 Task: Look for space in Ōtawara, Japan from 8th June, 2023 to 12th June, 2023 for 2 adults in price range Rs.8000 to Rs.16000. Place can be private room with 1  bedroom having 1 bed and 1 bathroom. Property type can be flatguest house, hotel. Booking option can be shelf check-in. Required host language is English.
Action: Mouse moved to (585, 130)
Screenshot: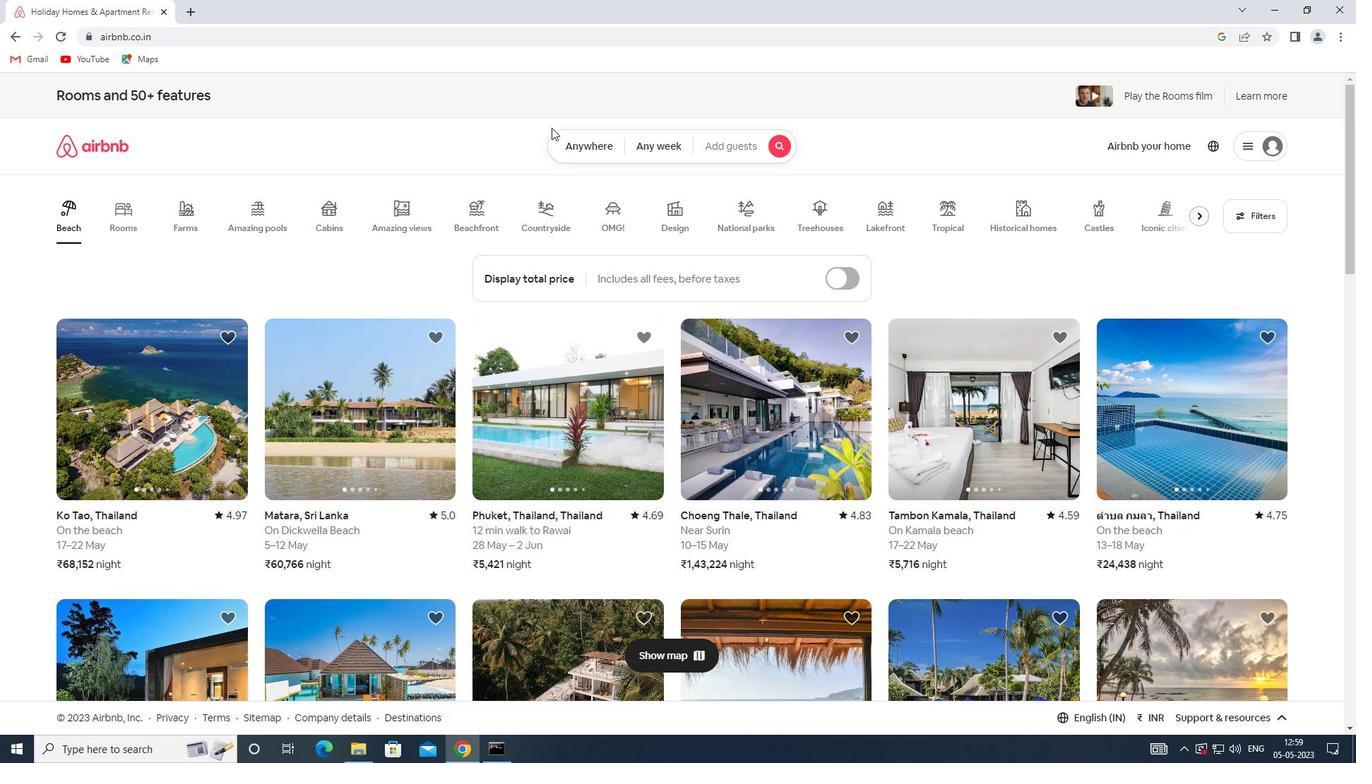 
Action: Mouse pressed left at (585, 130)
Screenshot: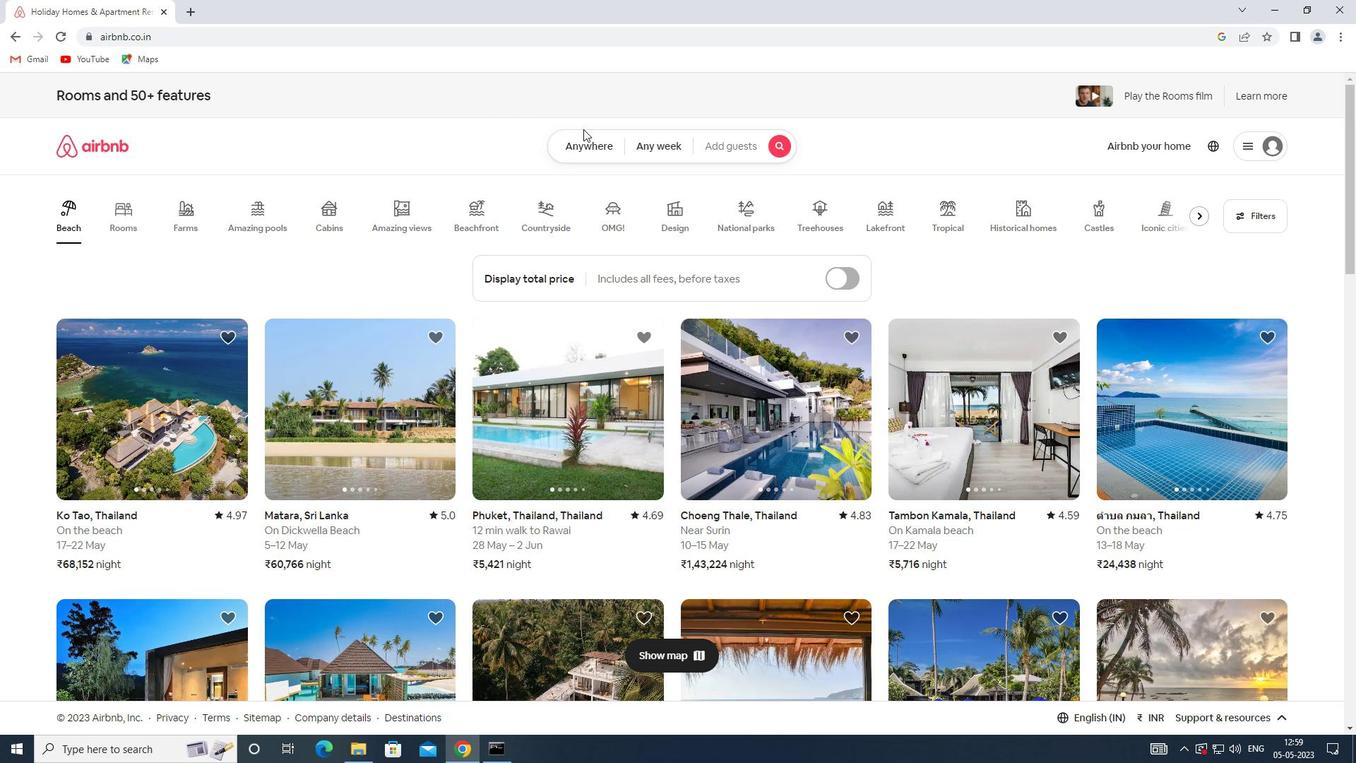 
Action: Mouse moved to (500, 194)
Screenshot: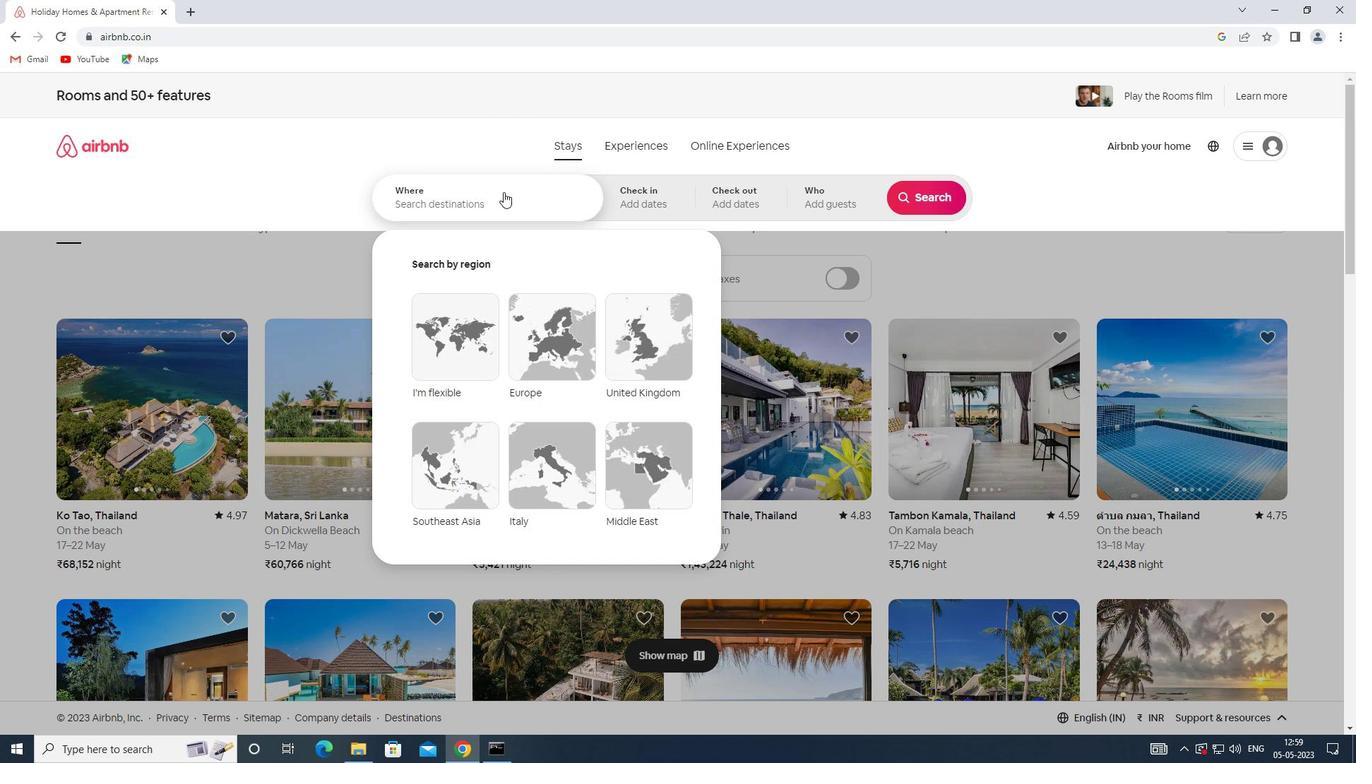
Action: Mouse pressed left at (500, 194)
Screenshot: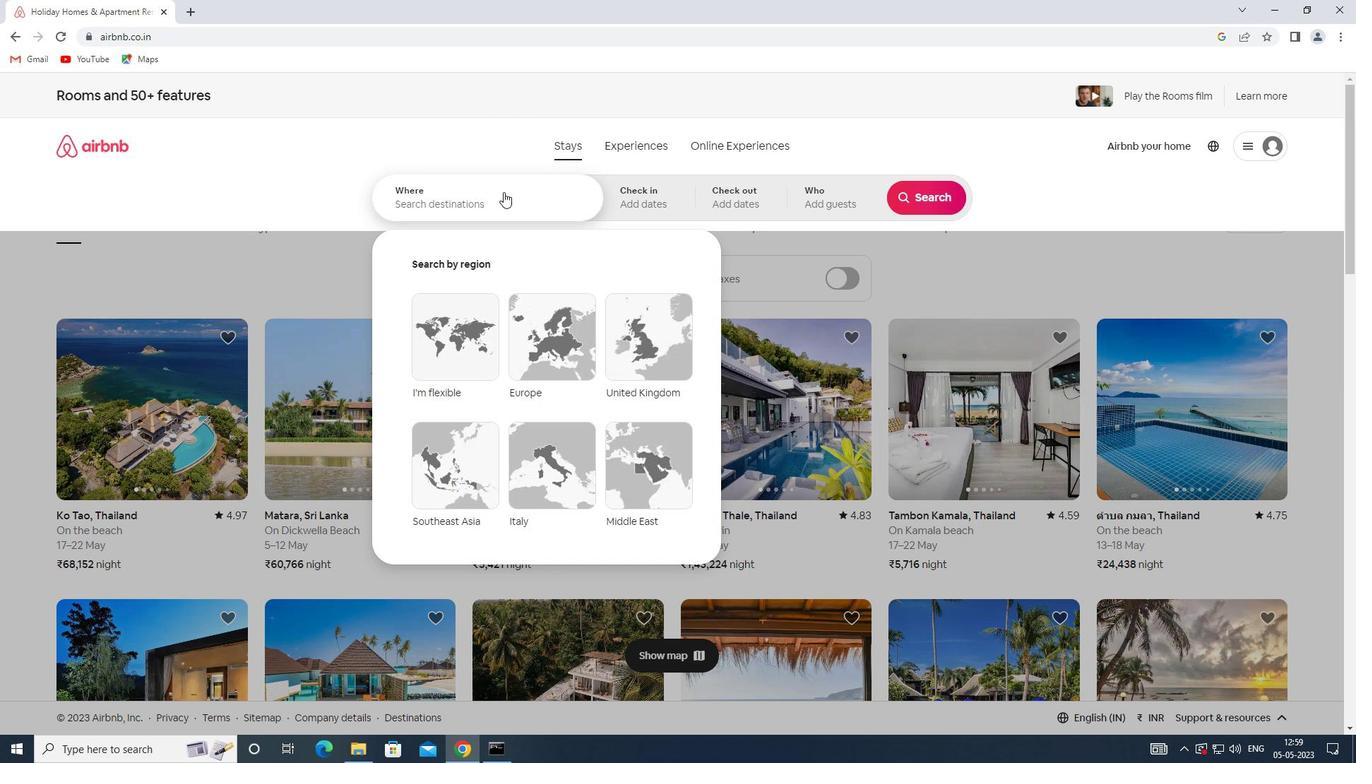 
Action: Key pressed <Key.shift>OTAWARA,<Key.shift>JAPAN
Screenshot: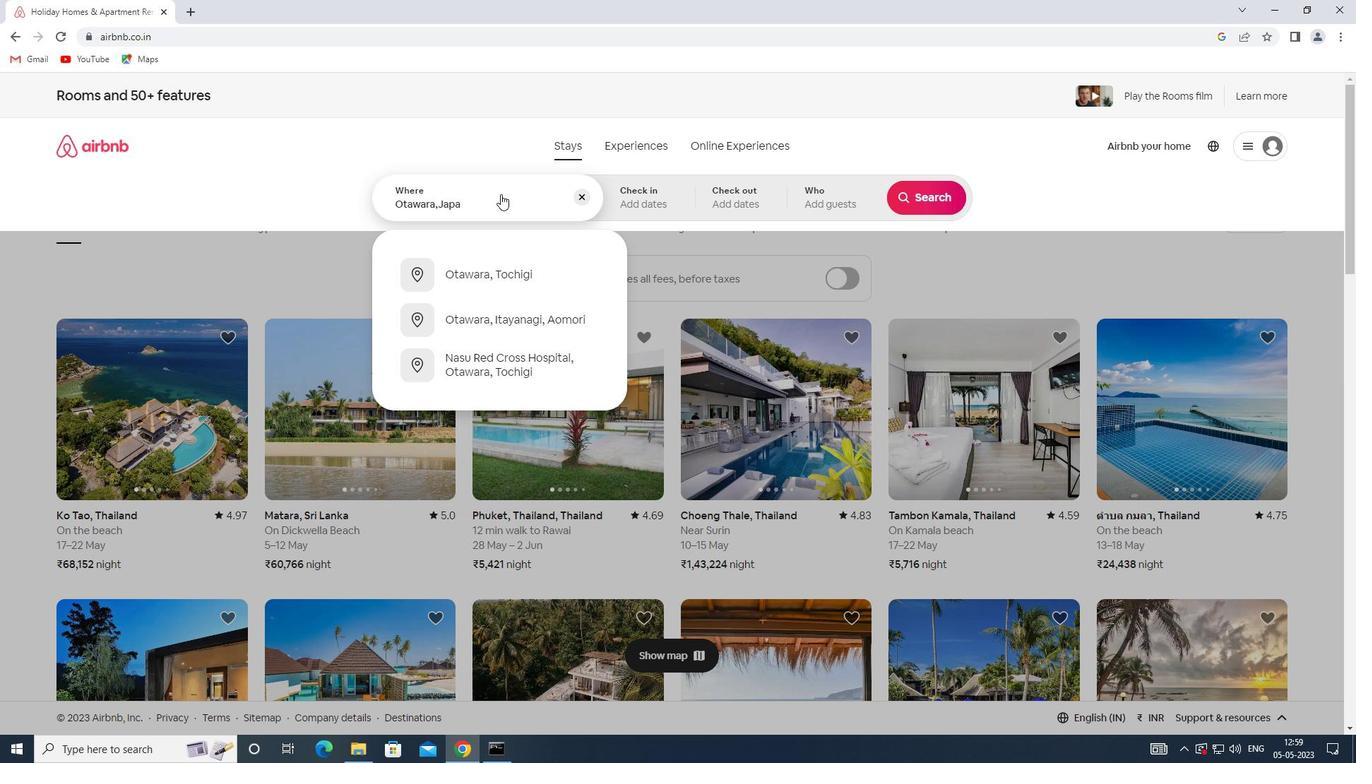 
Action: Mouse moved to (633, 192)
Screenshot: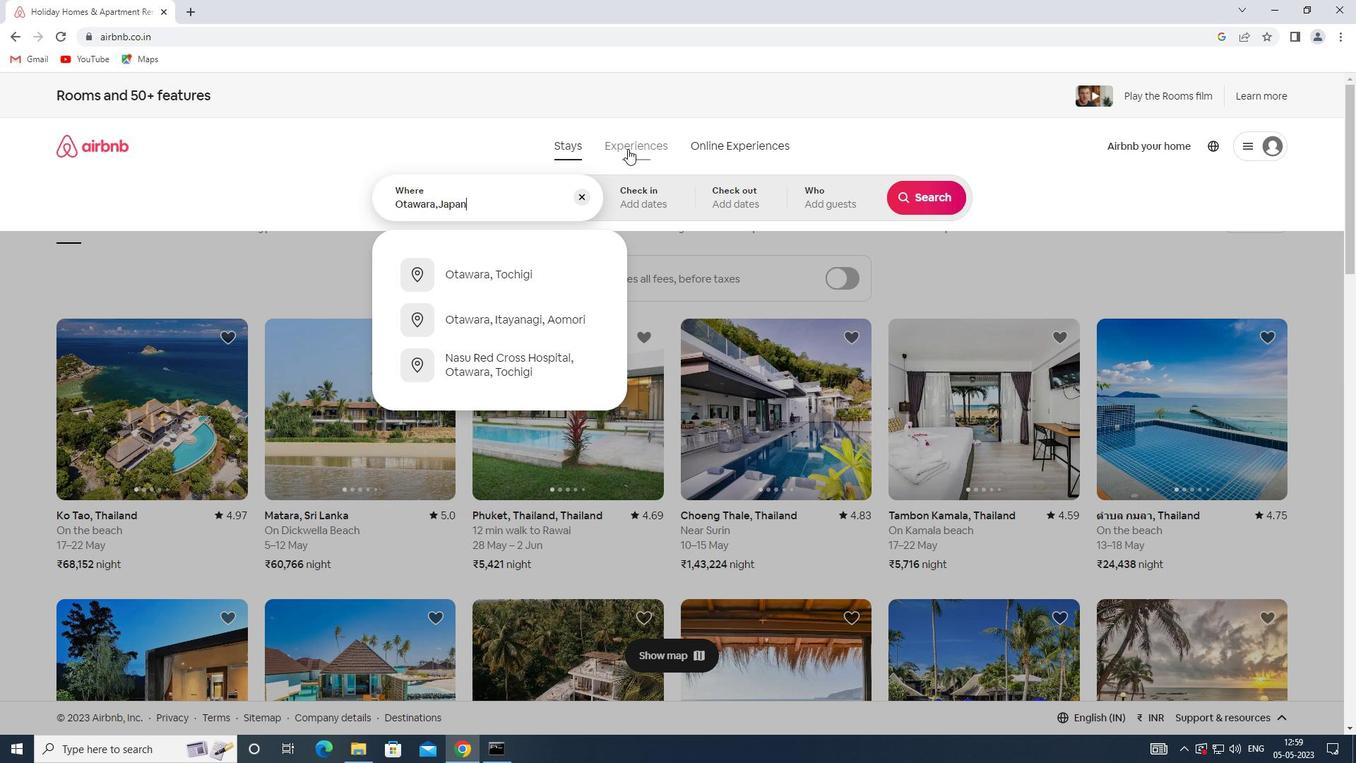 
Action: Mouse pressed left at (633, 192)
Screenshot: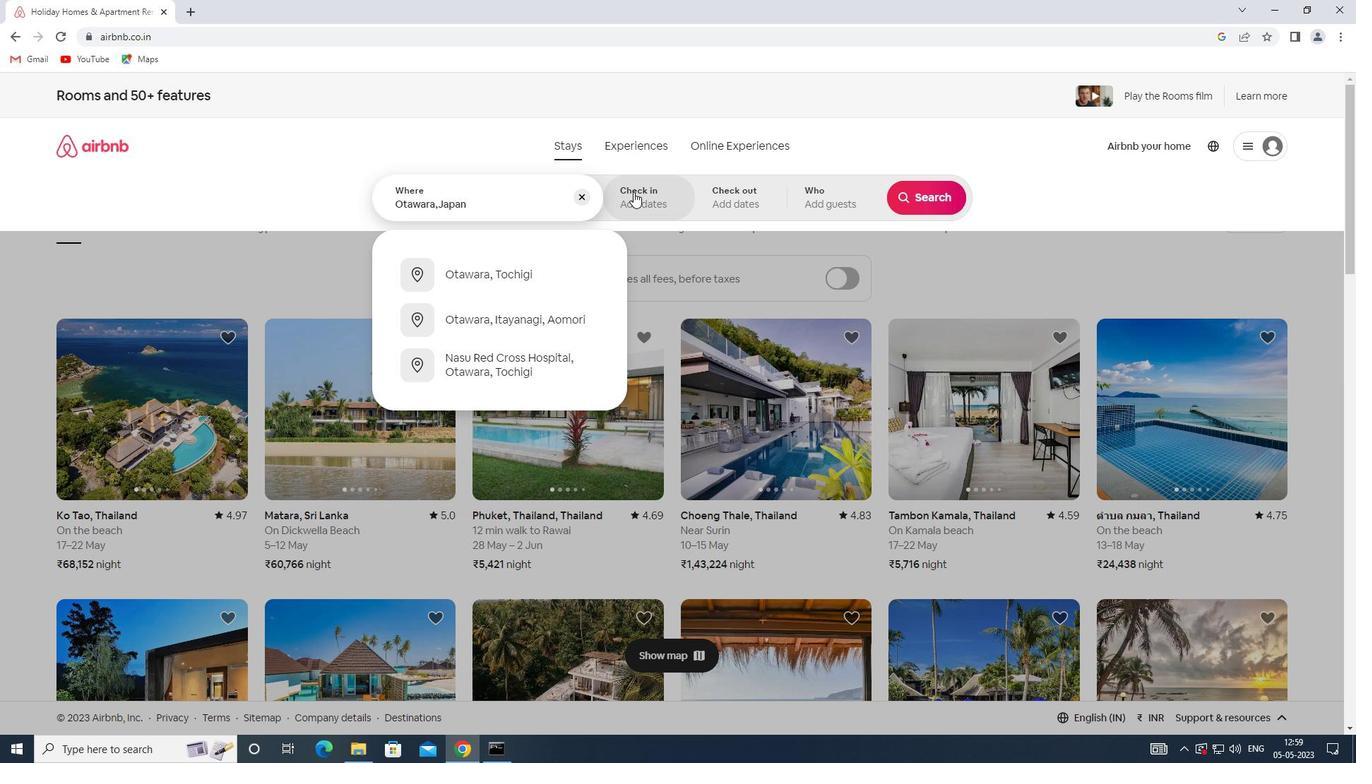 
Action: Mouse moved to (855, 410)
Screenshot: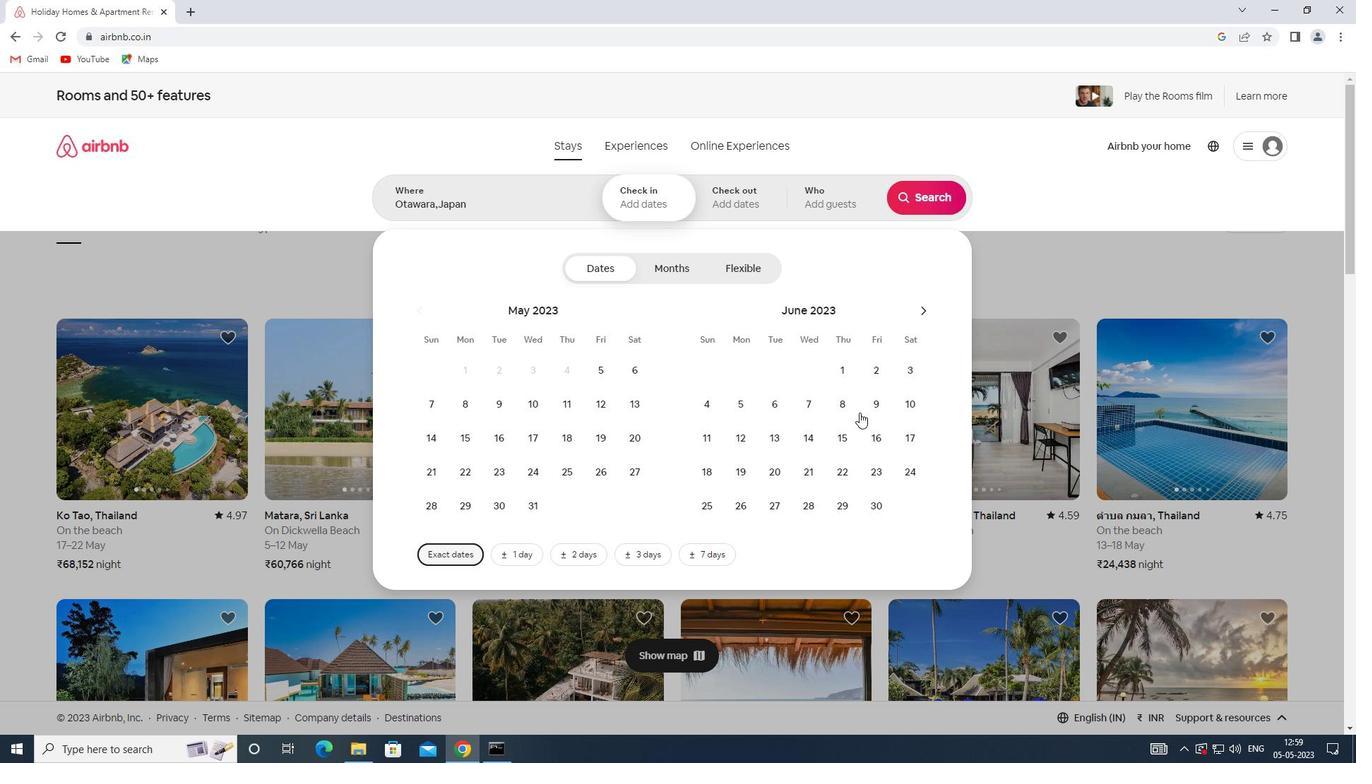 
Action: Mouse pressed left at (855, 410)
Screenshot: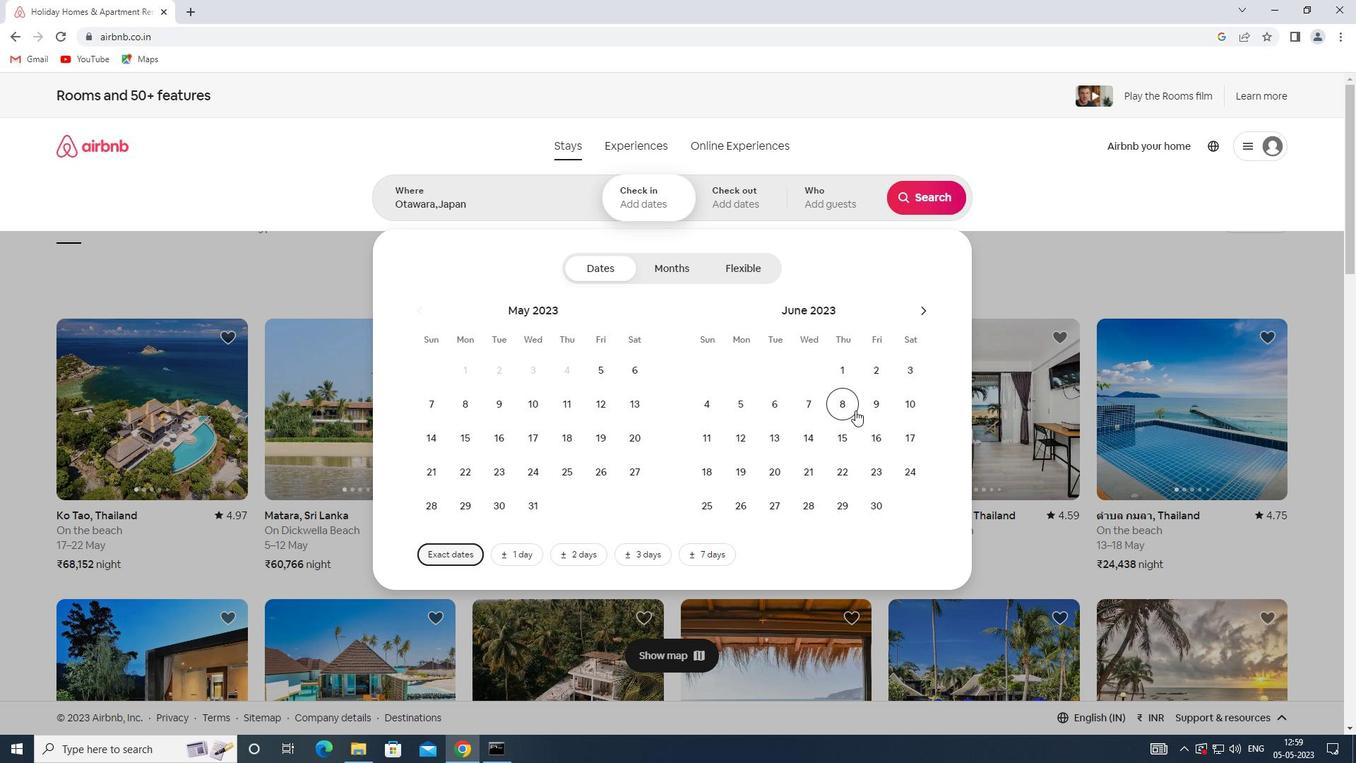 
Action: Mouse moved to (739, 437)
Screenshot: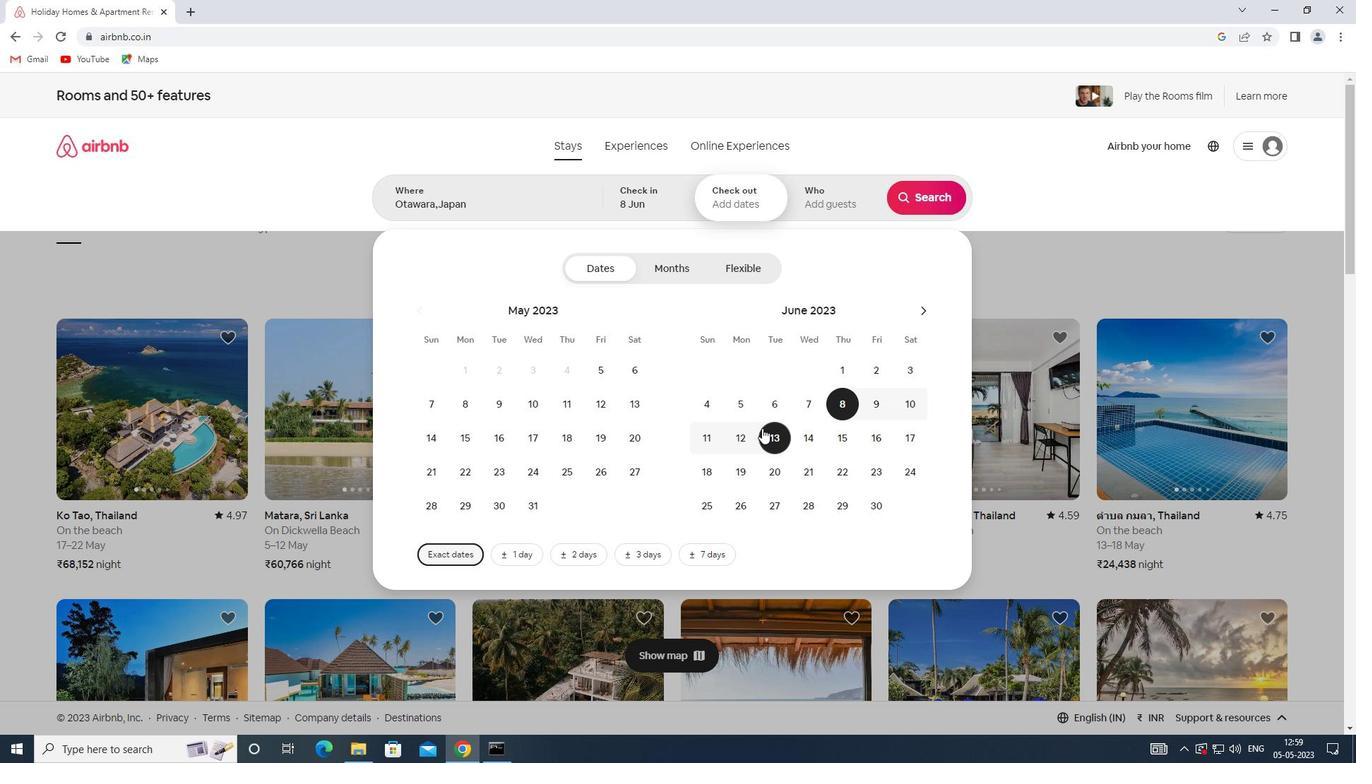 
Action: Mouse pressed left at (739, 437)
Screenshot: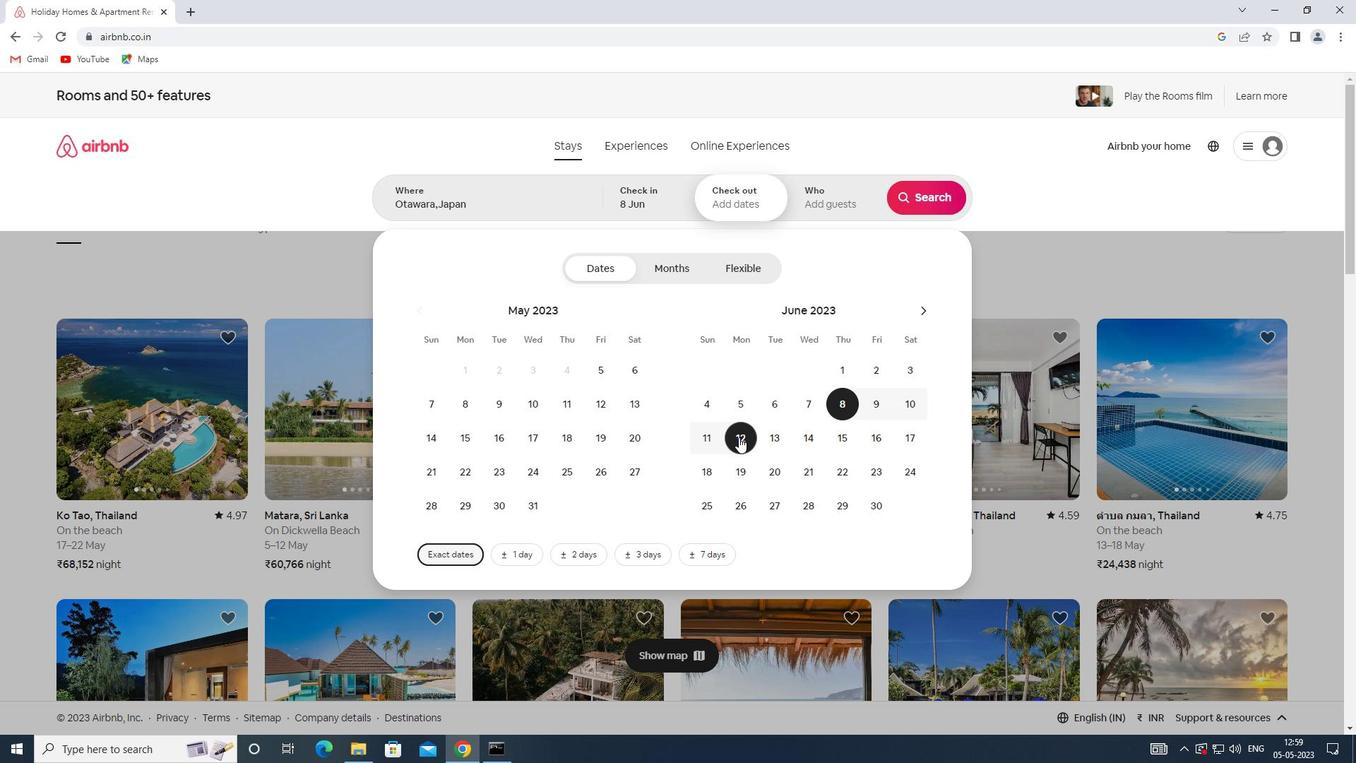 
Action: Mouse moved to (838, 196)
Screenshot: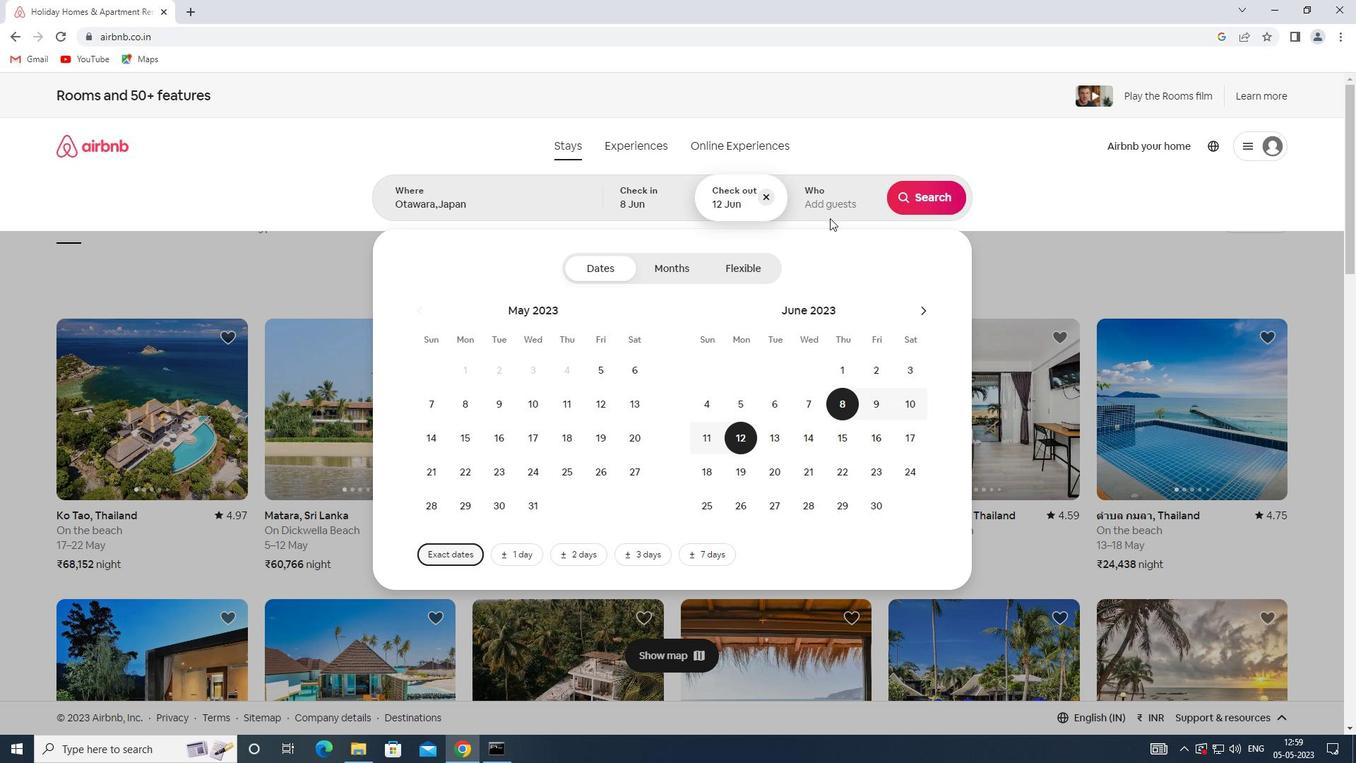 
Action: Mouse pressed left at (838, 196)
Screenshot: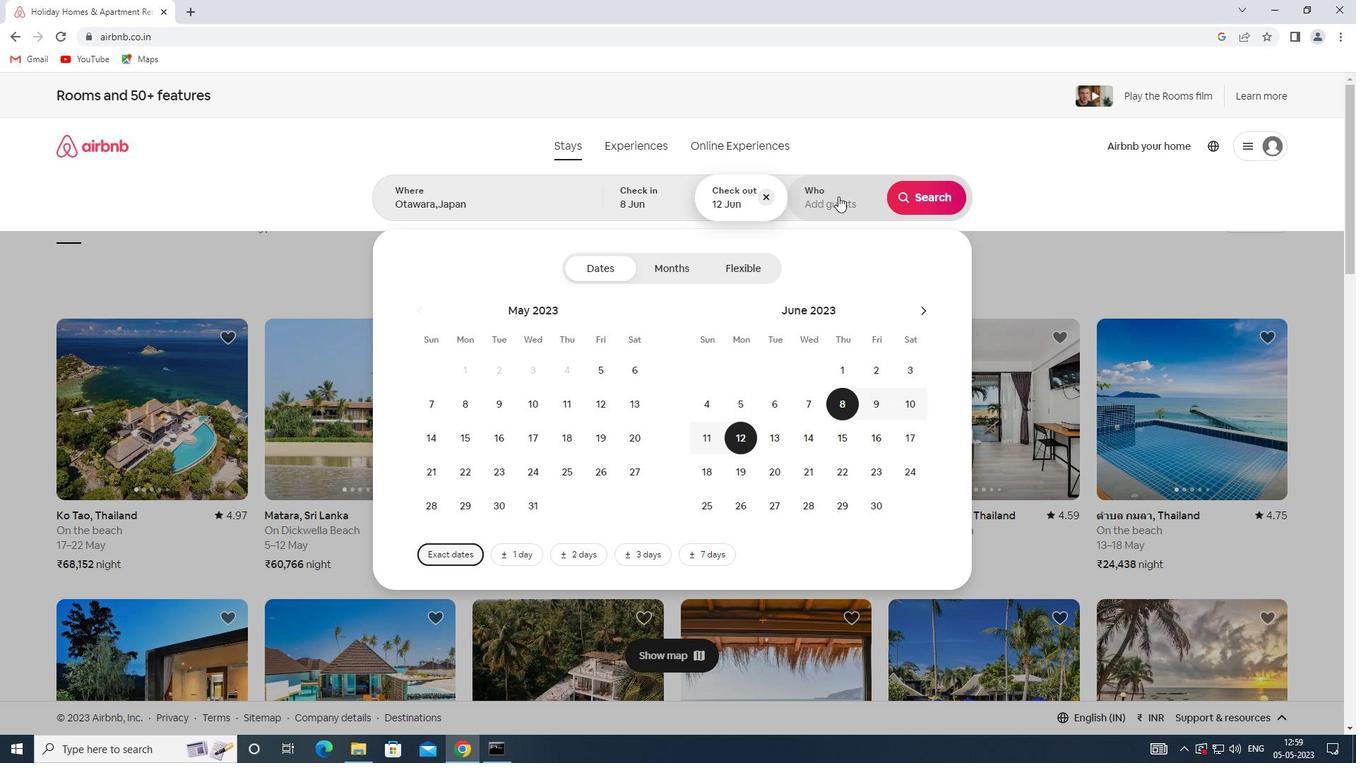 
Action: Mouse moved to (931, 266)
Screenshot: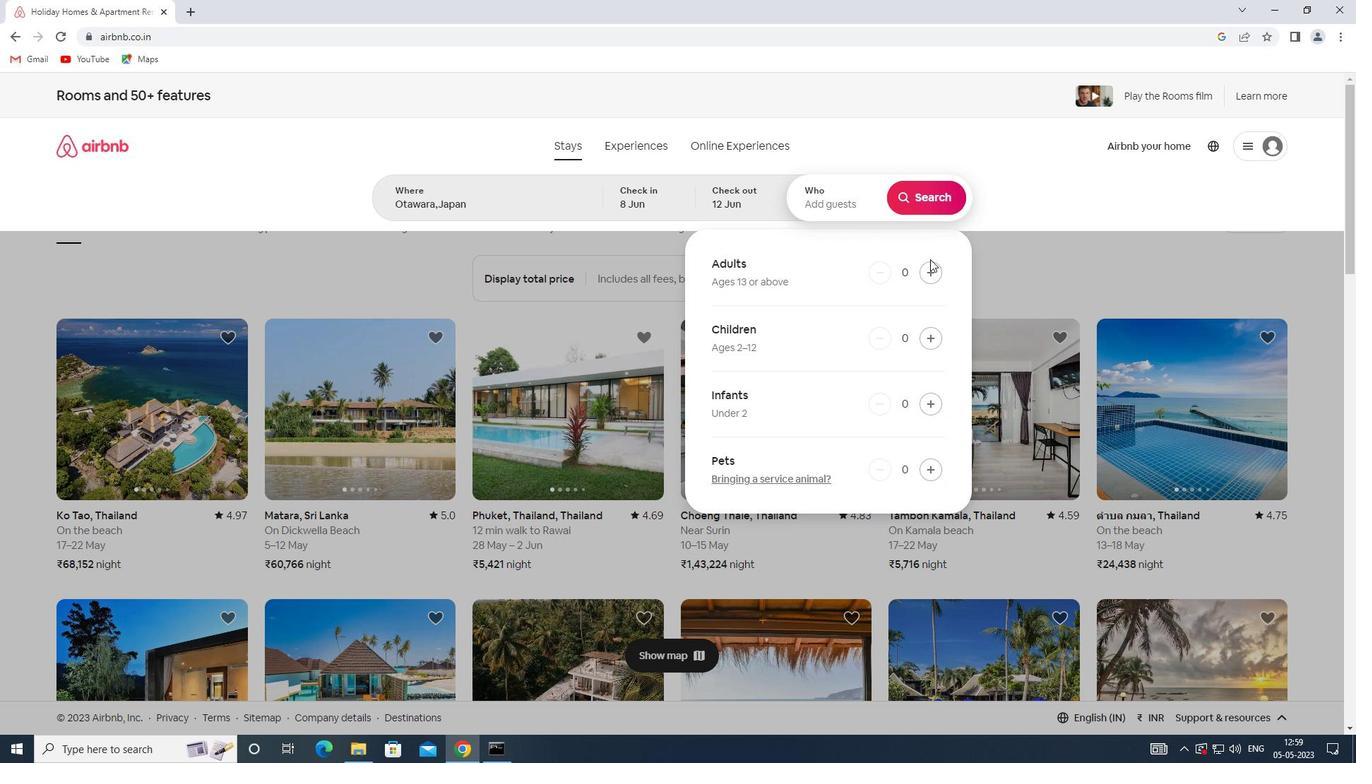 
Action: Mouse pressed left at (931, 266)
Screenshot: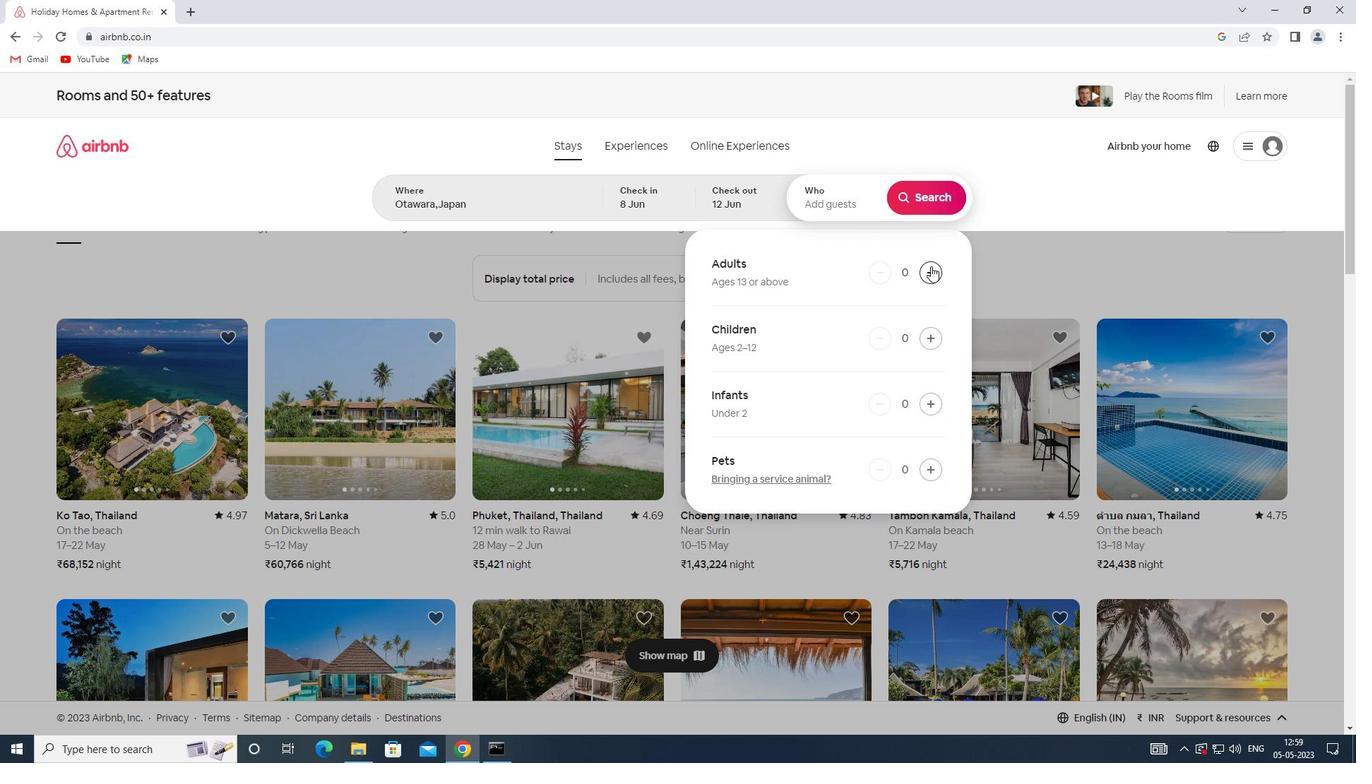 
Action: Mouse pressed left at (931, 266)
Screenshot: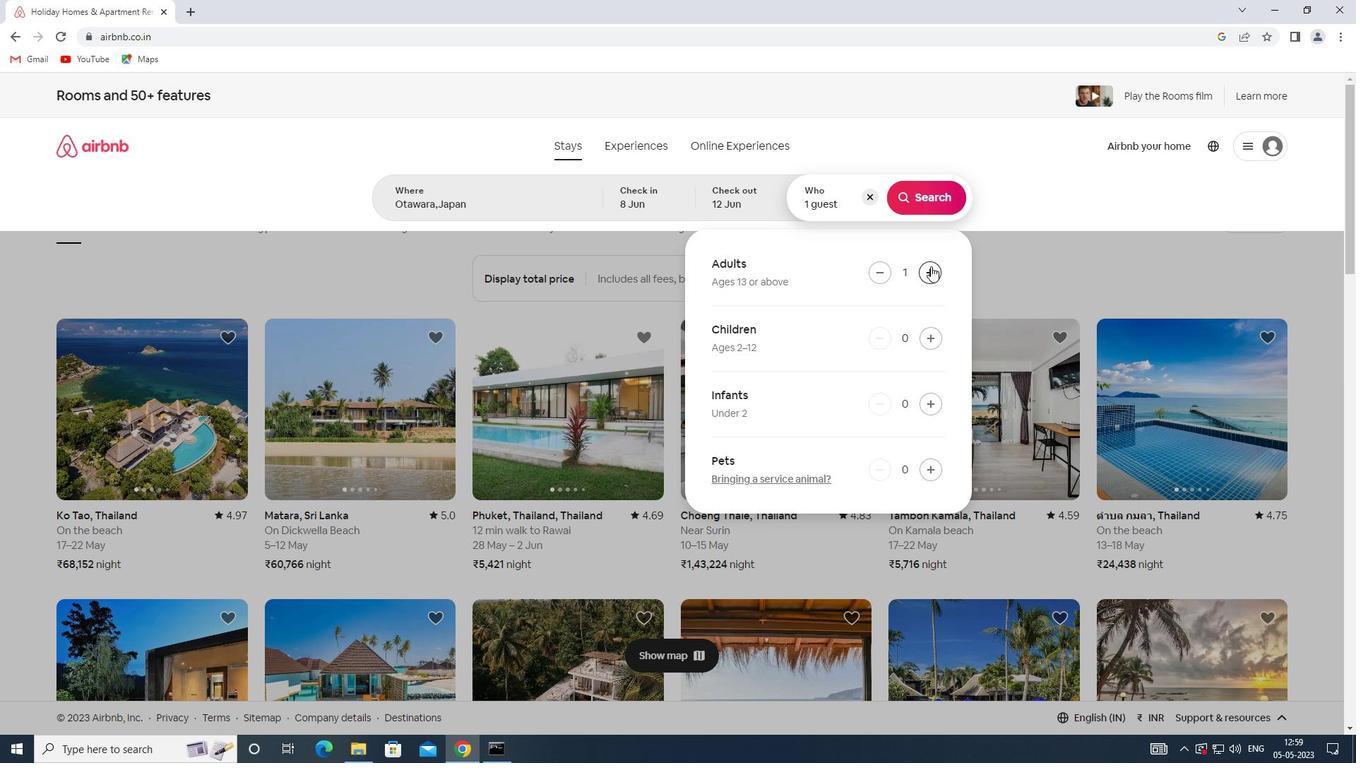 
Action: Mouse moved to (926, 204)
Screenshot: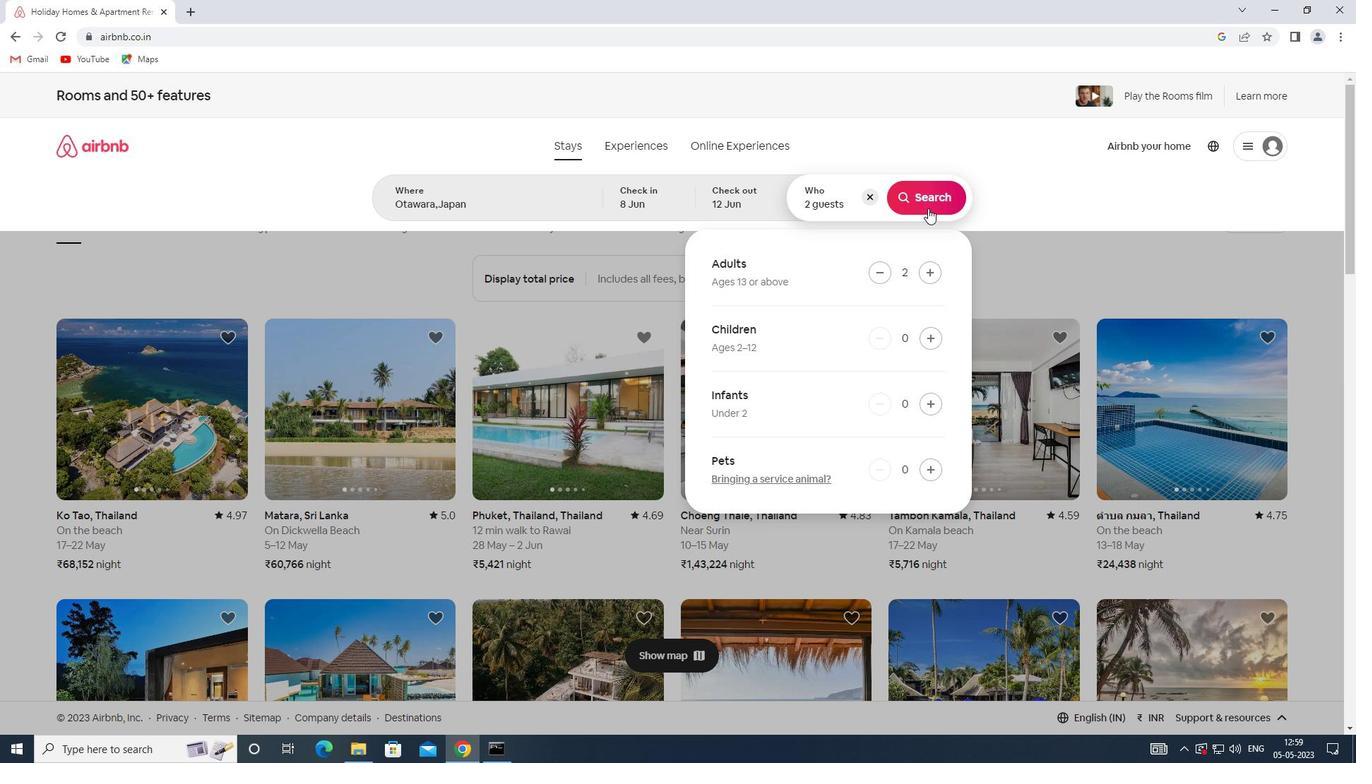 
Action: Mouse pressed left at (926, 204)
Screenshot: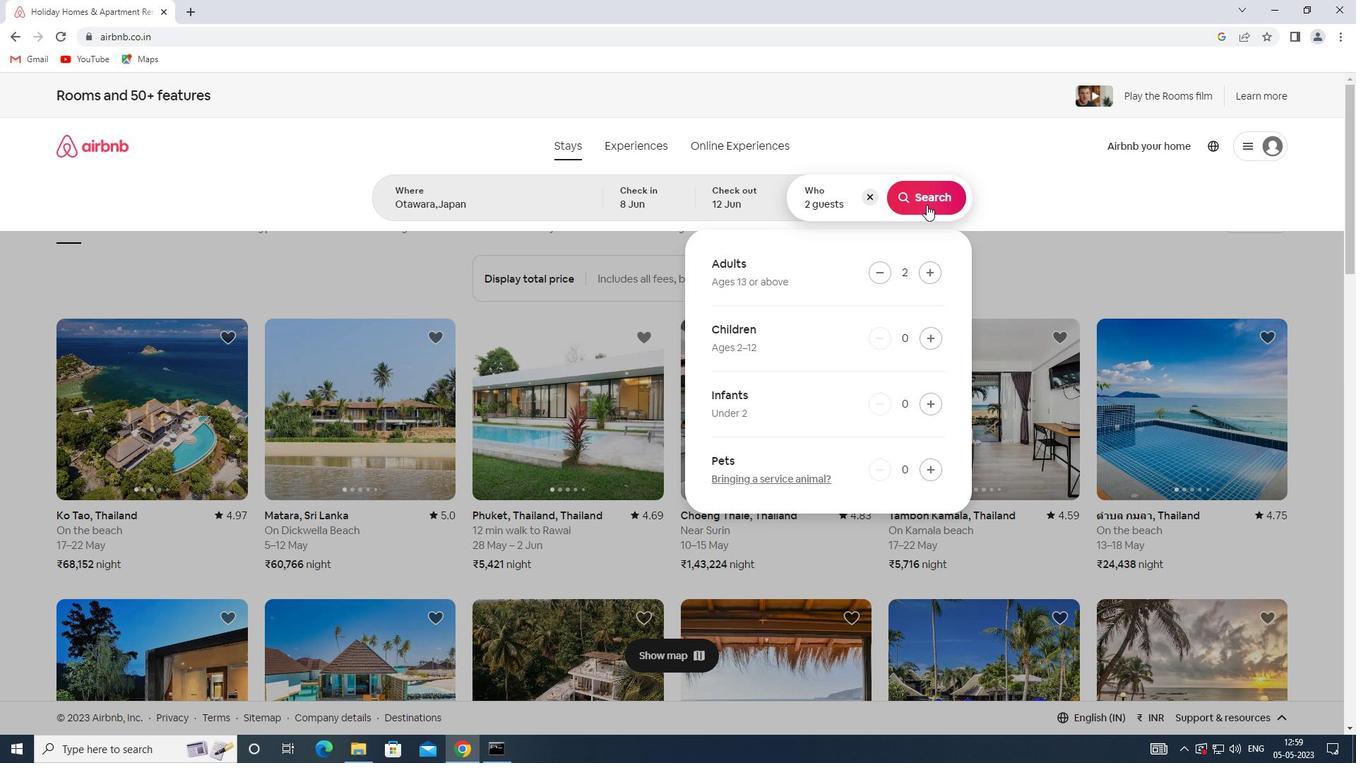 
Action: Mouse moved to (1285, 154)
Screenshot: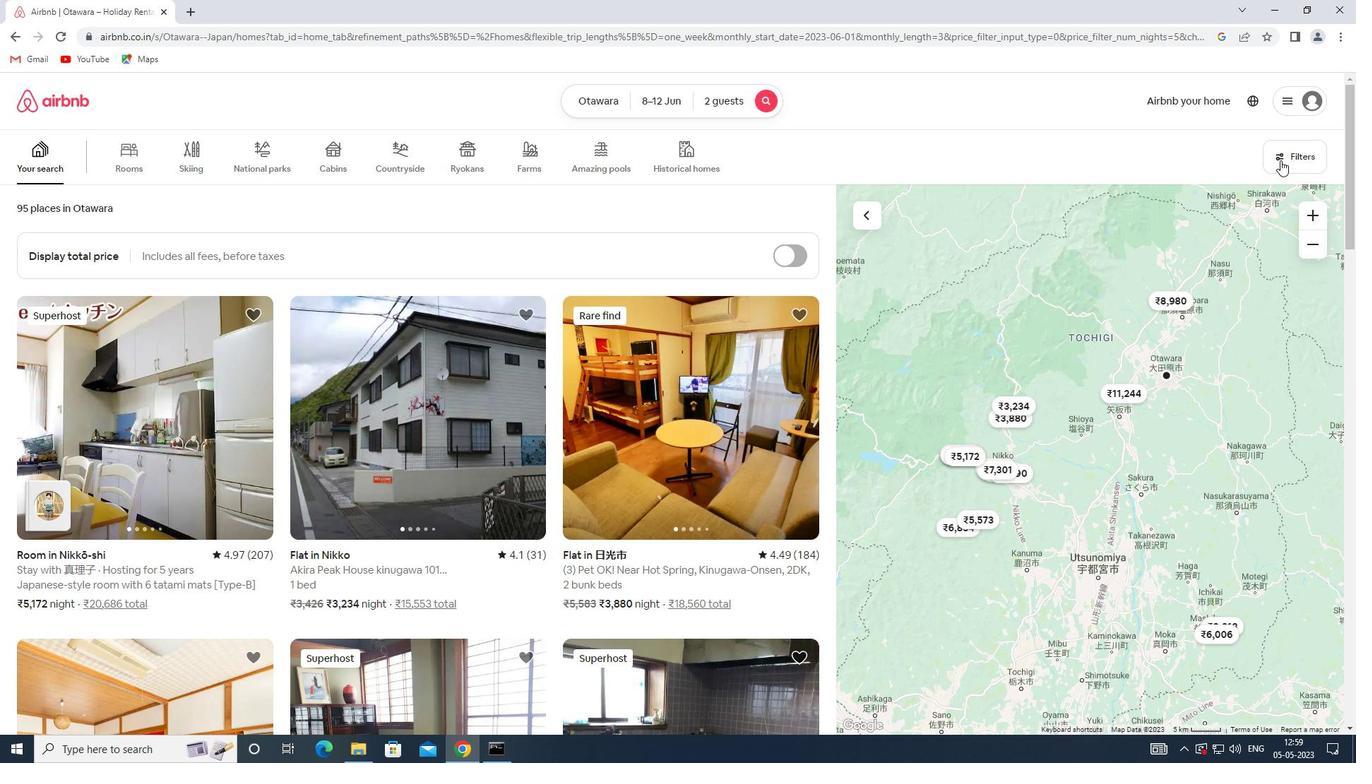 
Action: Mouse pressed left at (1285, 154)
Screenshot: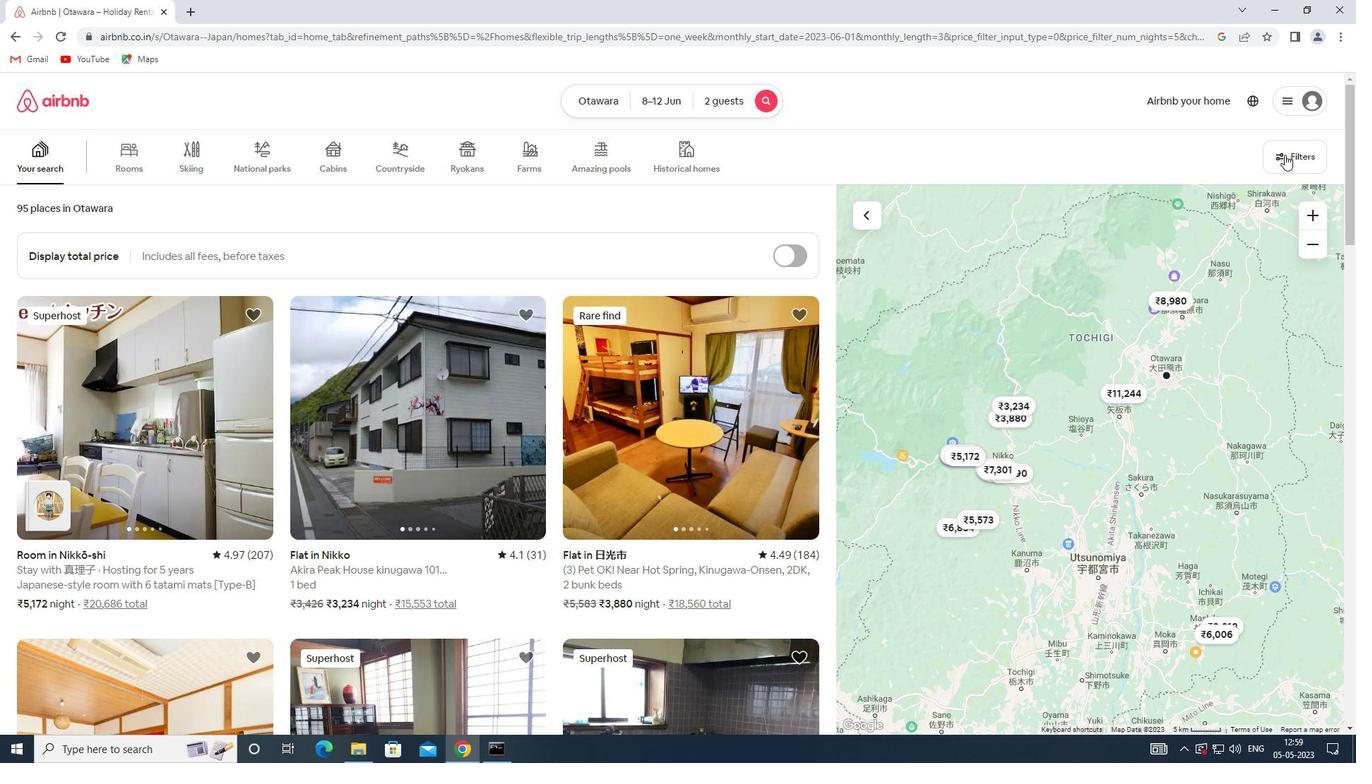 
Action: Mouse moved to (490, 507)
Screenshot: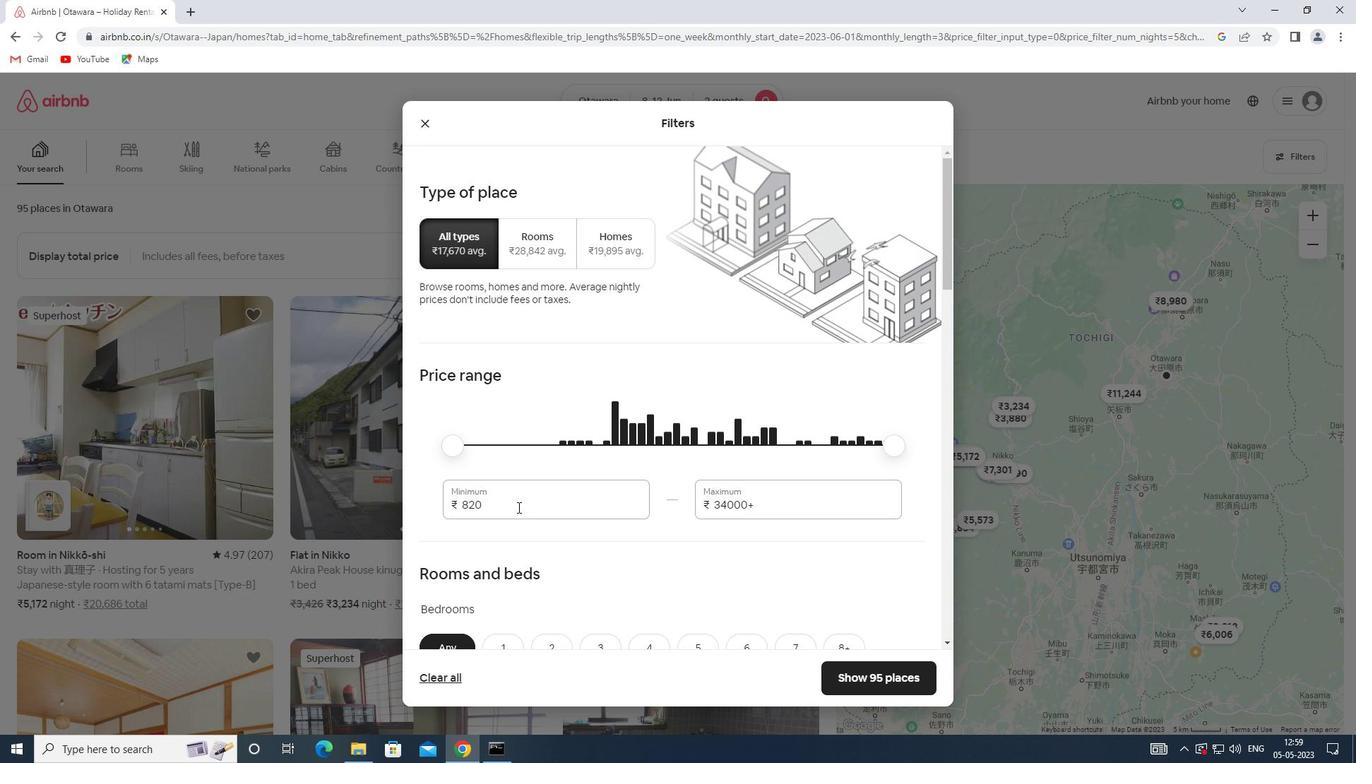 
Action: Mouse pressed left at (490, 507)
Screenshot: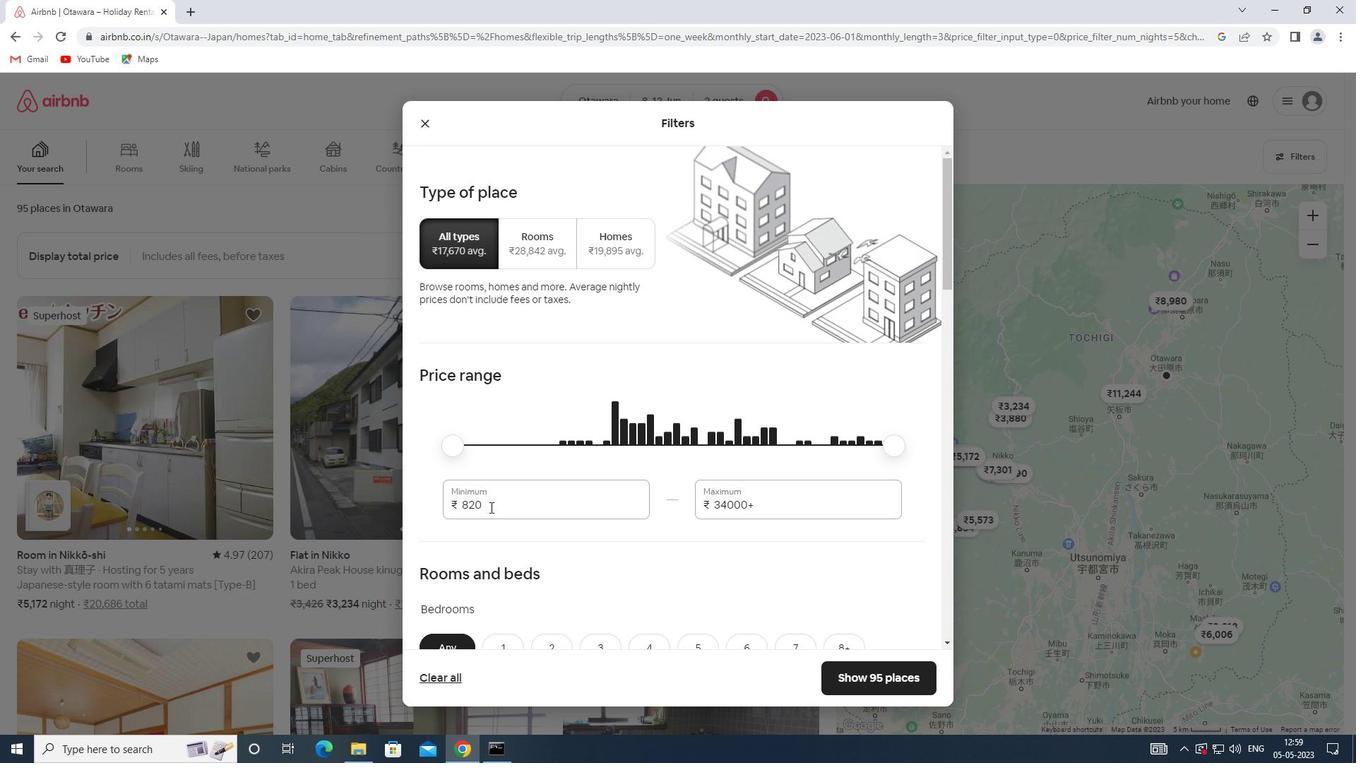 
Action: Mouse moved to (459, 505)
Screenshot: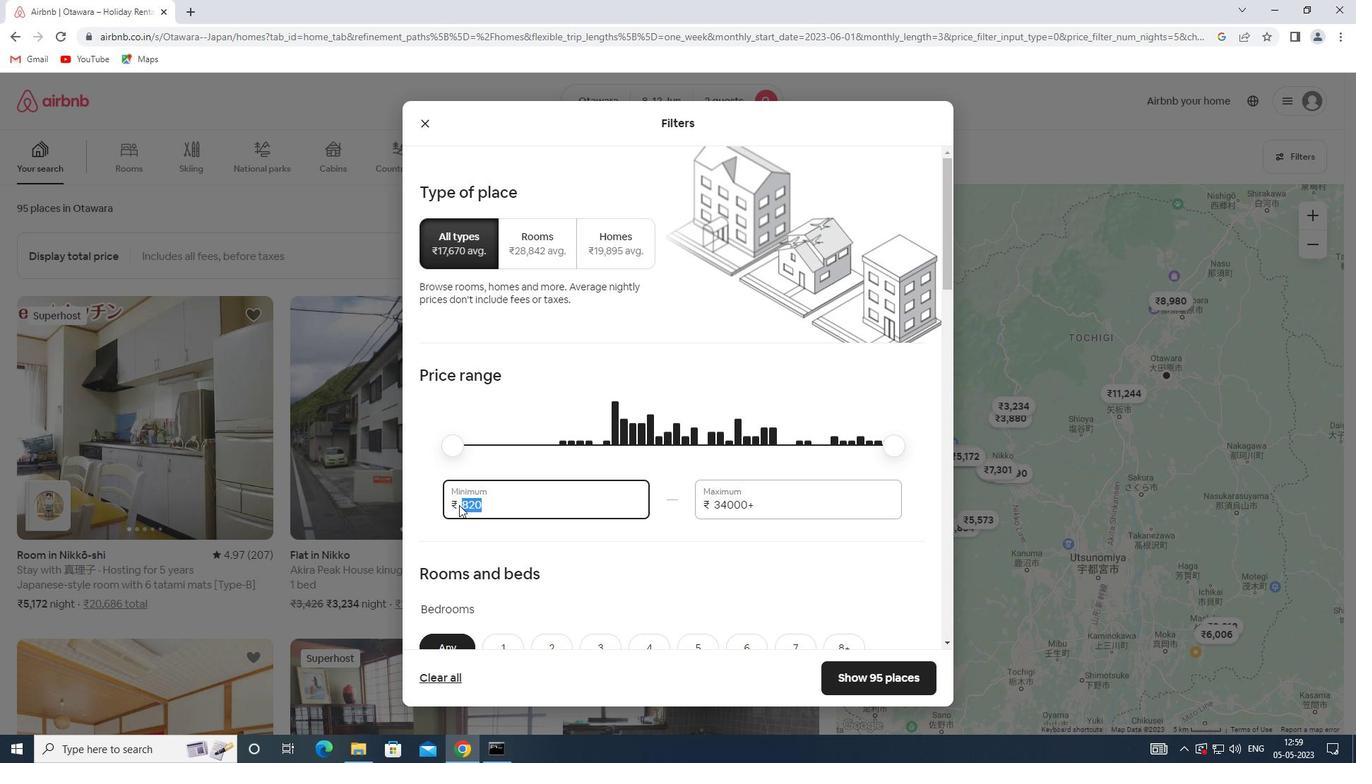 
Action: Key pressed 8000
Screenshot: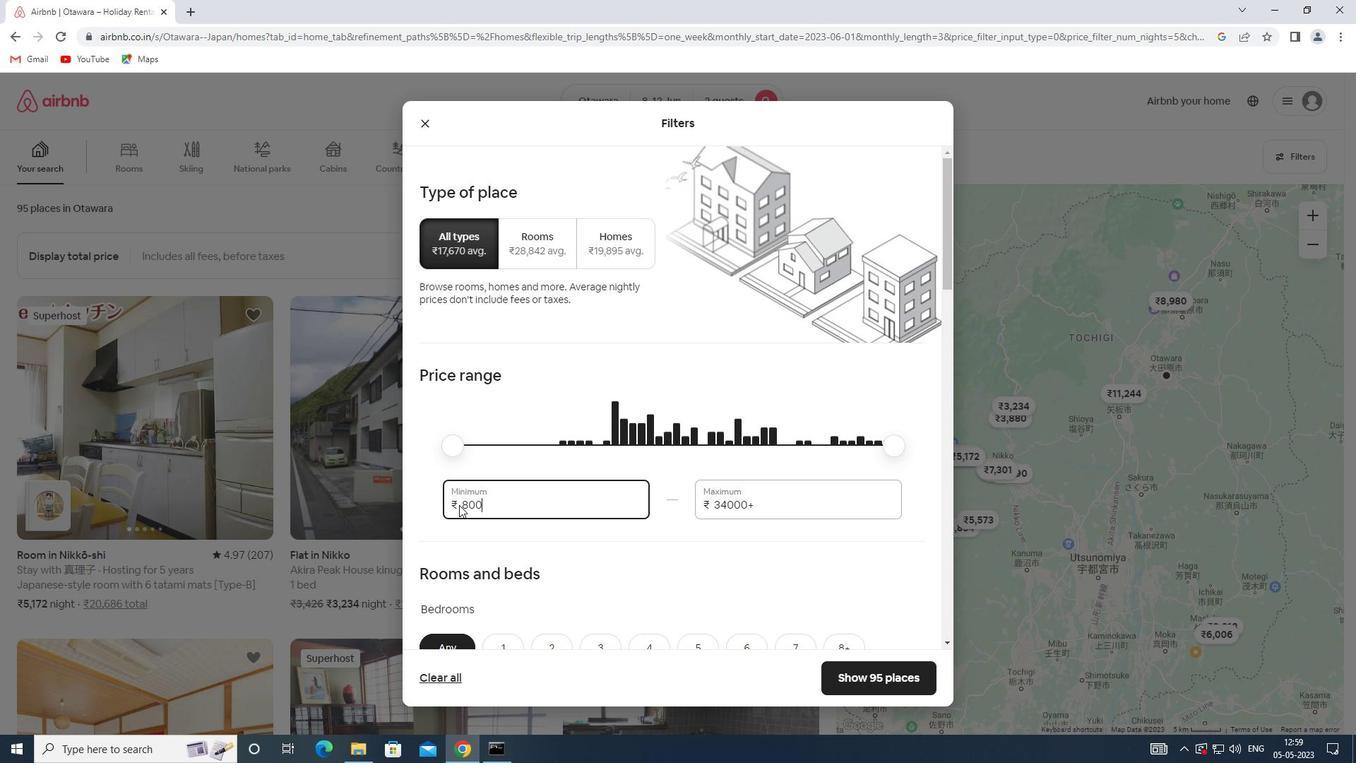 
Action: Mouse moved to (753, 508)
Screenshot: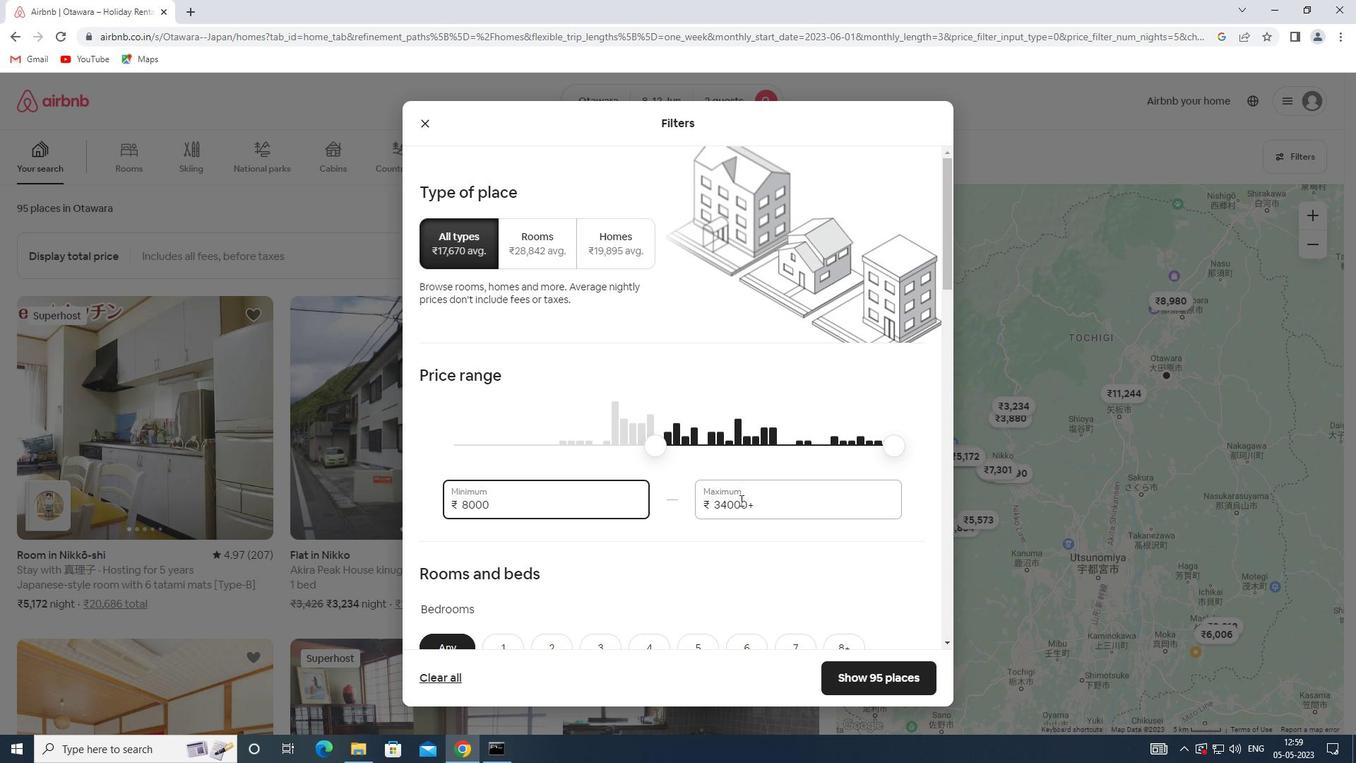 
Action: Mouse pressed left at (753, 508)
Screenshot: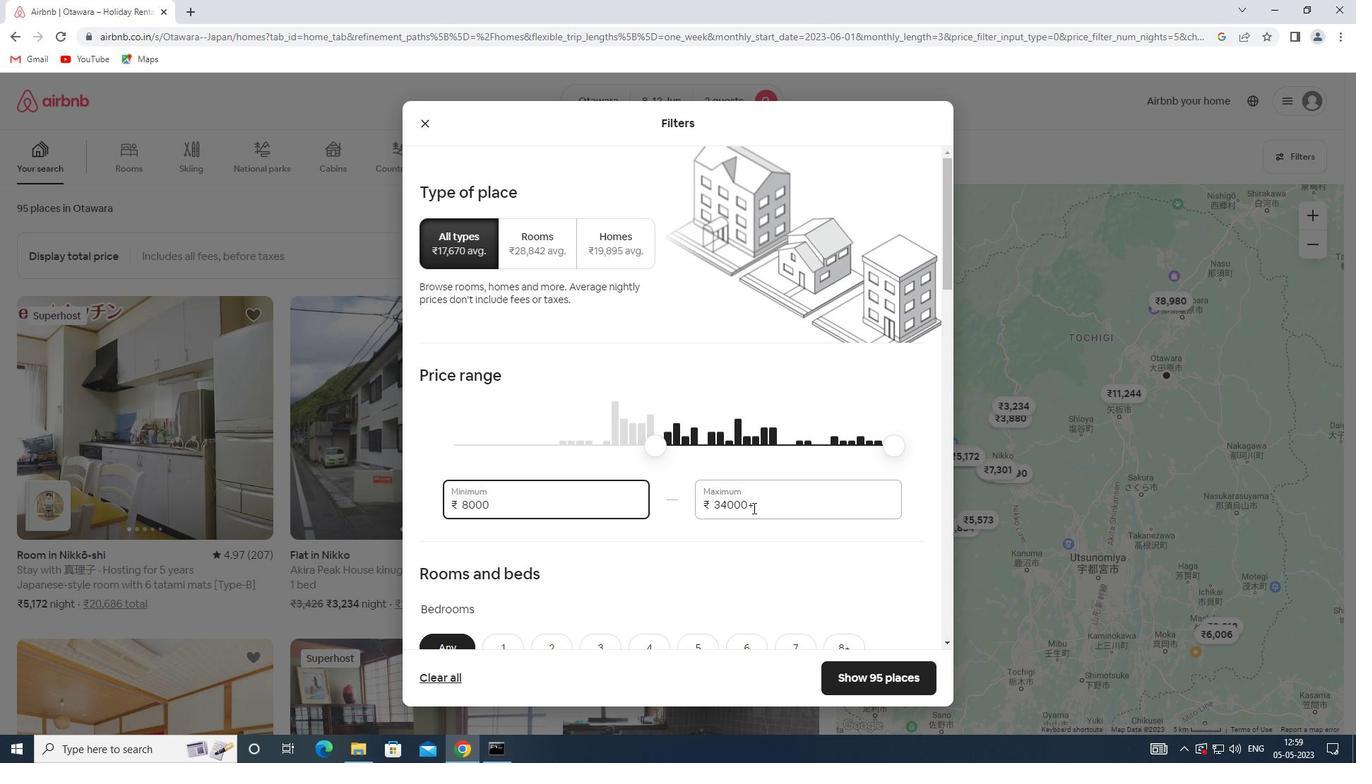 
Action: Mouse moved to (690, 511)
Screenshot: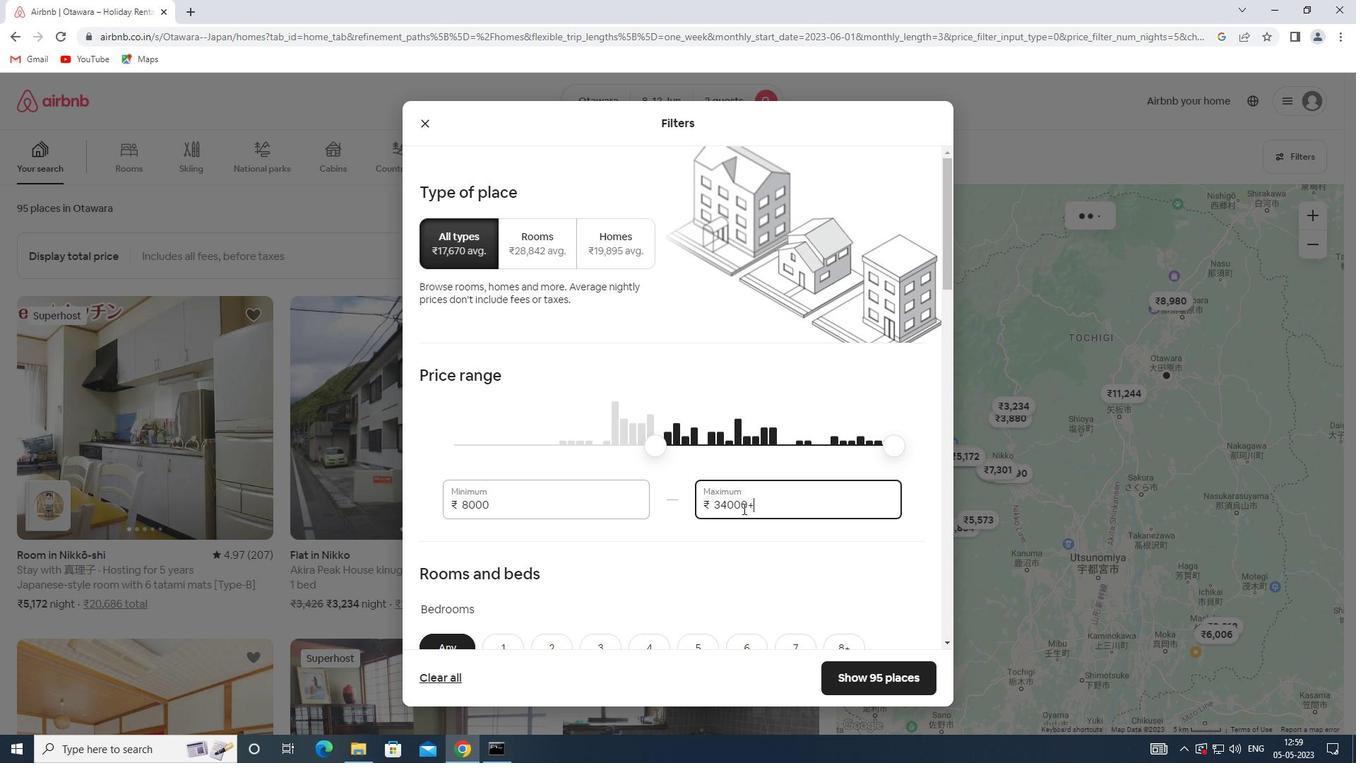
Action: Key pressed 169<Key.backspace>000
Screenshot: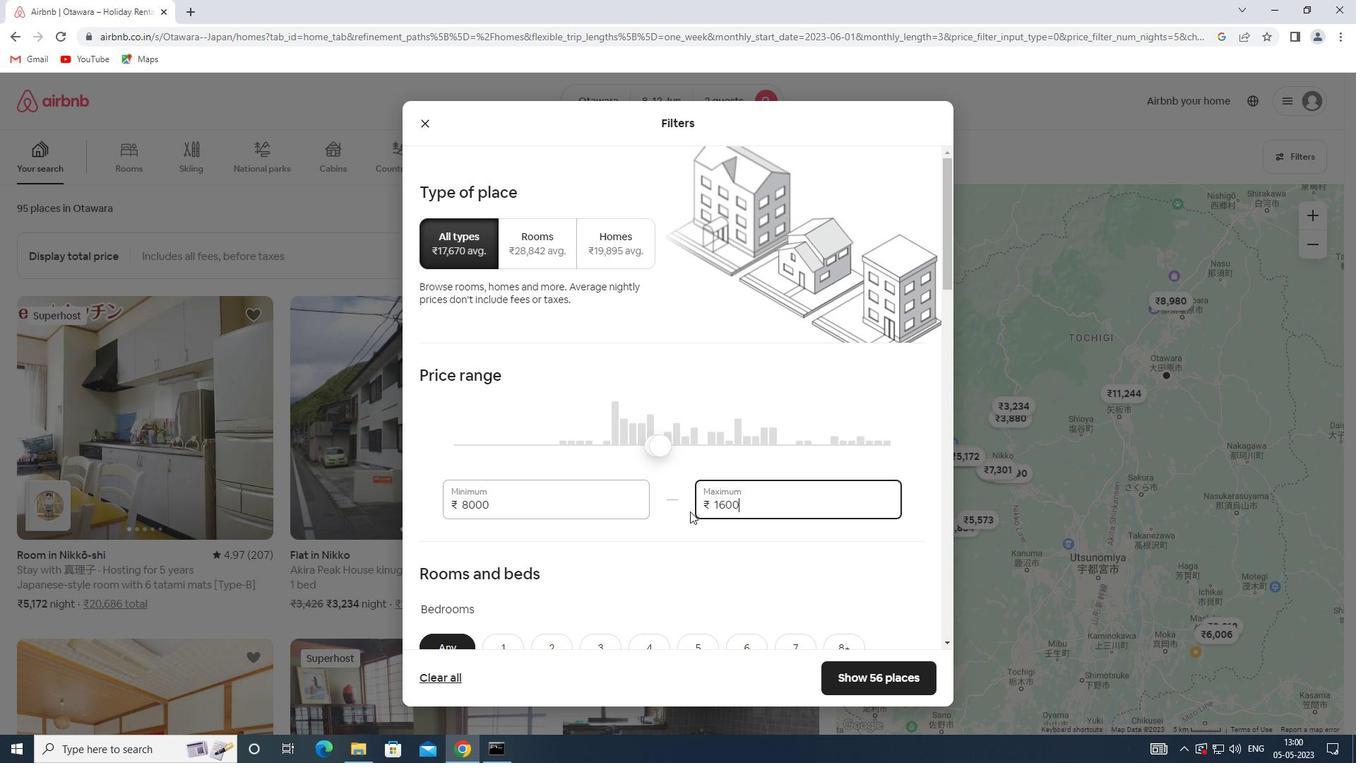 
Action: Mouse moved to (640, 532)
Screenshot: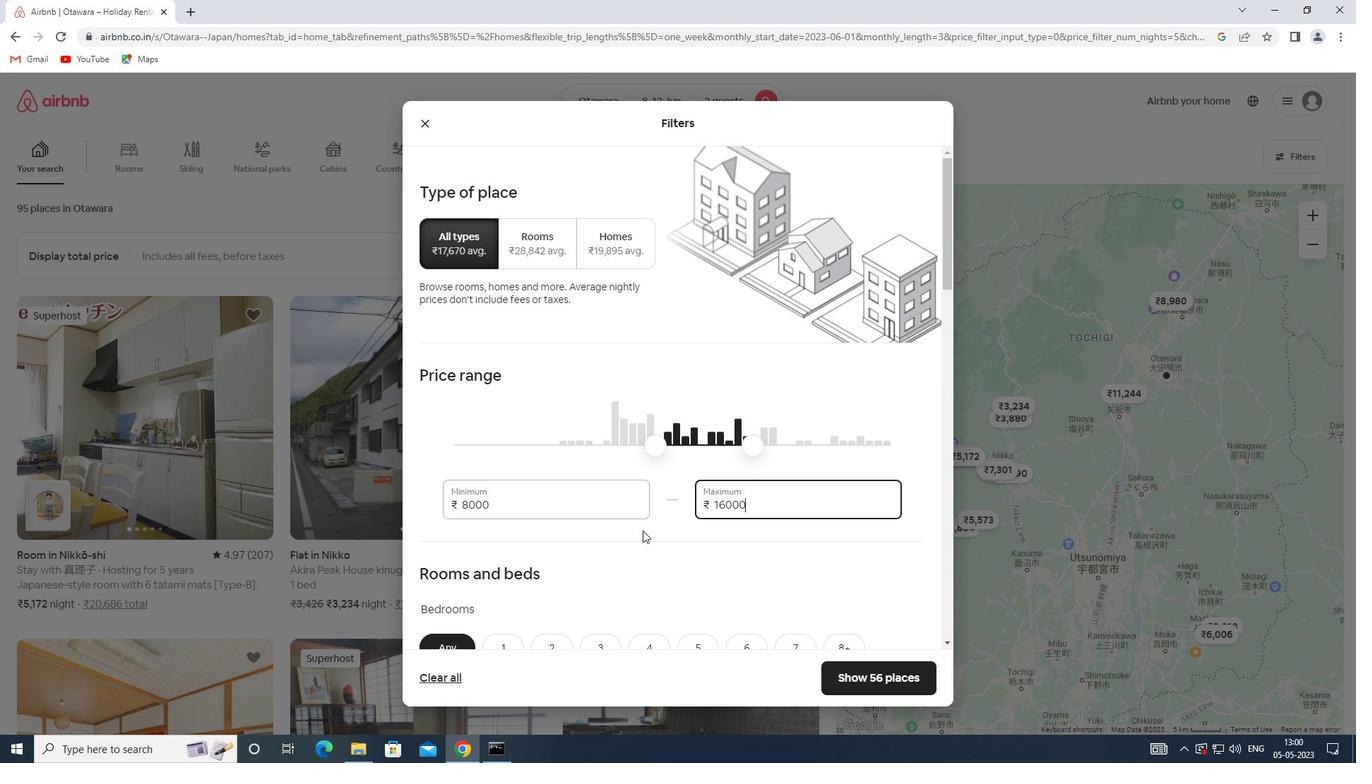 
Action: Mouse scrolled (640, 531) with delta (0, 0)
Screenshot: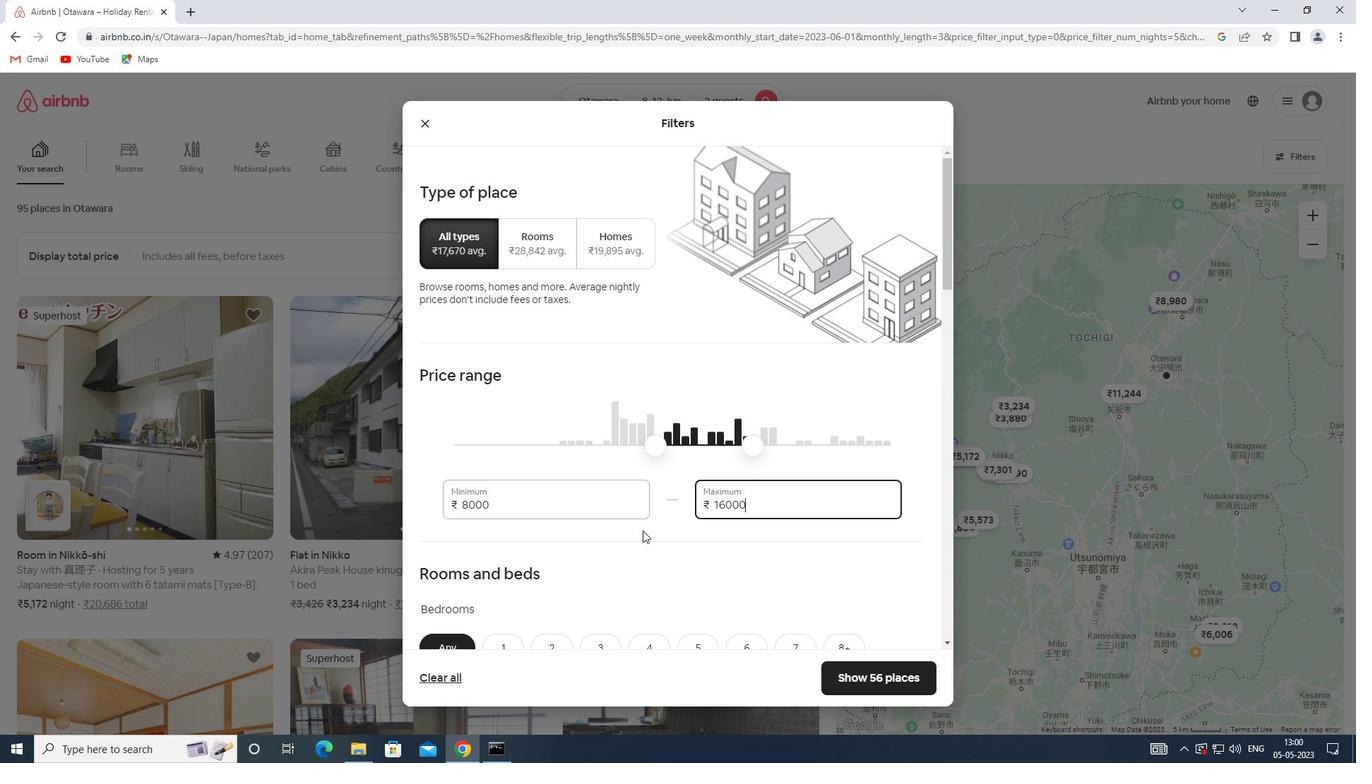 
Action: Mouse scrolled (640, 531) with delta (0, 0)
Screenshot: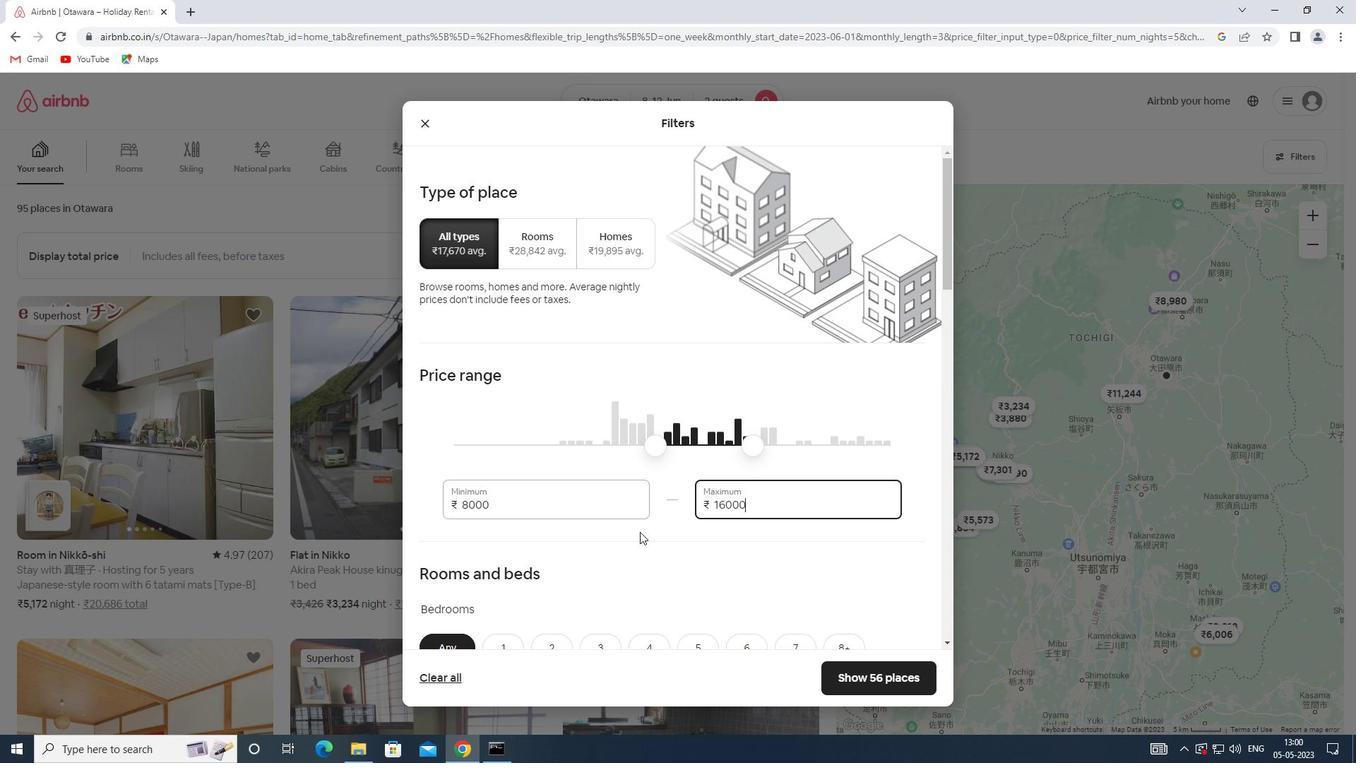 
Action: Mouse moved to (506, 500)
Screenshot: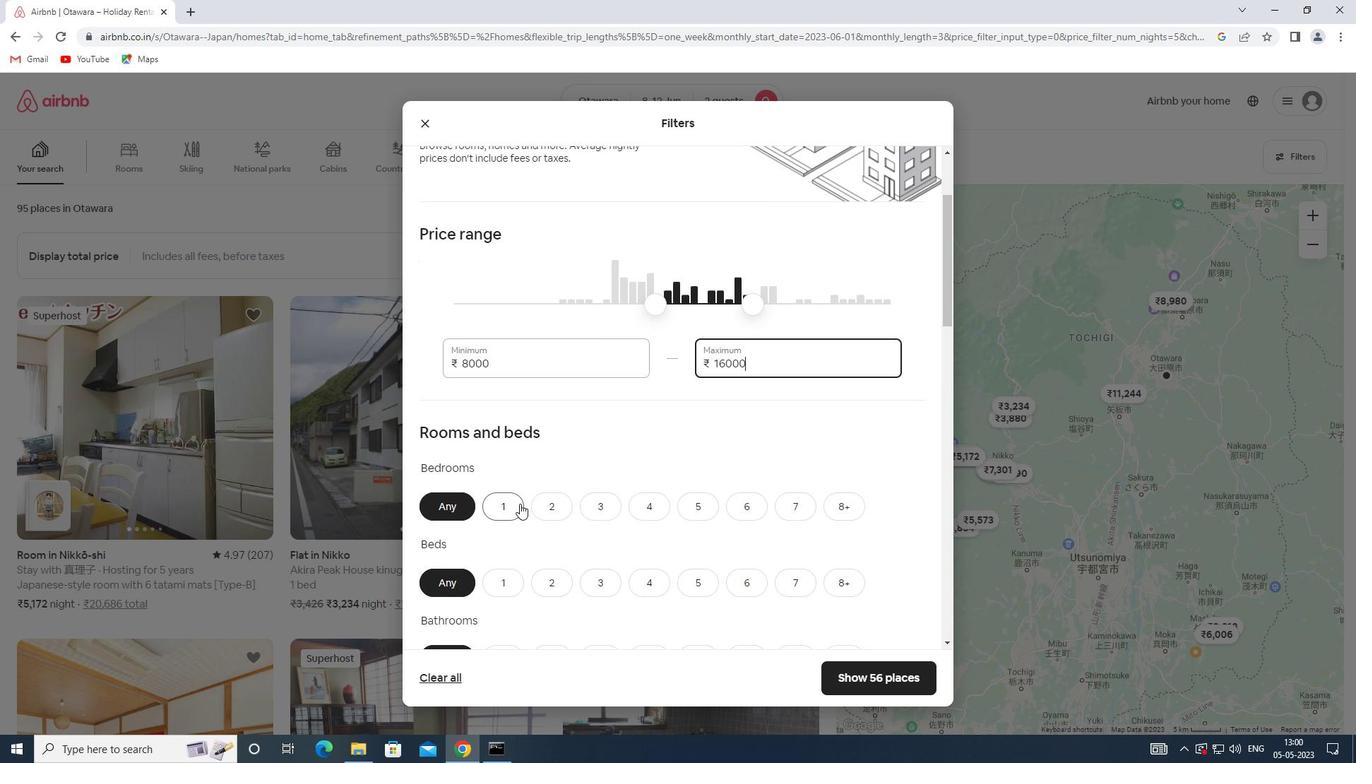 
Action: Mouse pressed left at (506, 500)
Screenshot: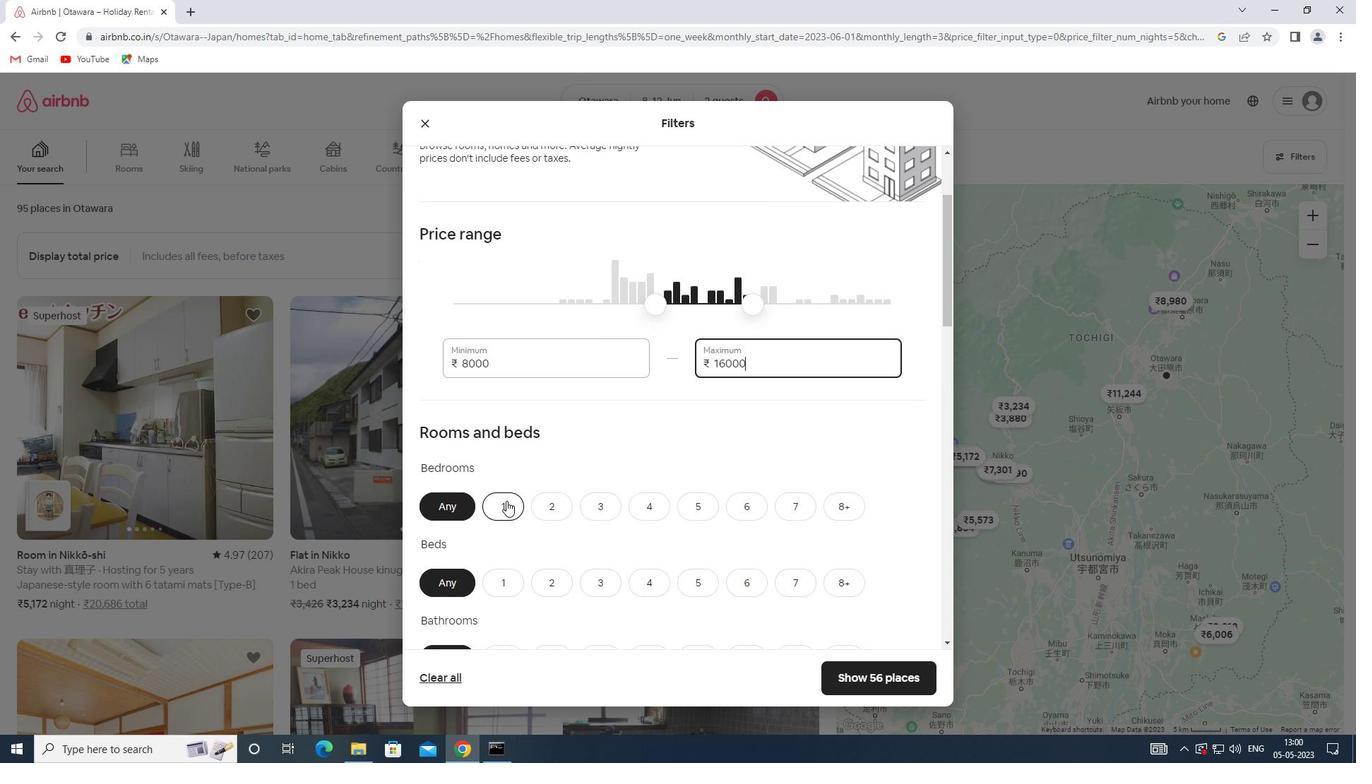 
Action: Mouse scrolled (506, 500) with delta (0, 0)
Screenshot: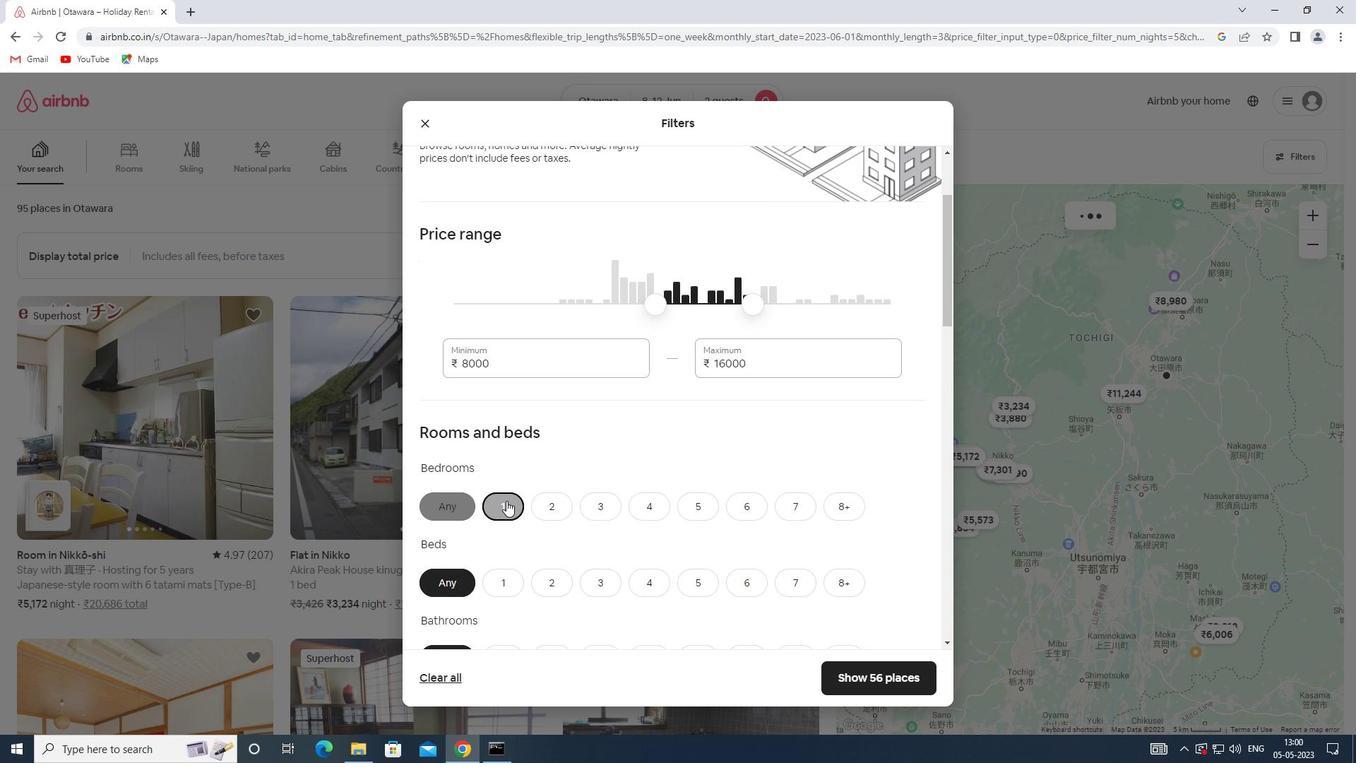 
Action: Mouse scrolled (506, 500) with delta (0, 0)
Screenshot: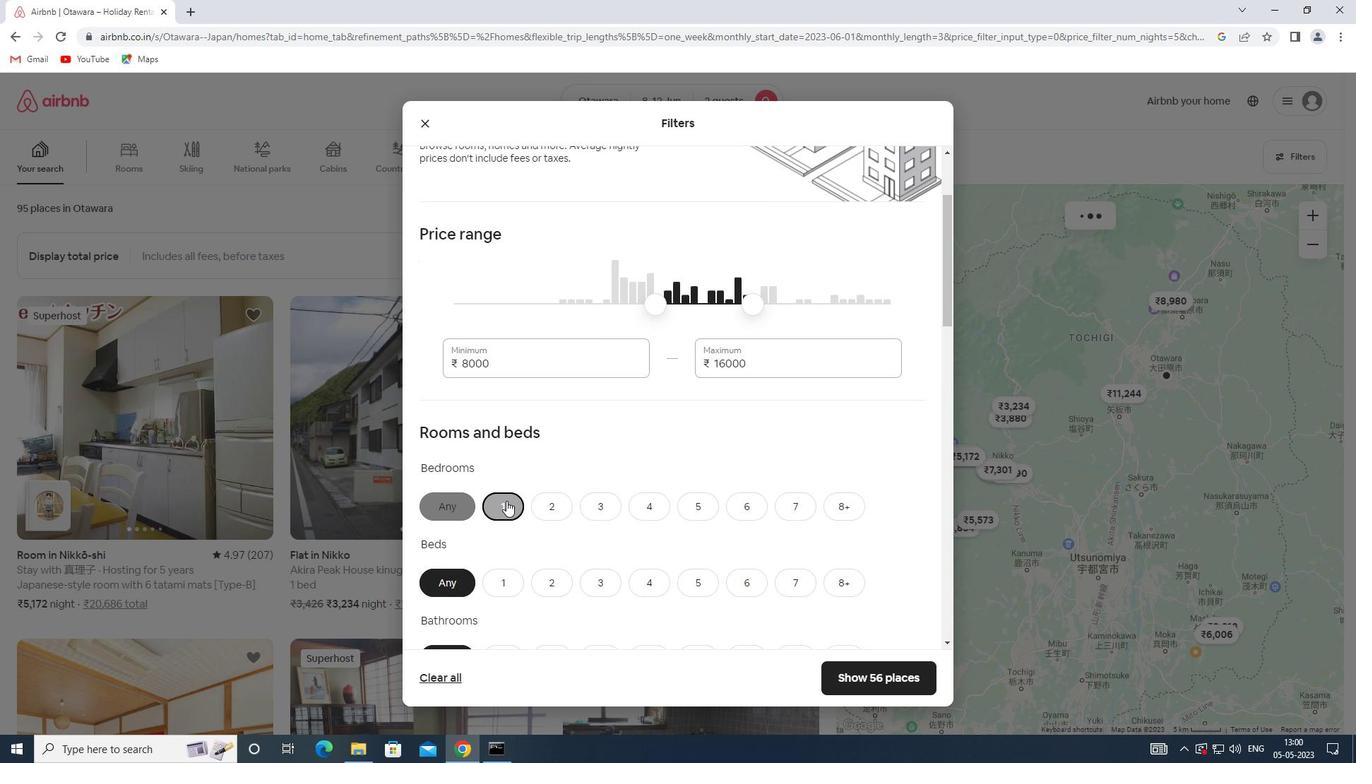 
Action: Mouse moved to (508, 445)
Screenshot: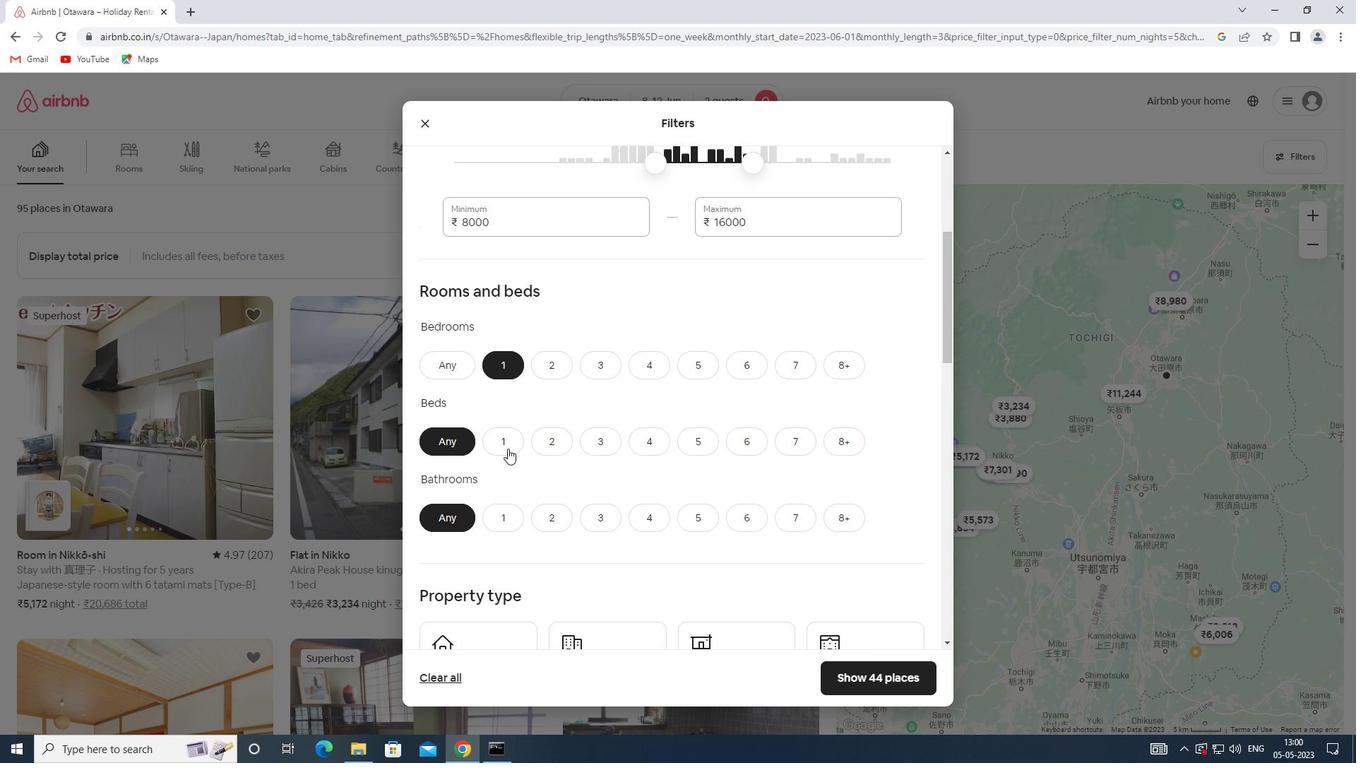 
Action: Mouse pressed left at (508, 445)
Screenshot: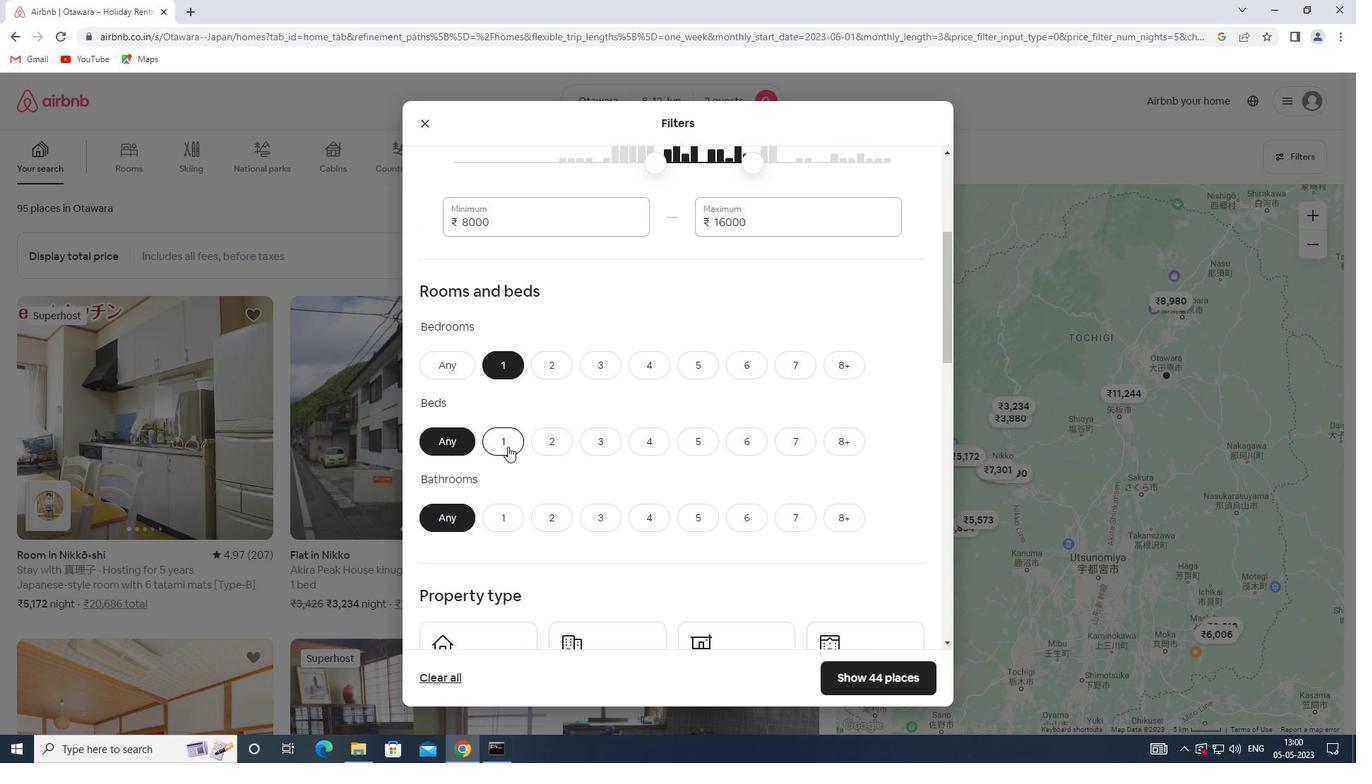 
Action: Mouse moved to (491, 514)
Screenshot: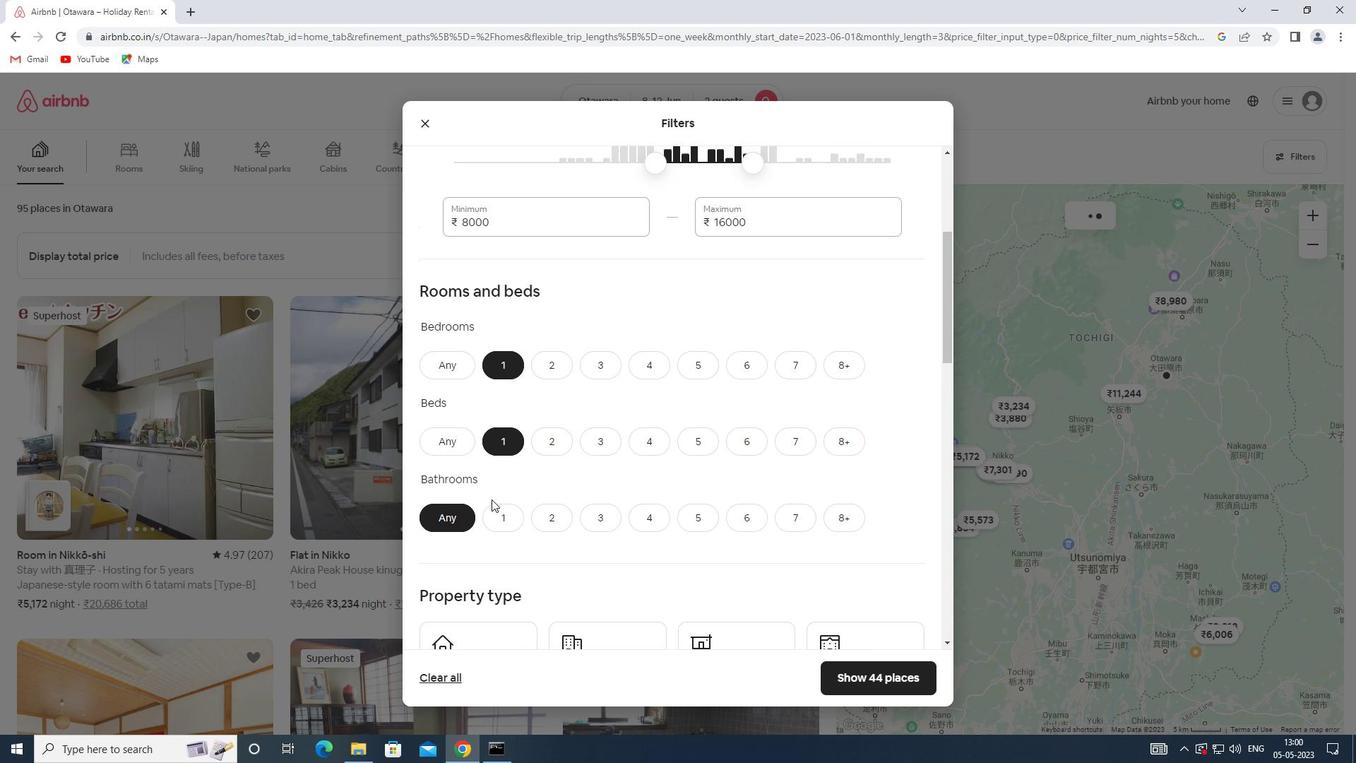 
Action: Mouse pressed left at (491, 514)
Screenshot: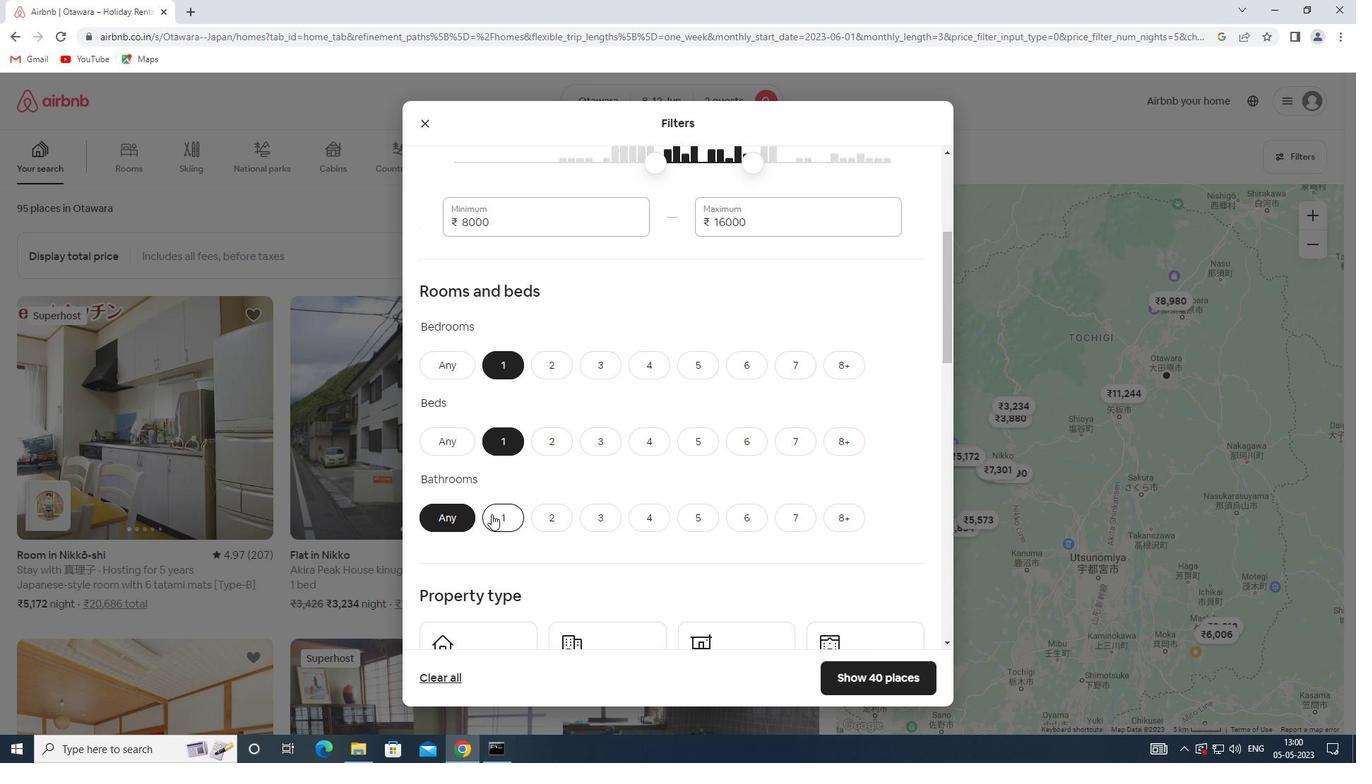 
Action: Mouse moved to (491, 515)
Screenshot: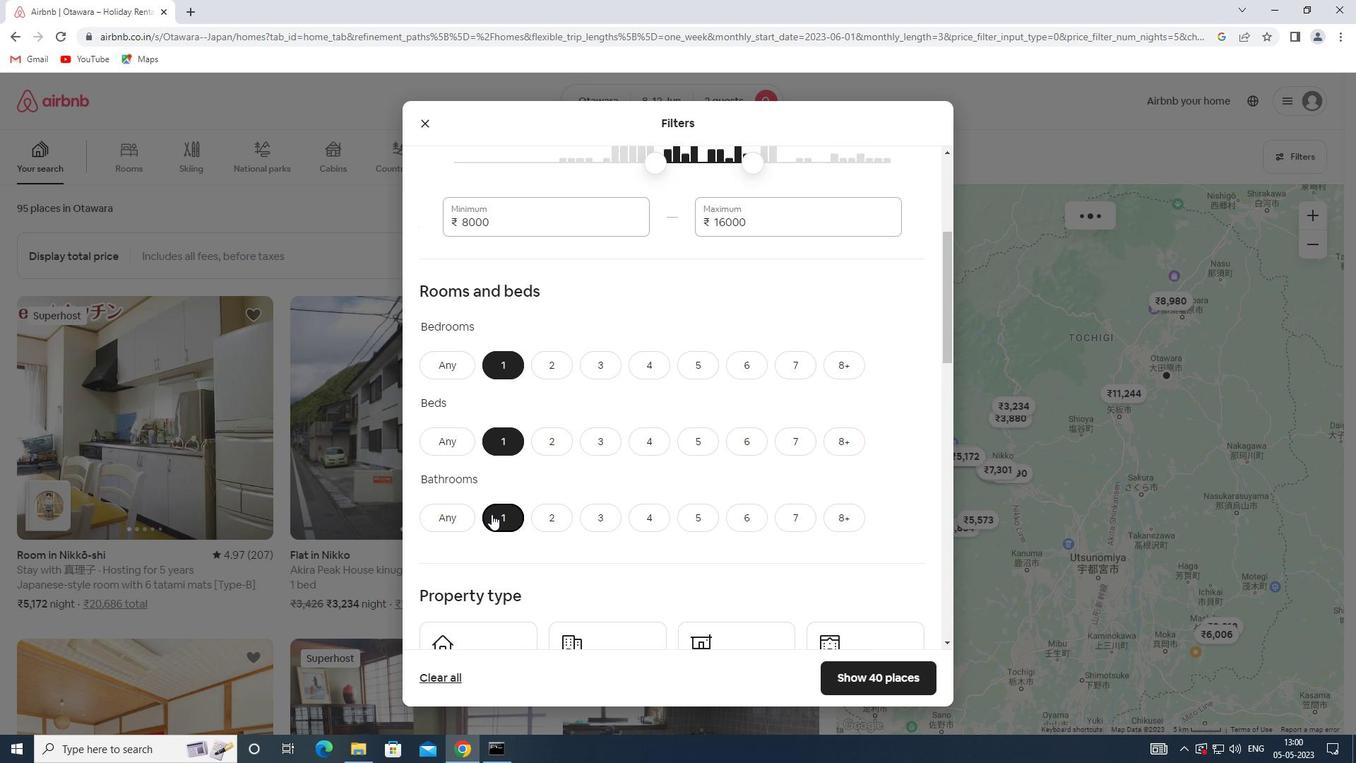
Action: Mouse scrolled (491, 514) with delta (0, 0)
Screenshot: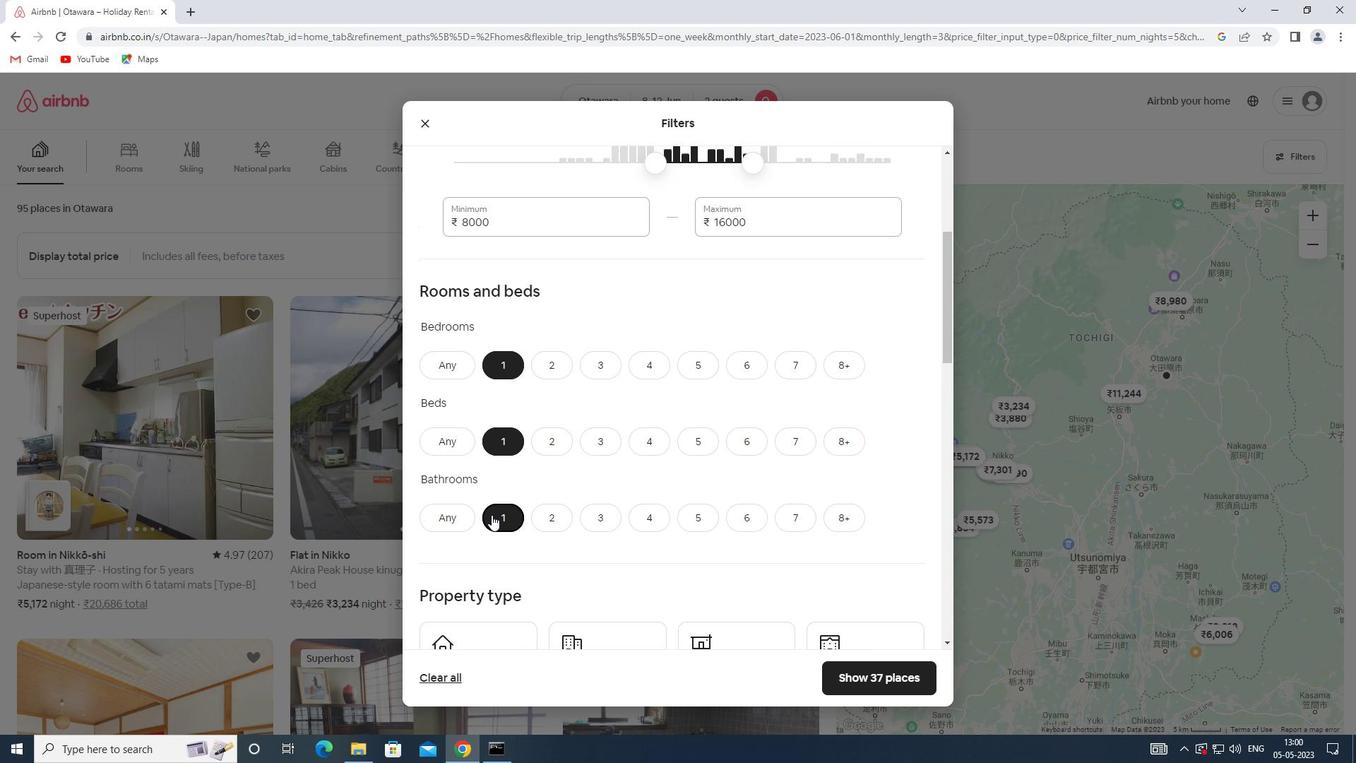 
Action: Mouse scrolled (491, 514) with delta (0, 0)
Screenshot: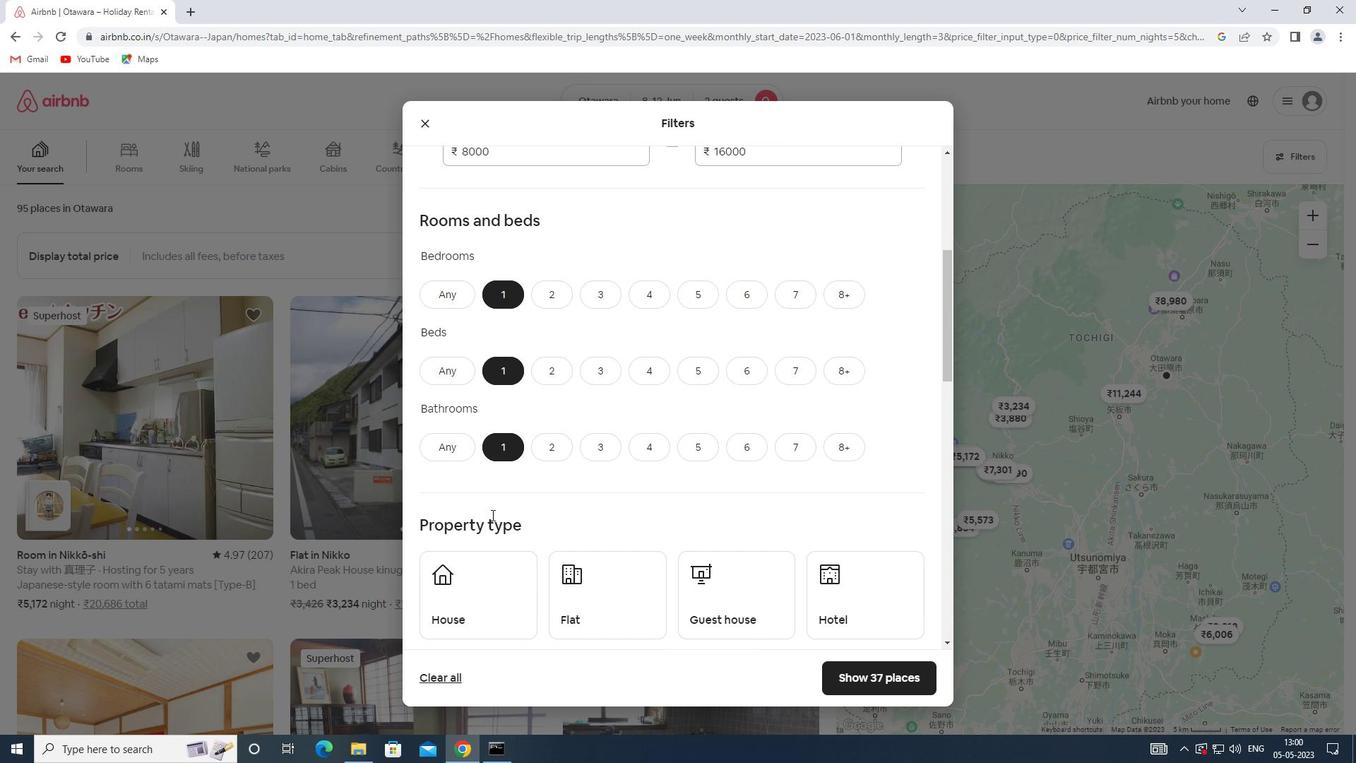 
Action: Mouse moved to (581, 516)
Screenshot: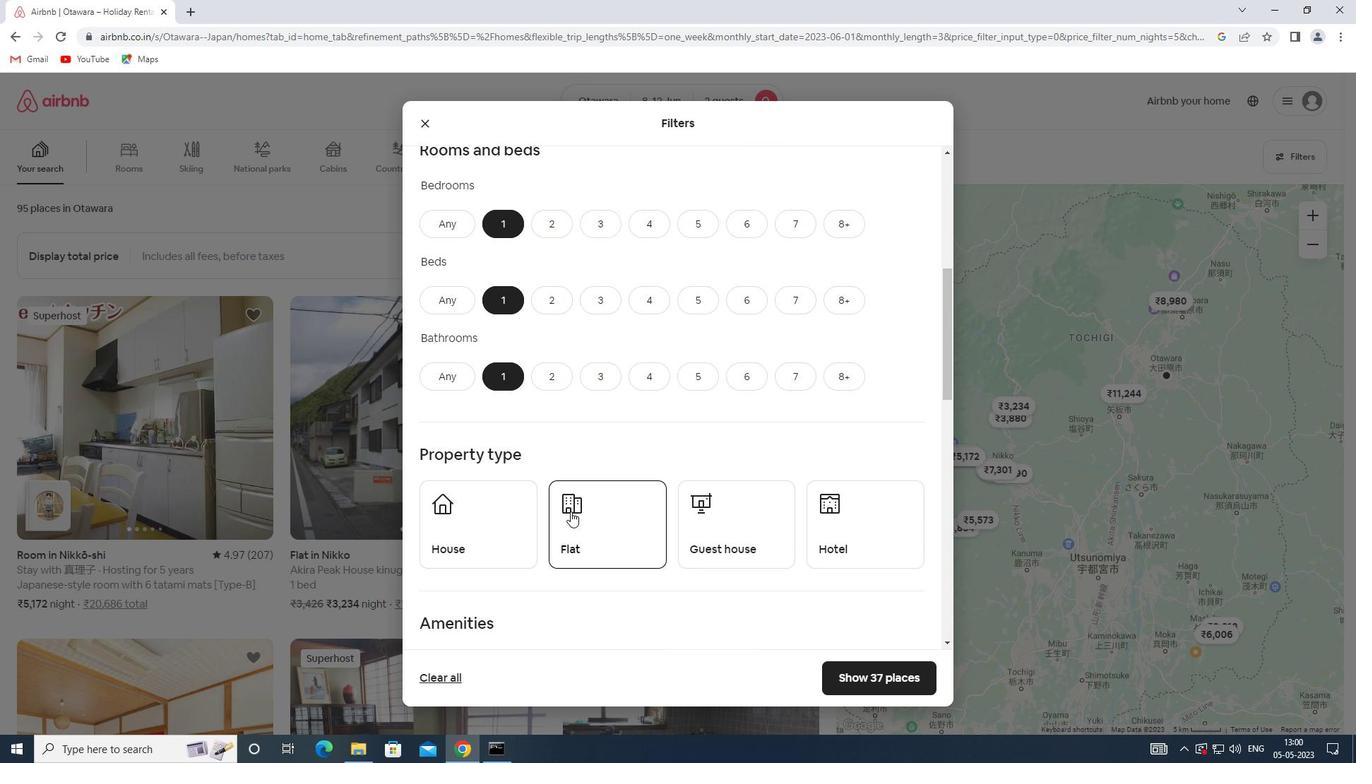
Action: Mouse pressed left at (581, 516)
Screenshot: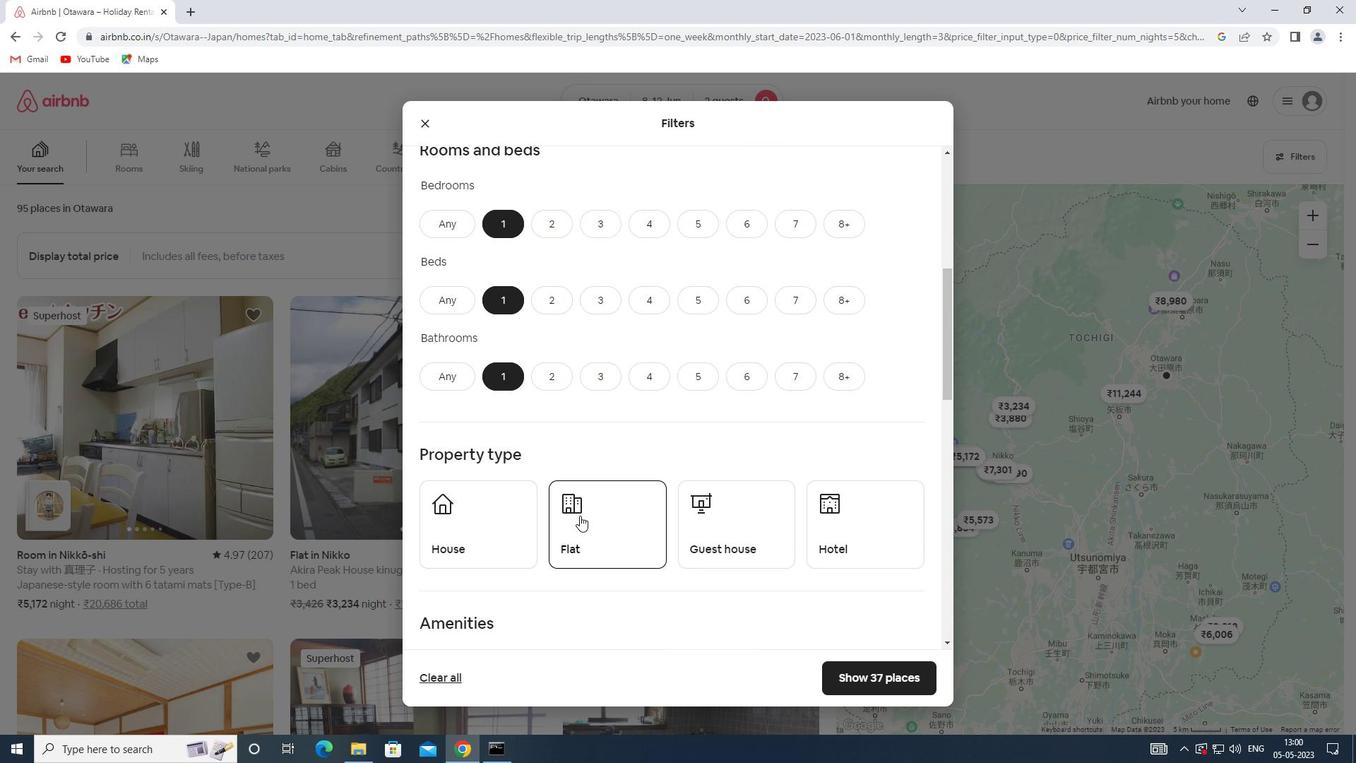 
Action: Mouse moved to (707, 526)
Screenshot: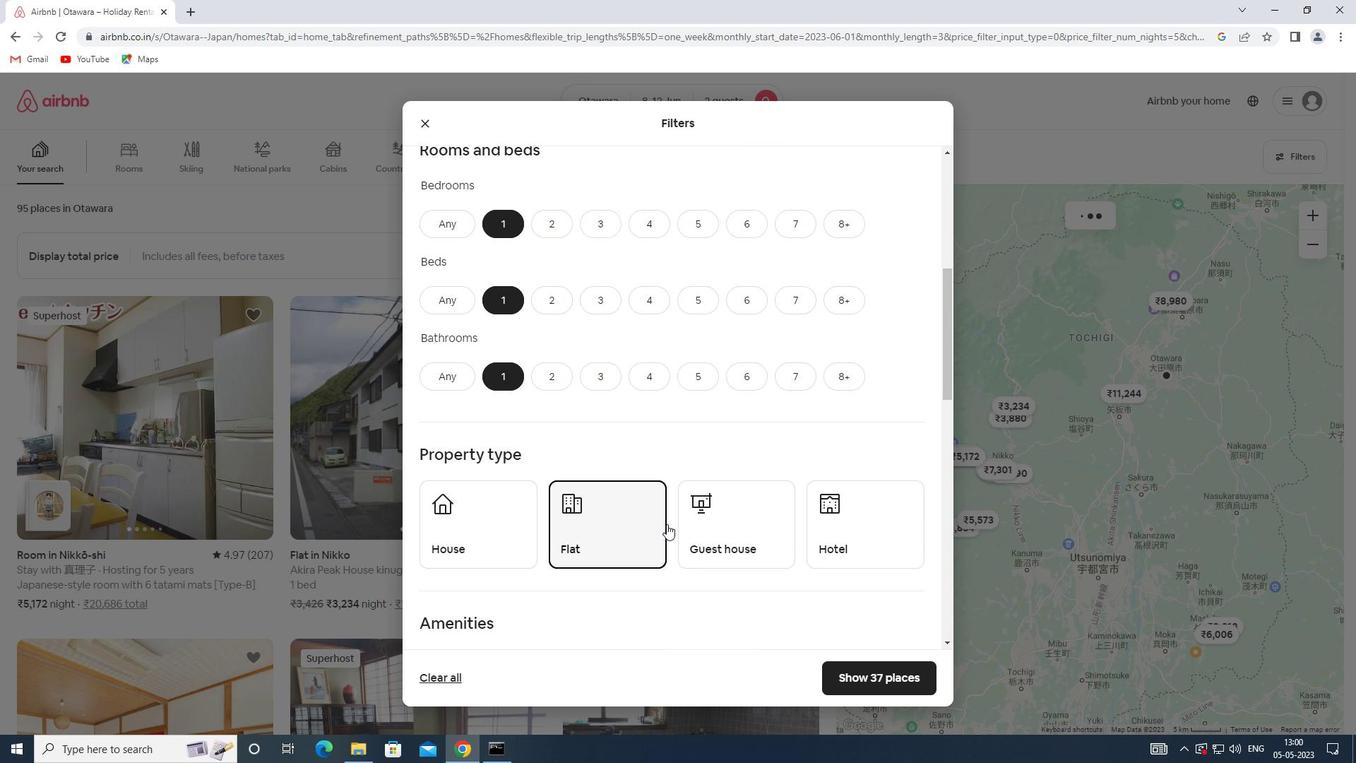 
Action: Mouse pressed left at (707, 526)
Screenshot: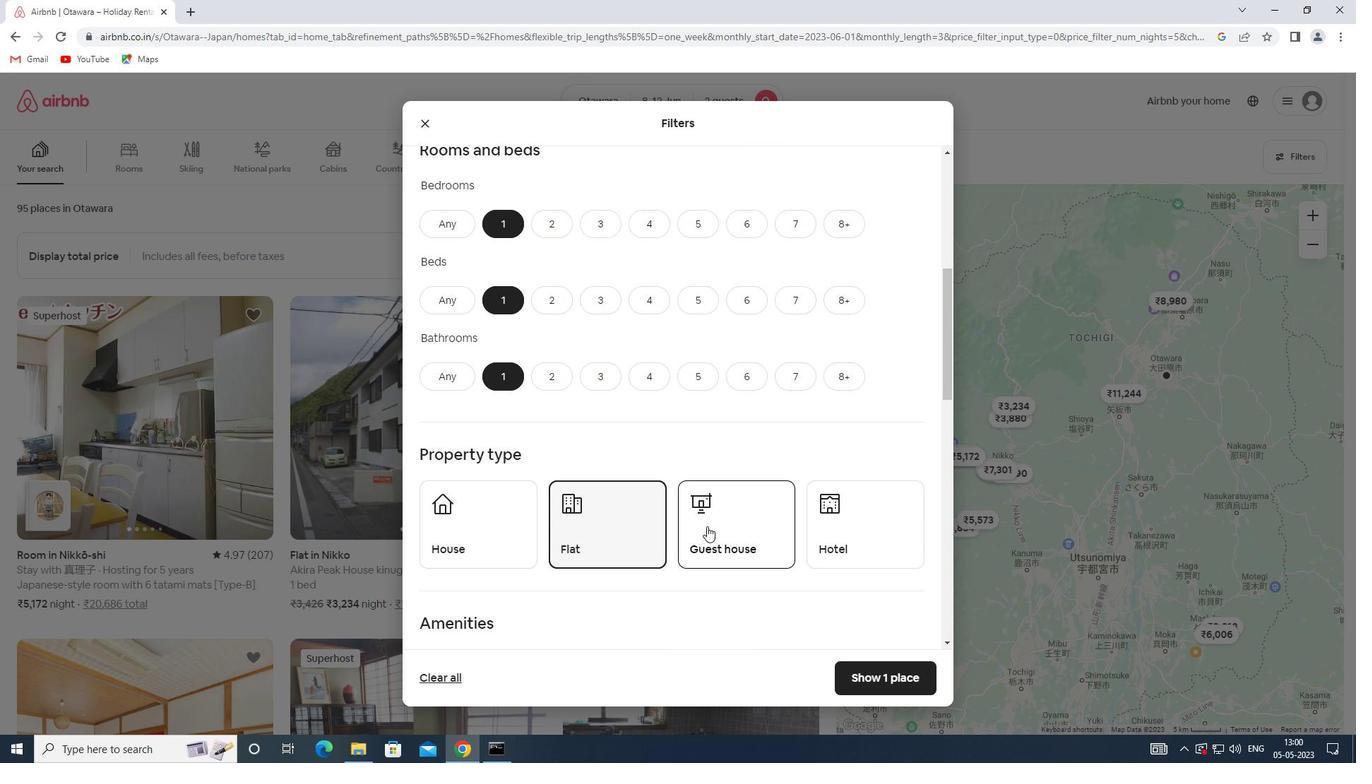 
Action: Mouse moved to (838, 526)
Screenshot: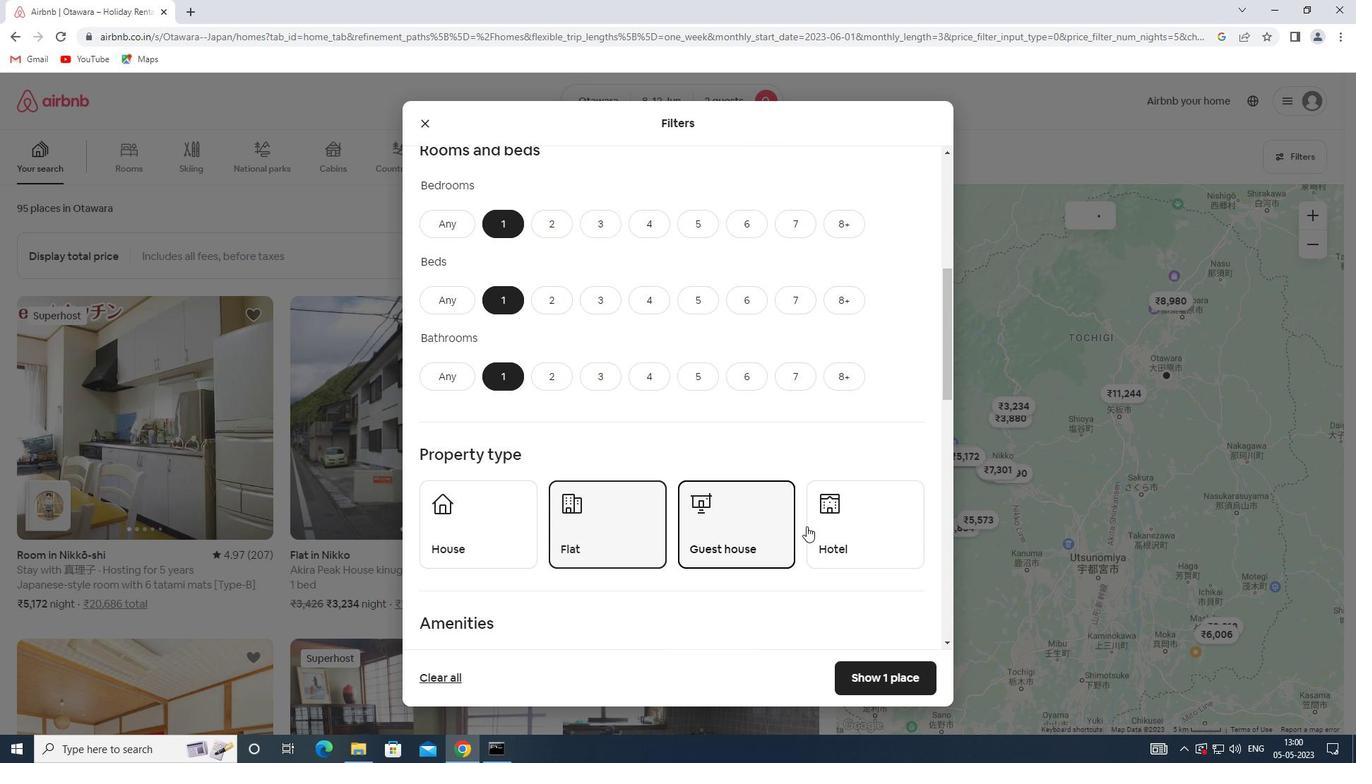 
Action: Mouse pressed left at (838, 526)
Screenshot: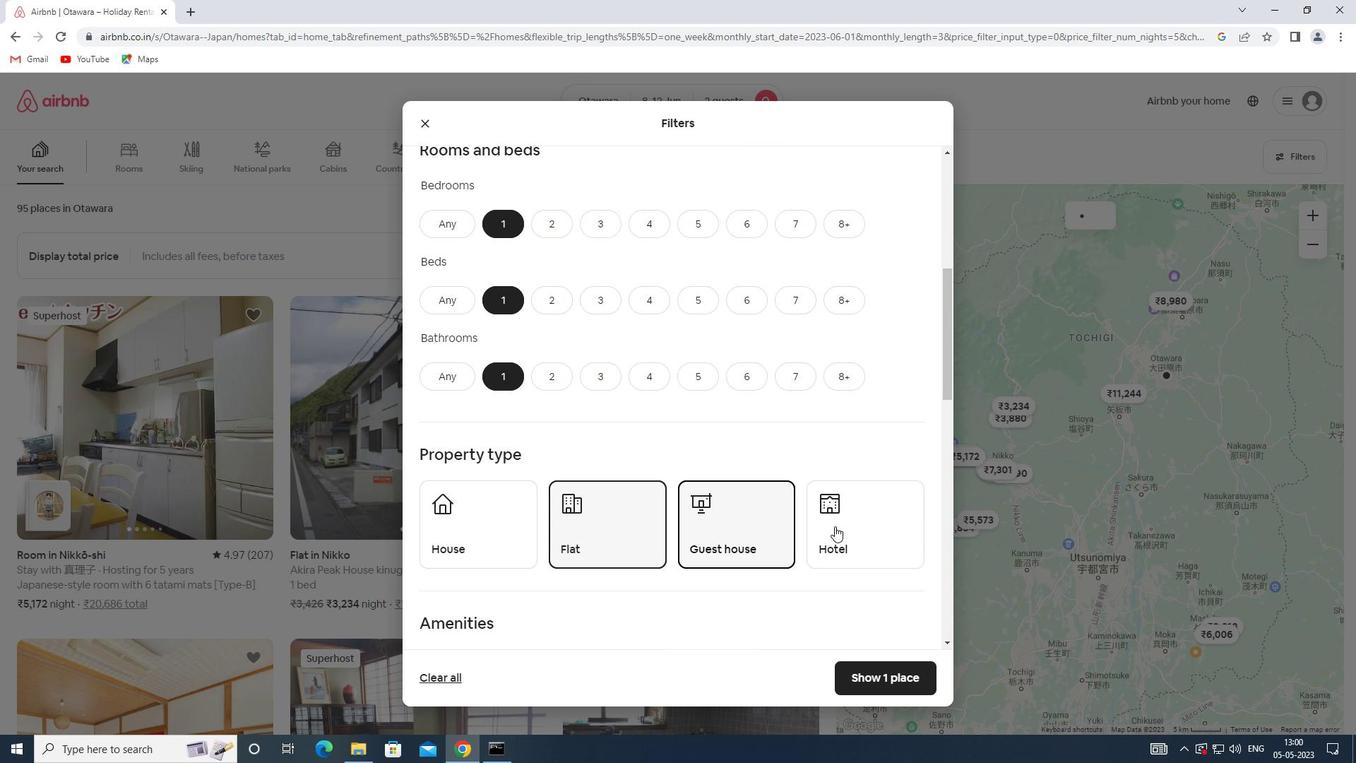 
Action: Mouse moved to (670, 512)
Screenshot: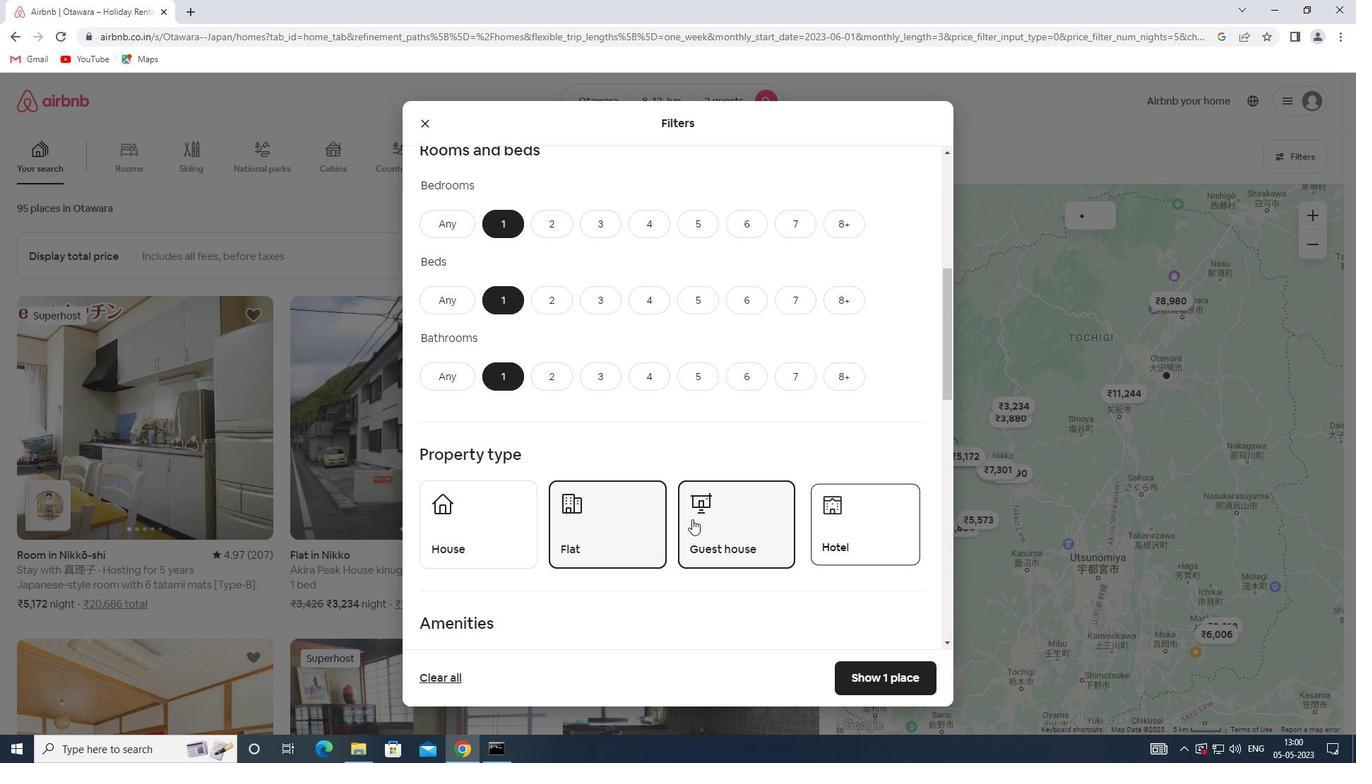 
Action: Mouse scrolled (670, 511) with delta (0, 0)
Screenshot: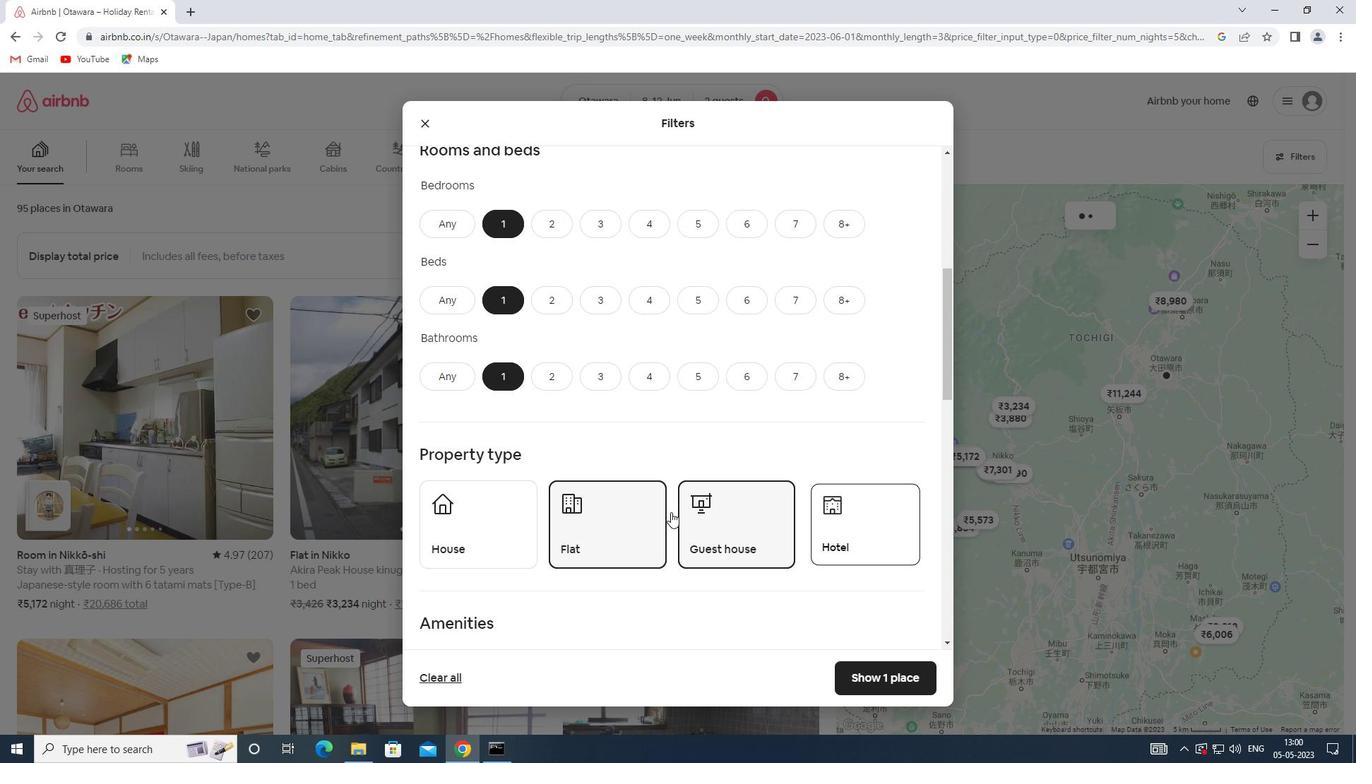 
Action: Mouse scrolled (670, 511) with delta (0, 0)
Screenshot: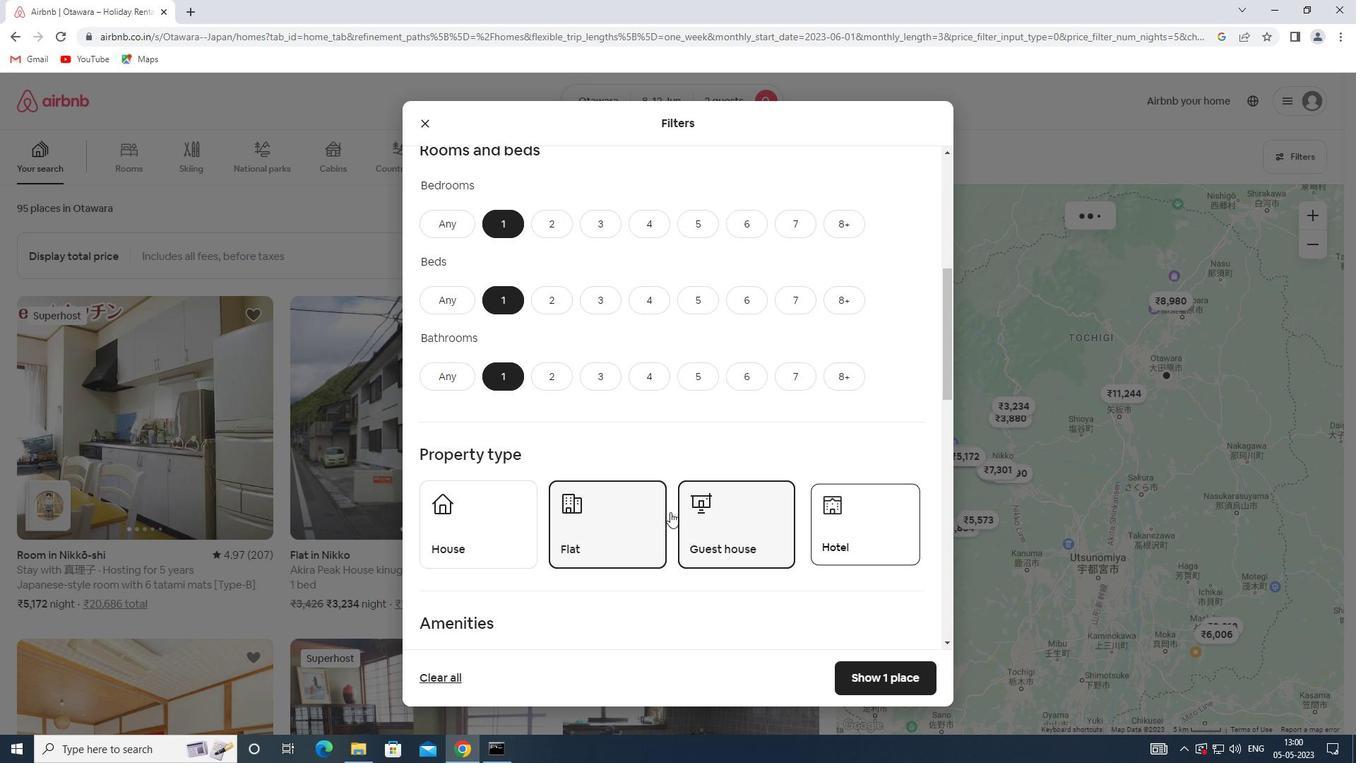 
Action: Mouse scrolled (670, 511) with delta (0, 0)
Screenshot: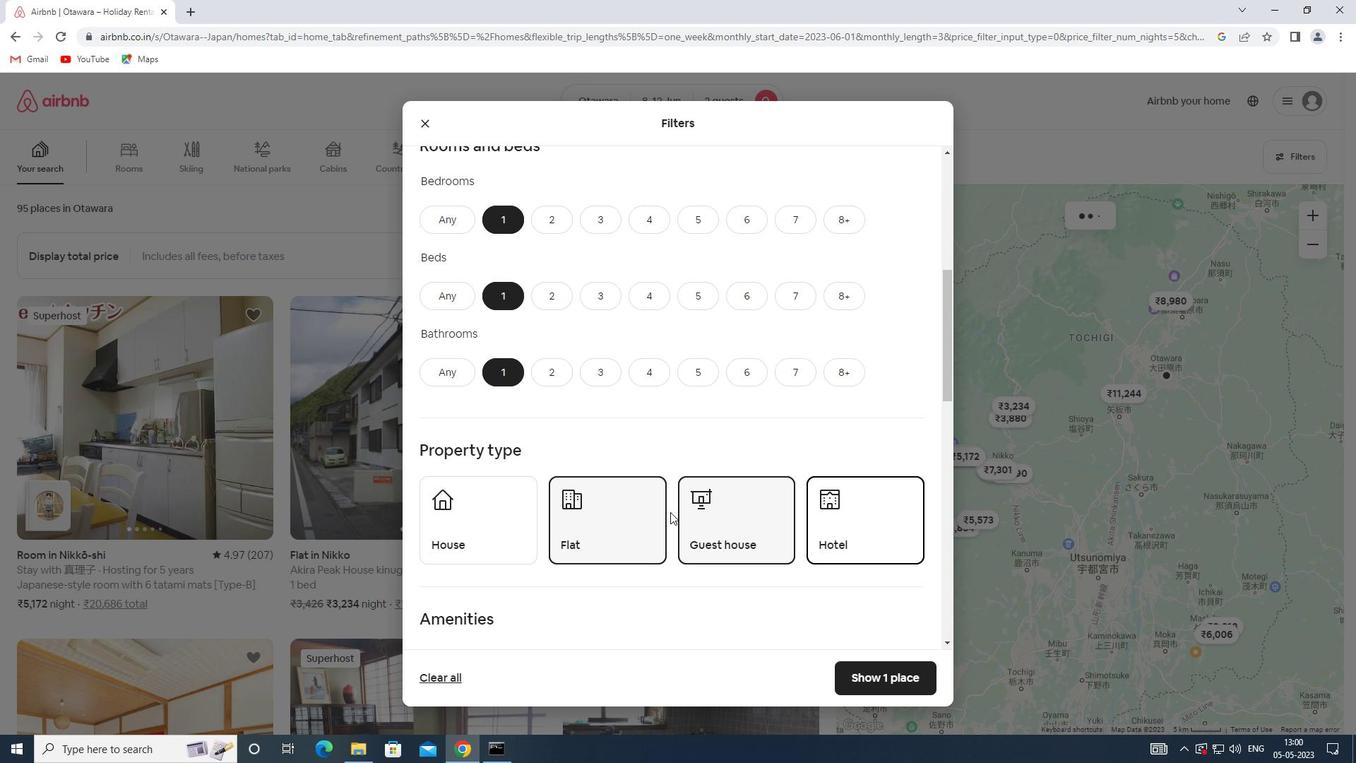 
Action: Mouse scrolled (670, 511) with delta (0, 0)
Screenshot: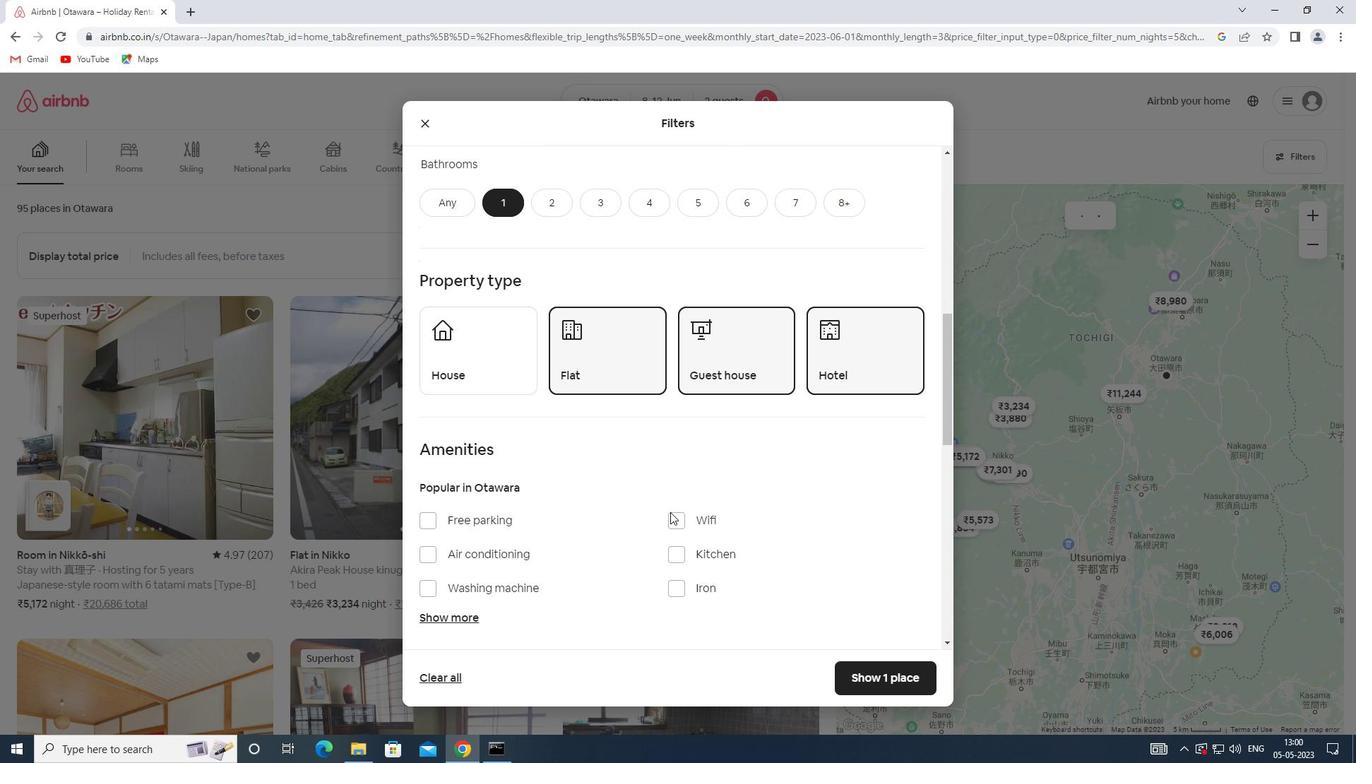 
Action: Mouse scrolled (670, 511) with delta (0, 0)
Screenshot: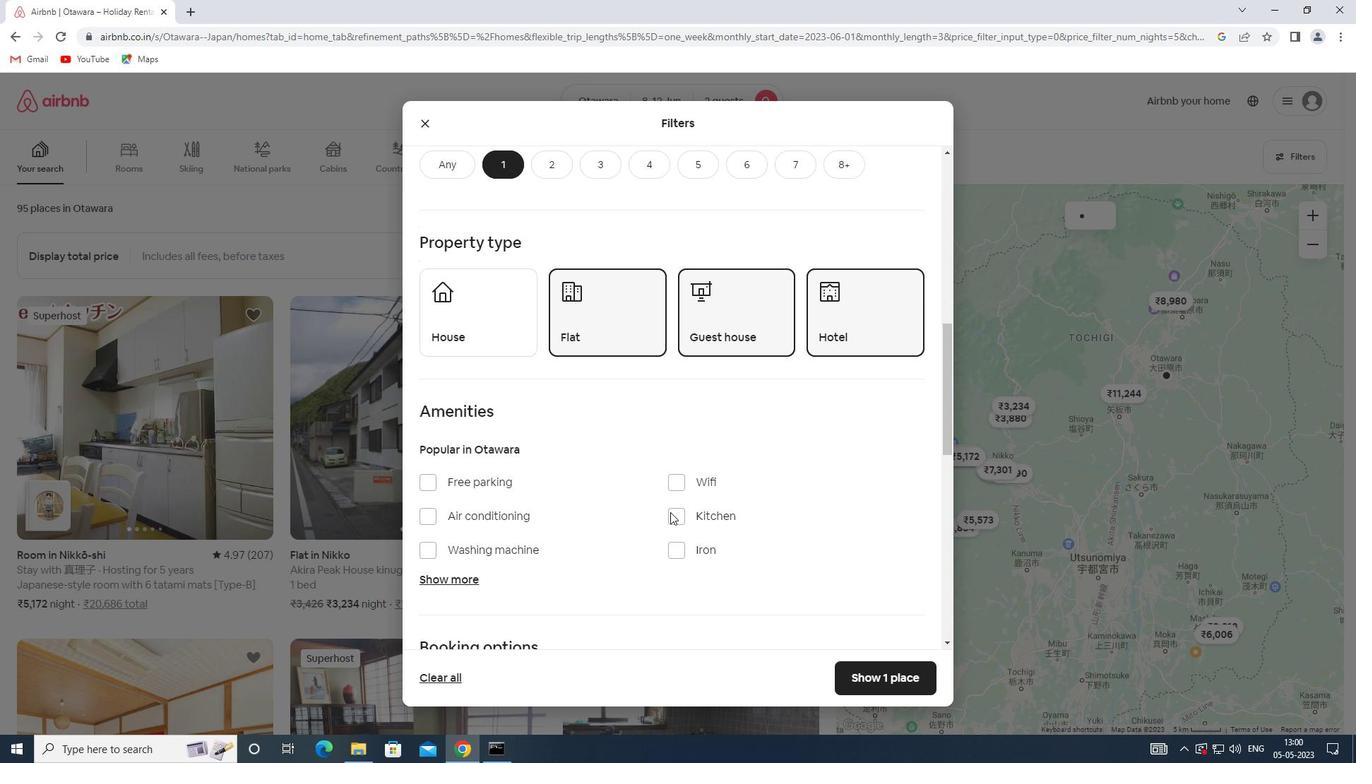 
Action: Mouse moved to (688, 513)
Screenshot: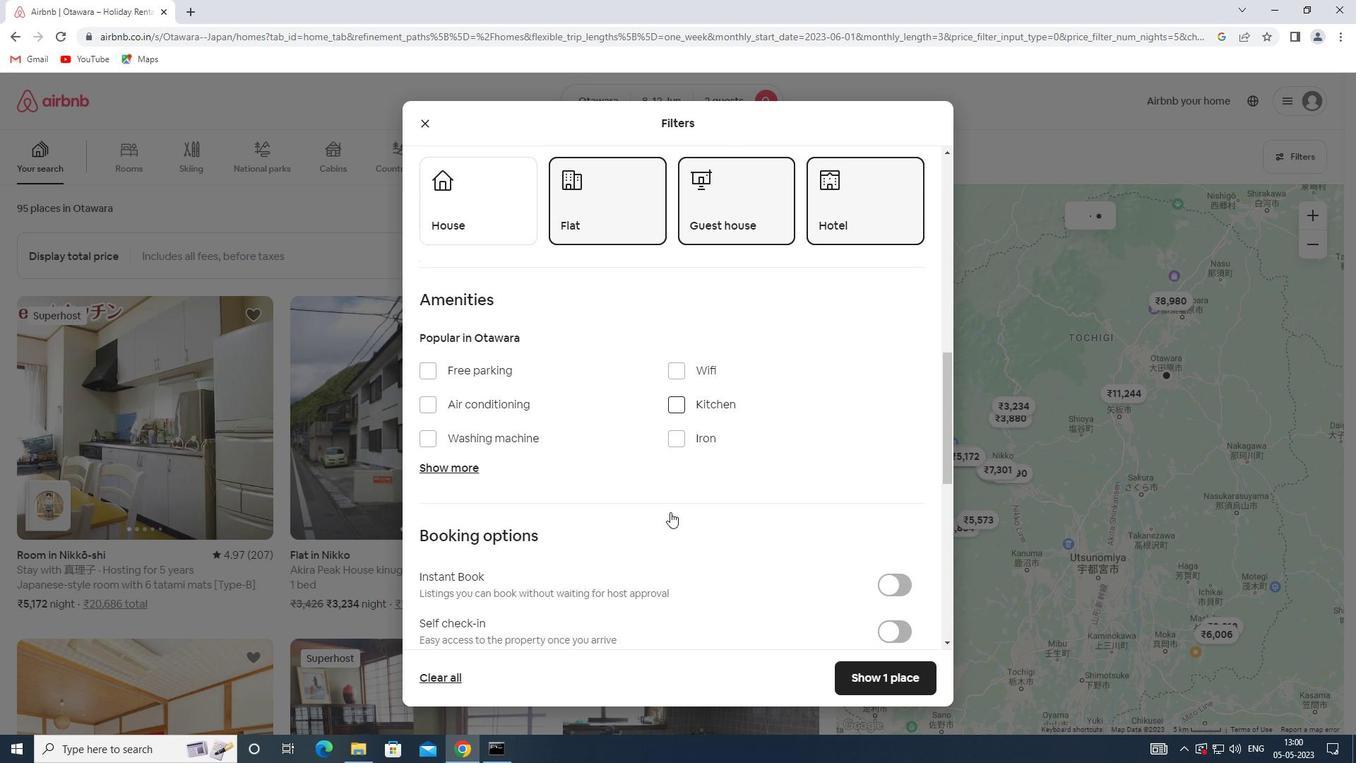
Action: Mouse scrolled (688, 512) with delta (0, 0)
Screenshot: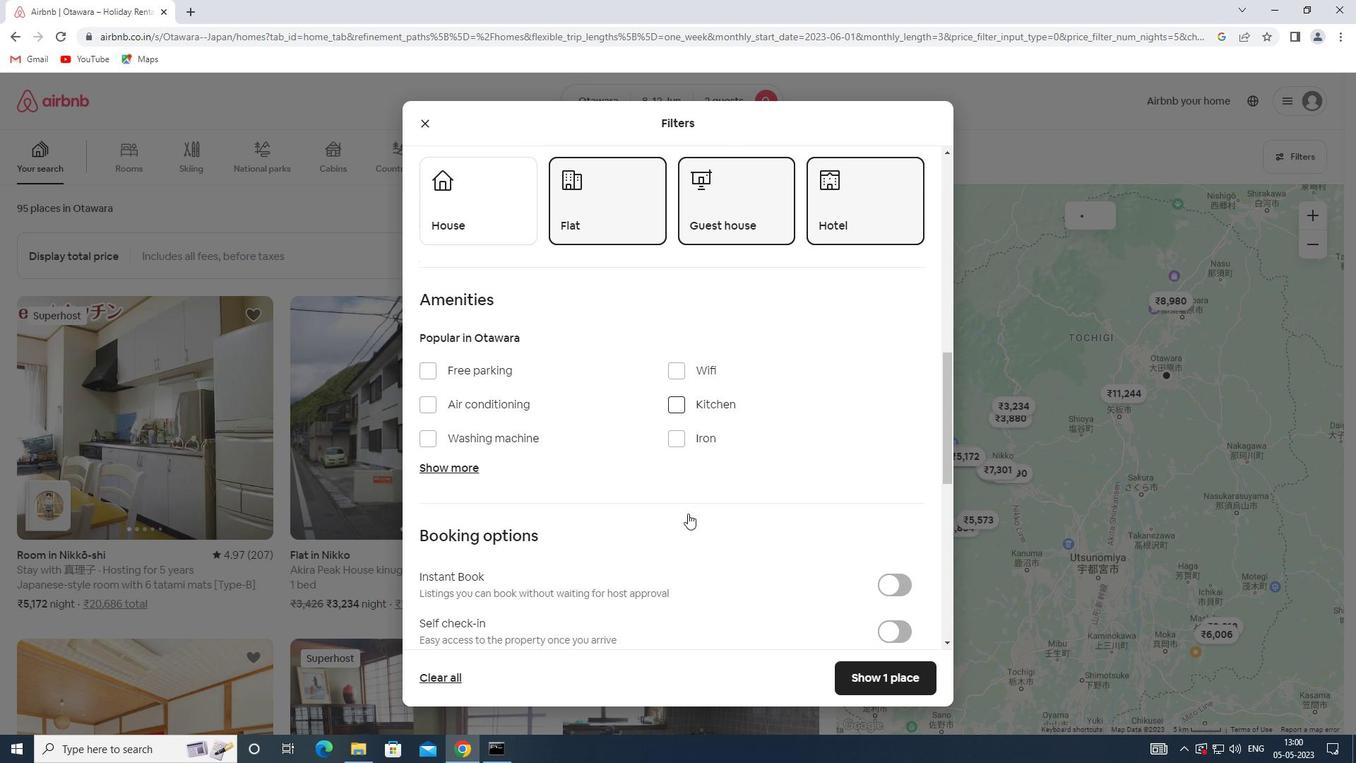 
Action: Mouse scrolled (688, 512) with delta (0, 0)
Screenshot: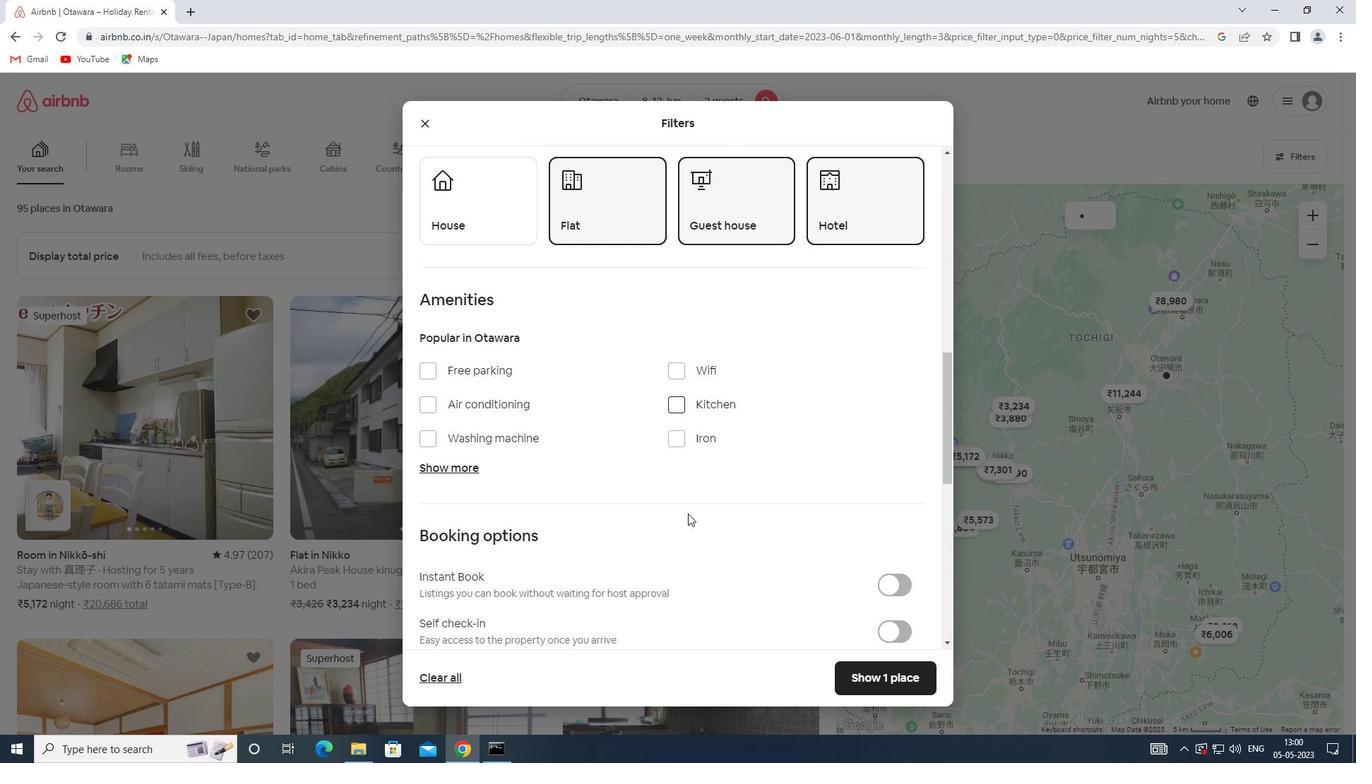 
Action: Mouse moved to (899, 470)
Screenshot: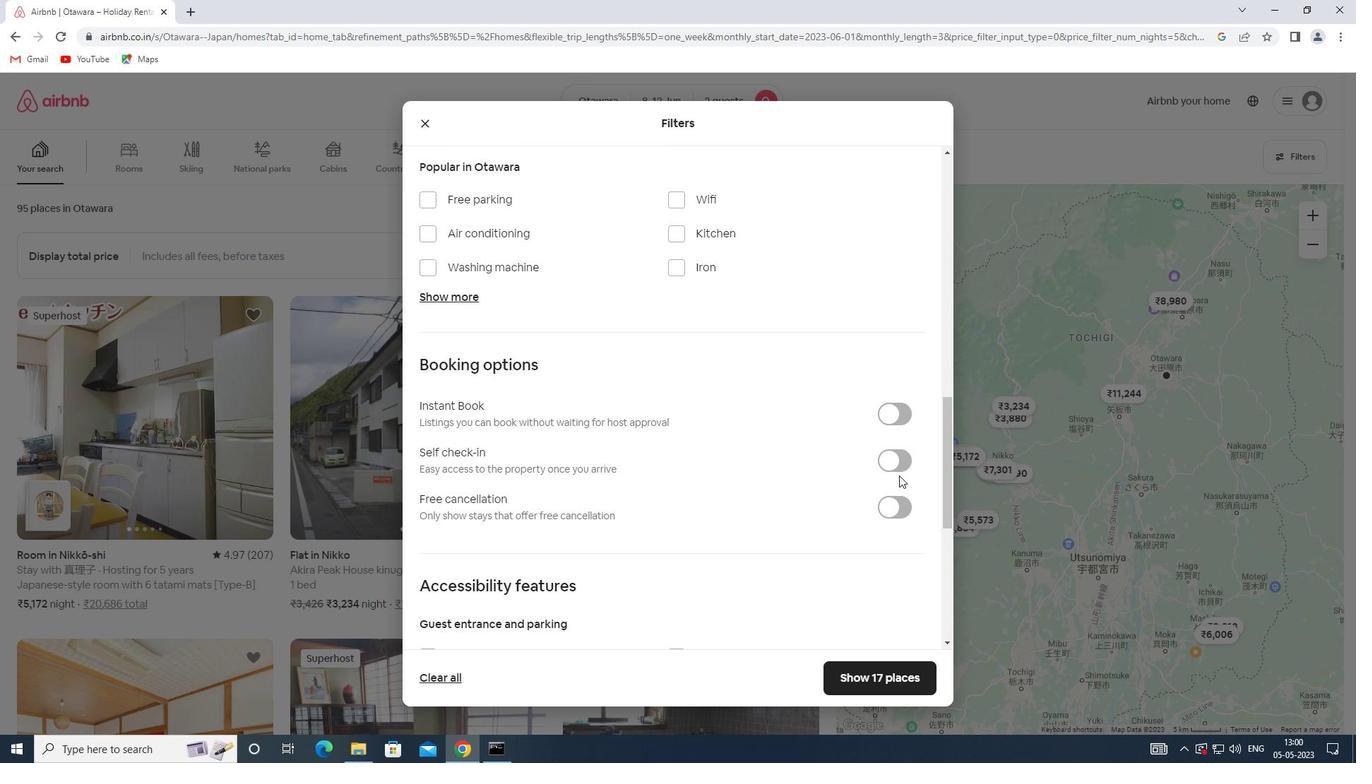 
Action: Mouse pressed left at (899, 470)
Screenshot: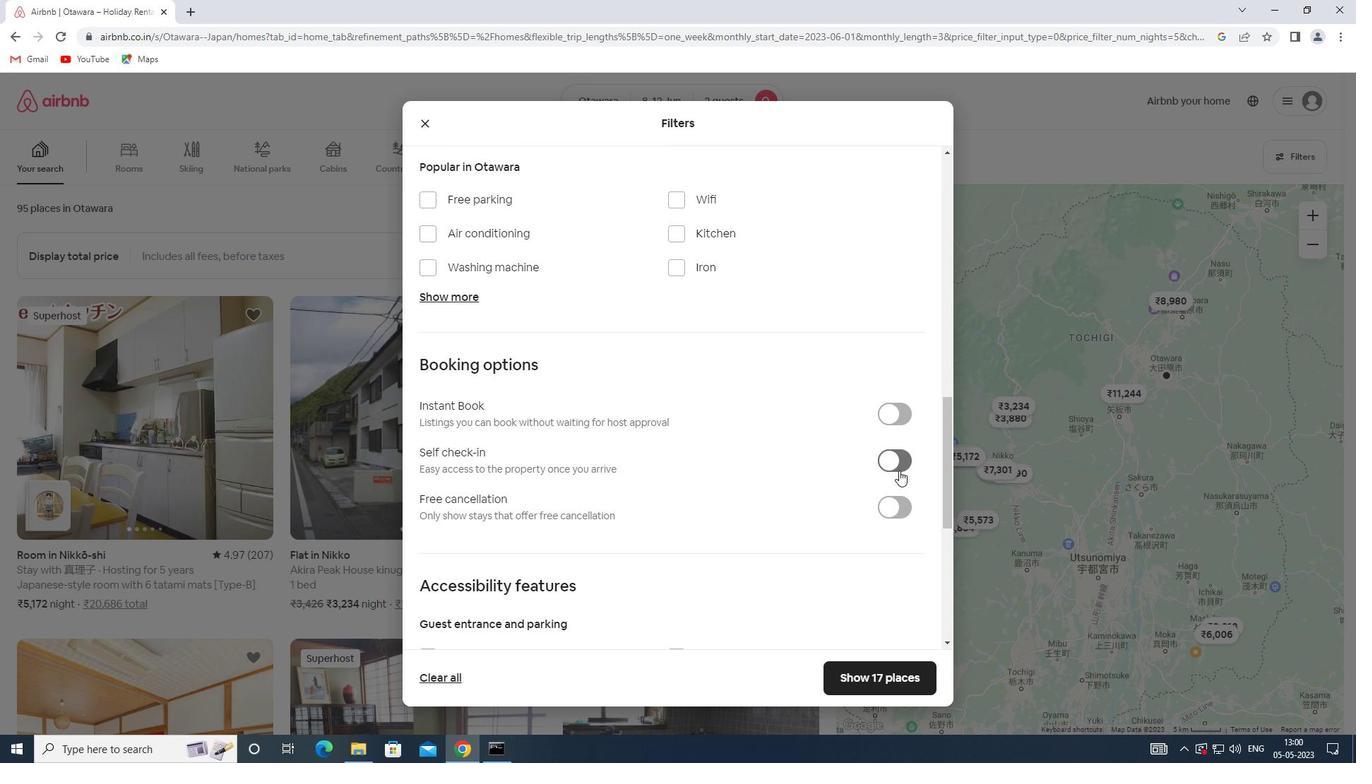 
Action: Mouse moved to (523, 503)
Screenshot: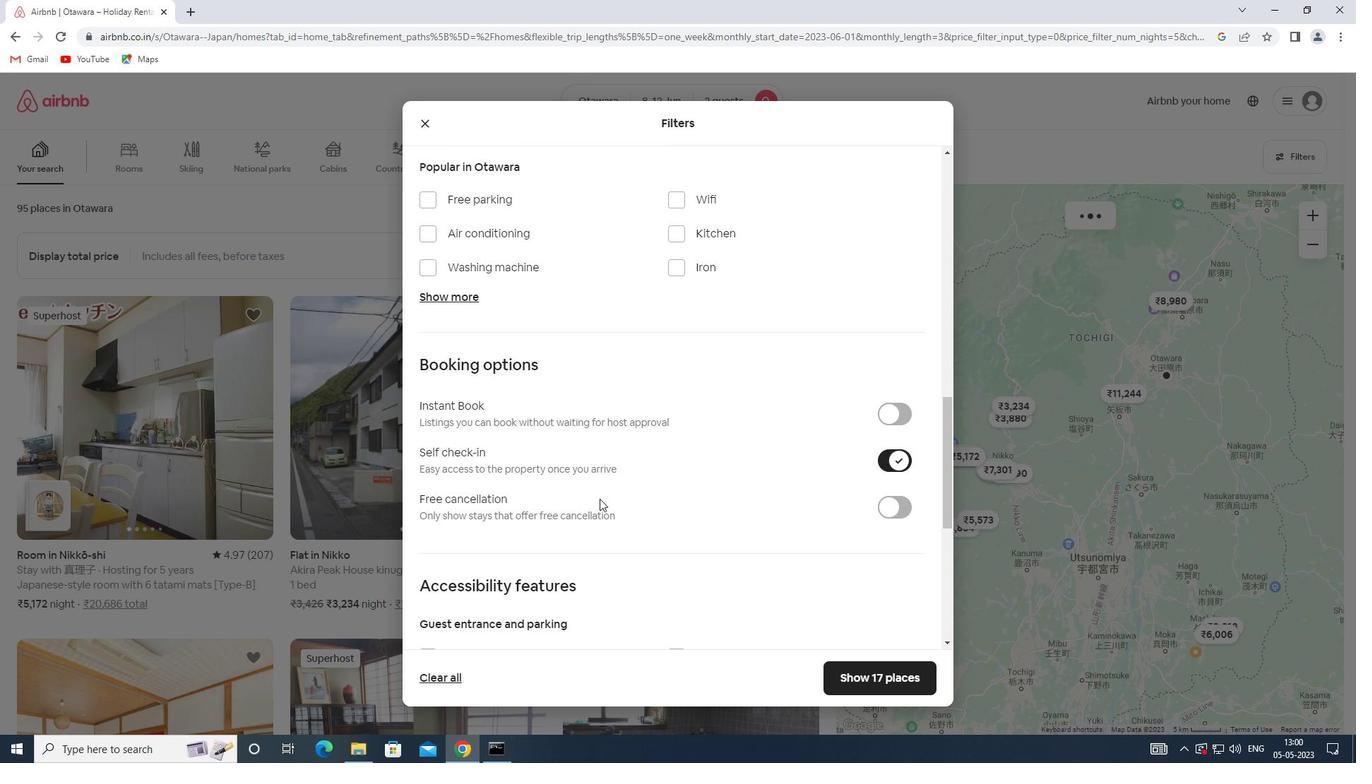 
Action: Mouse scrolled (523, 502) with delta (0, 0)
Screenshot: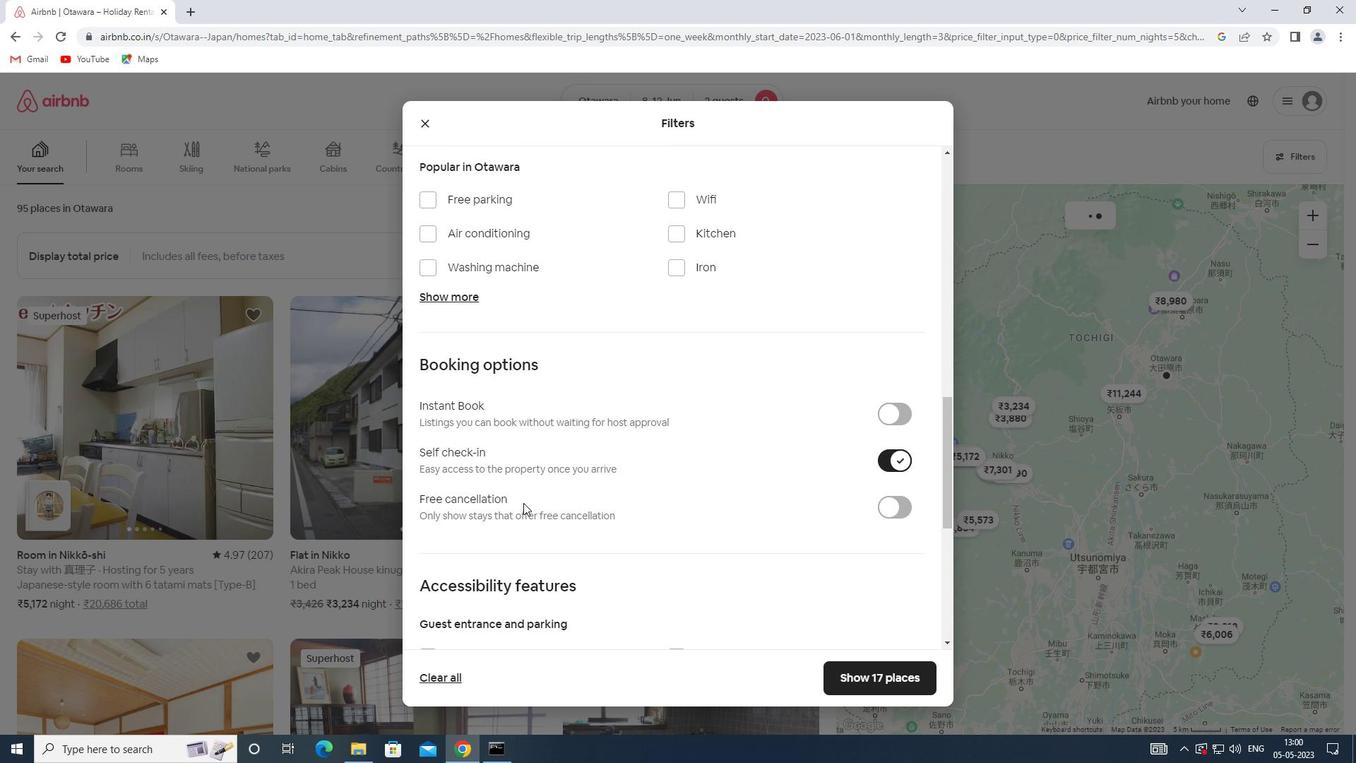 
Action: Mouse scrolled (523, 502) with delta (0, 0)
Screenshot: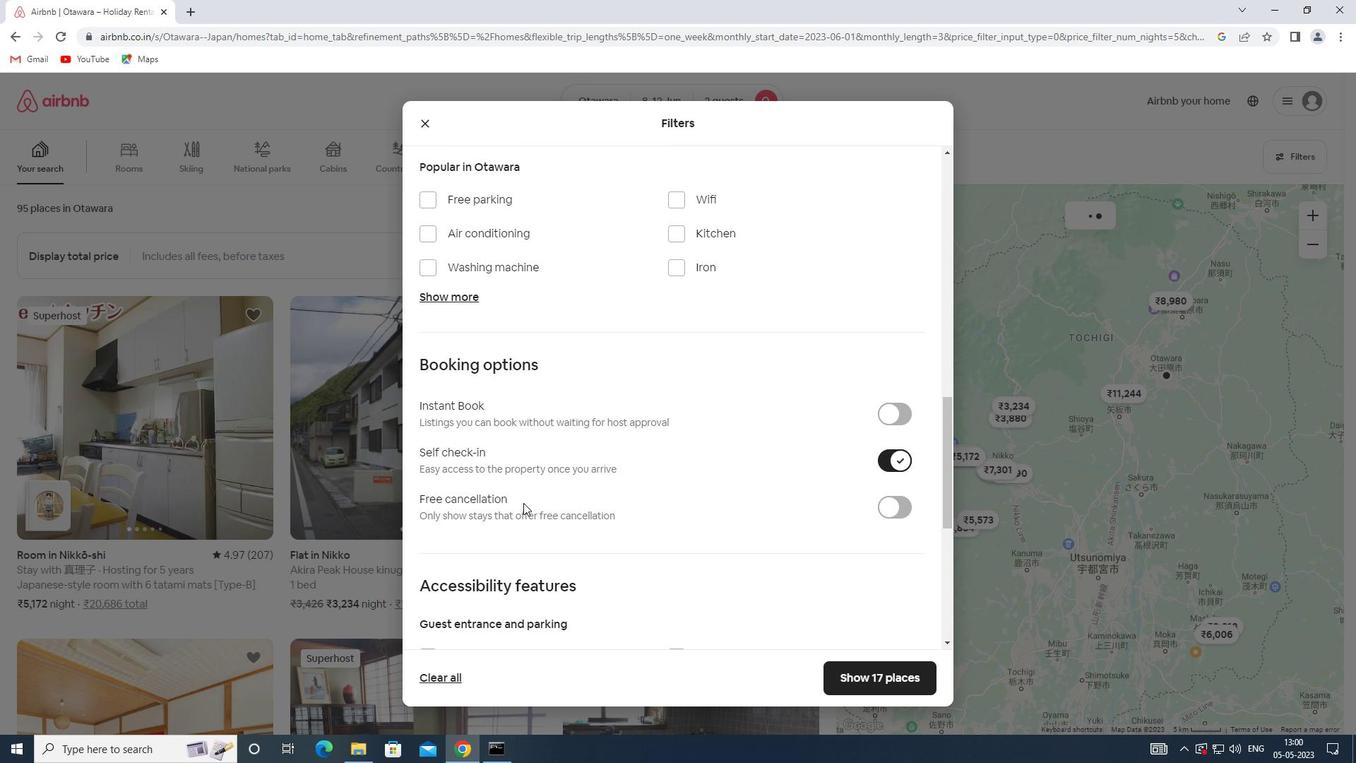 
Action: Mouse scrolled (523, 502) with delta (0, 0)
Screenshot: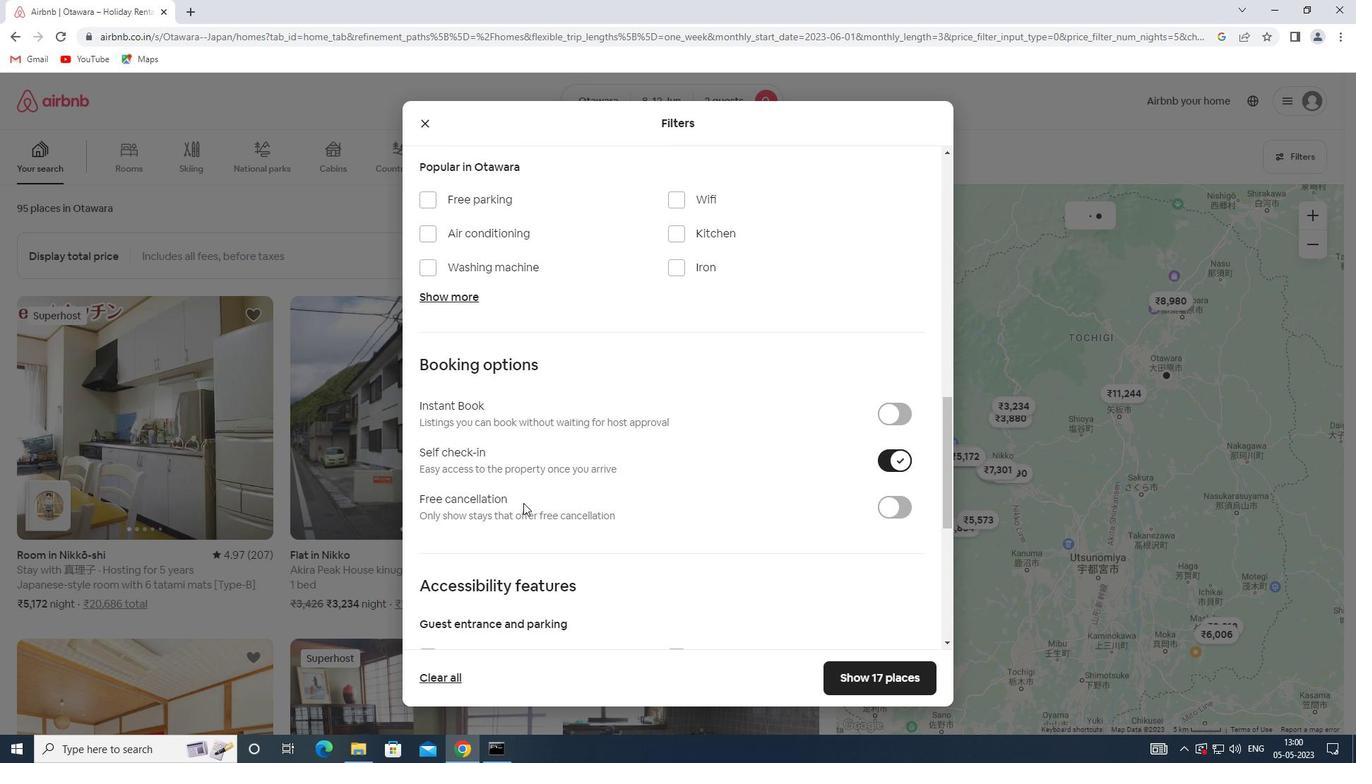 
Action: Mouse scrolled (523, 502) with delta (0, 0)
Screenshot: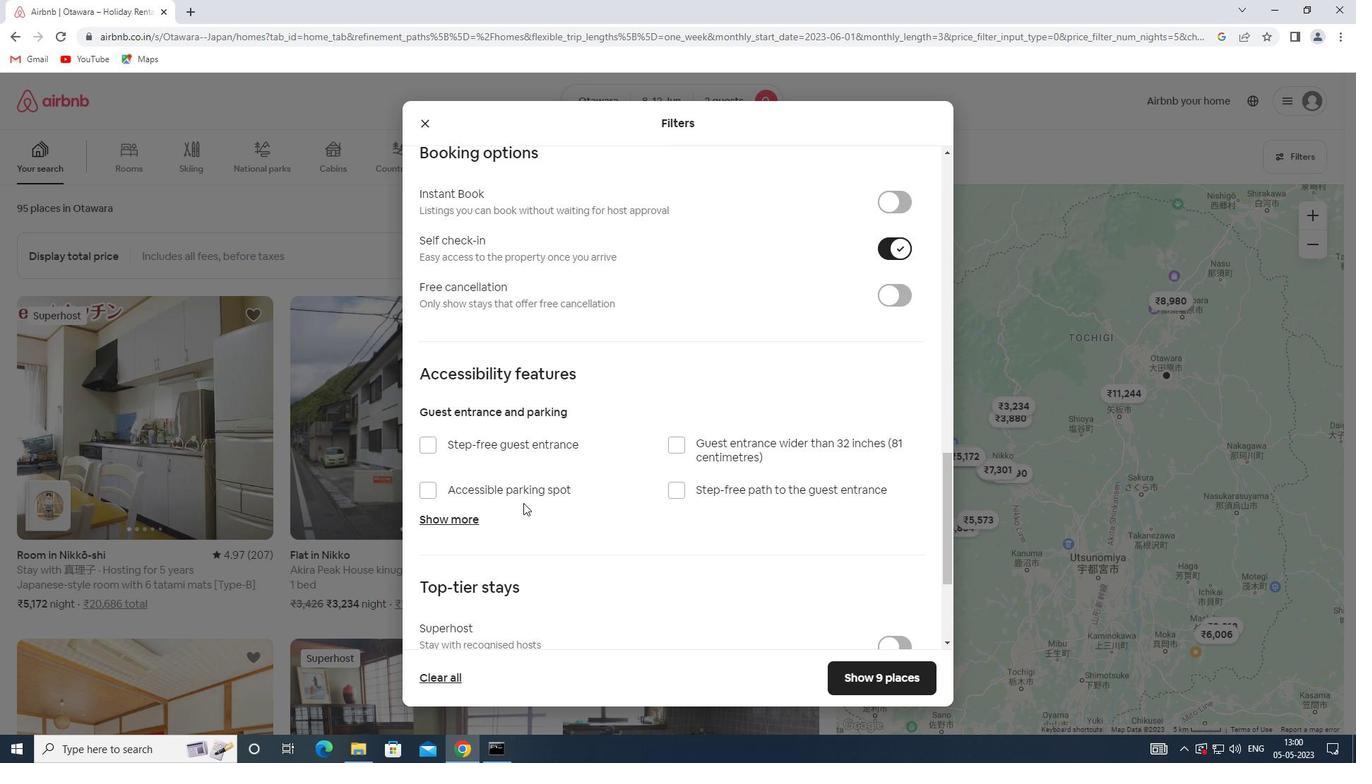 
Action: Mouse scrolled (523, 502) with delta (0, 0)
Screenshot: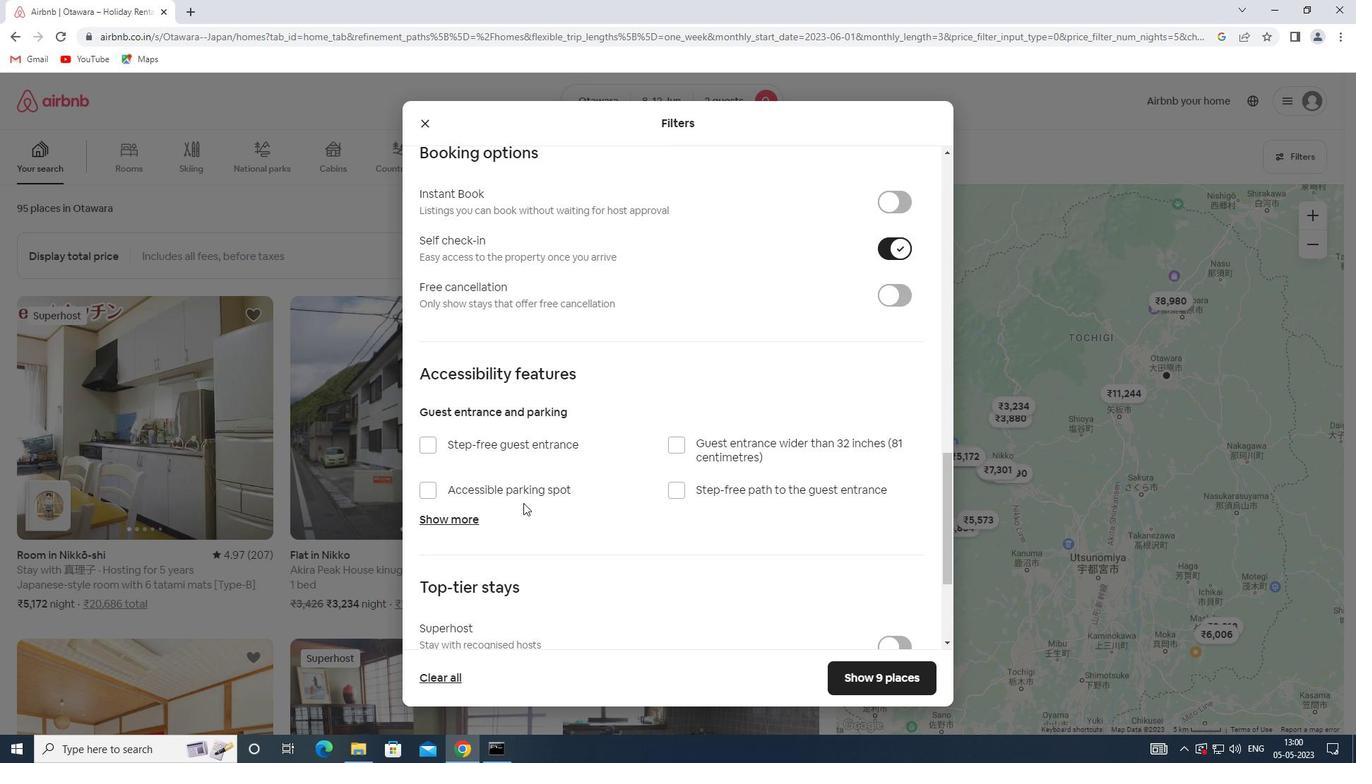
Action: Mouse scrolled (523, 502) with delta (0, 0)
Screenshot: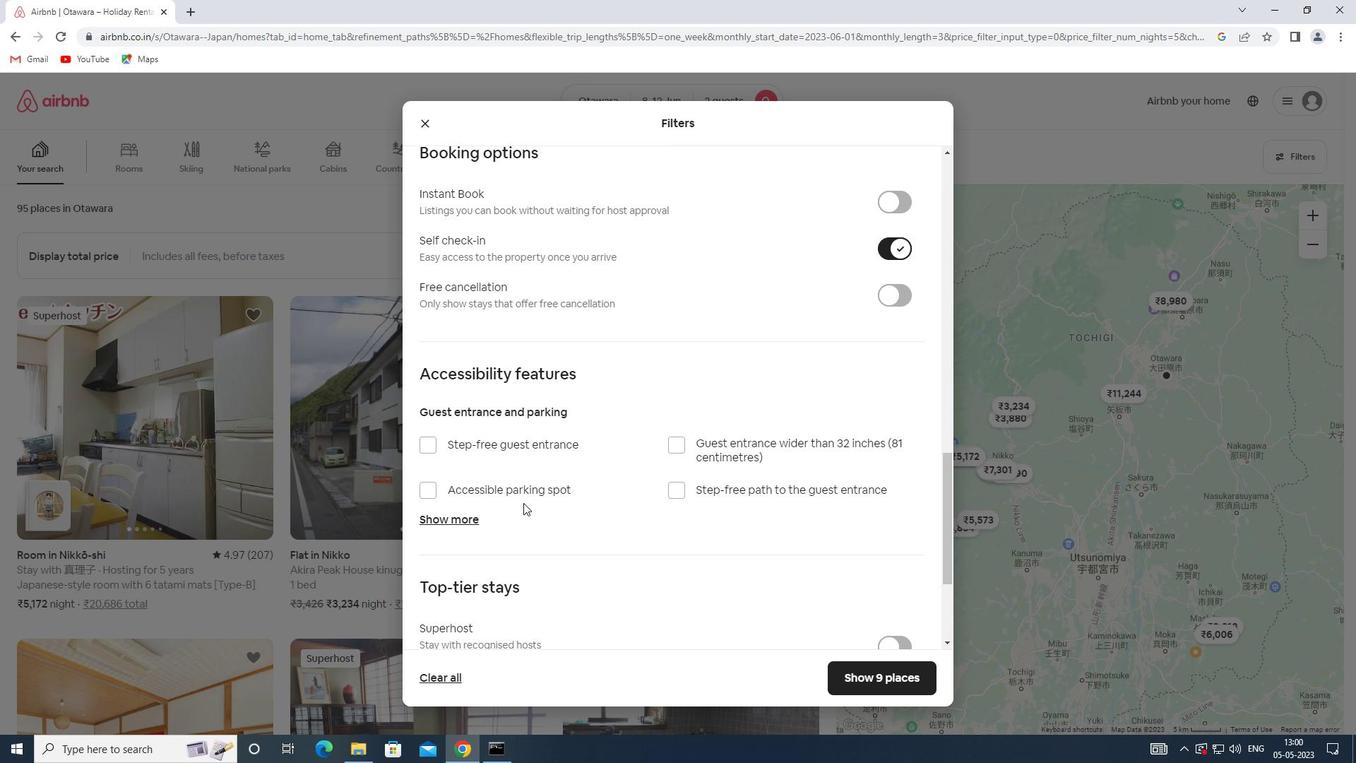 
Action: Mouse moved to (476, 568)
Screenshot: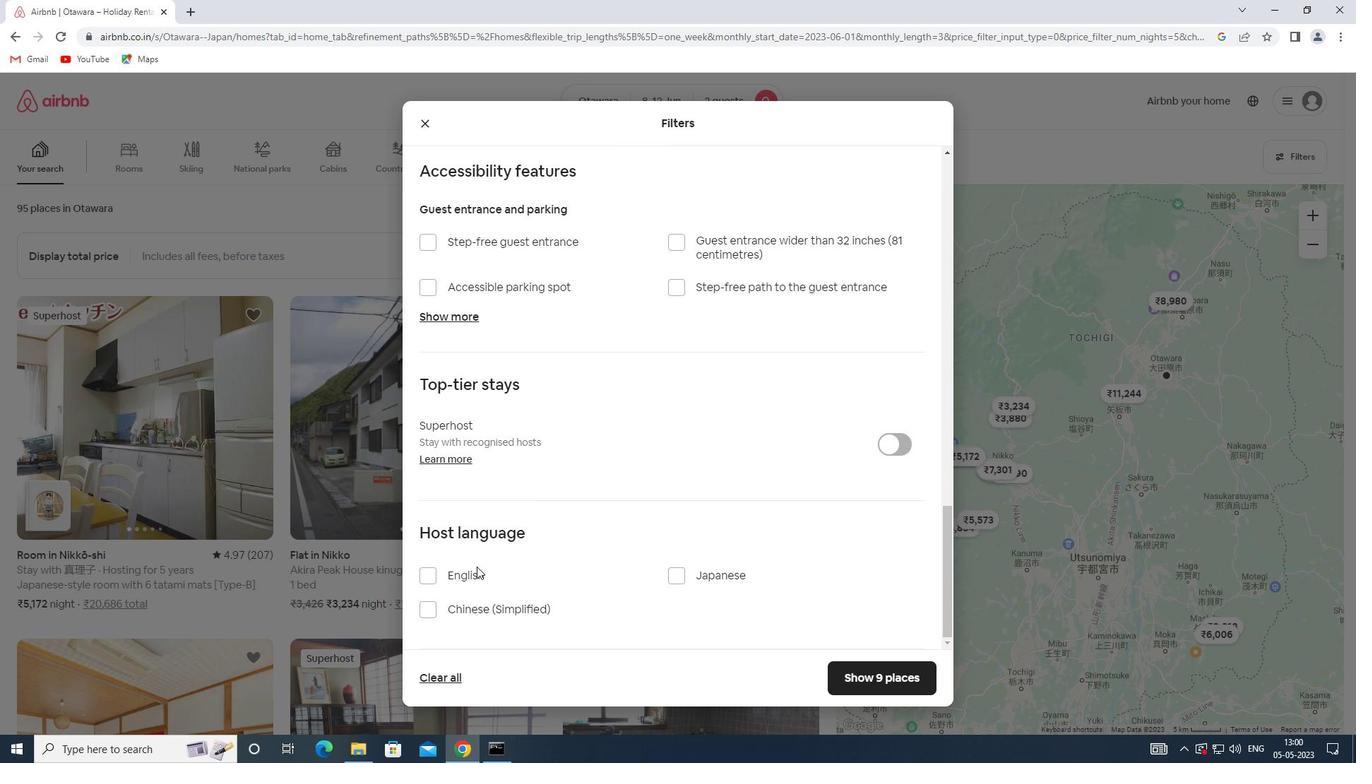 
Action: Mouse pressed left at (476, 568)
Screenshot: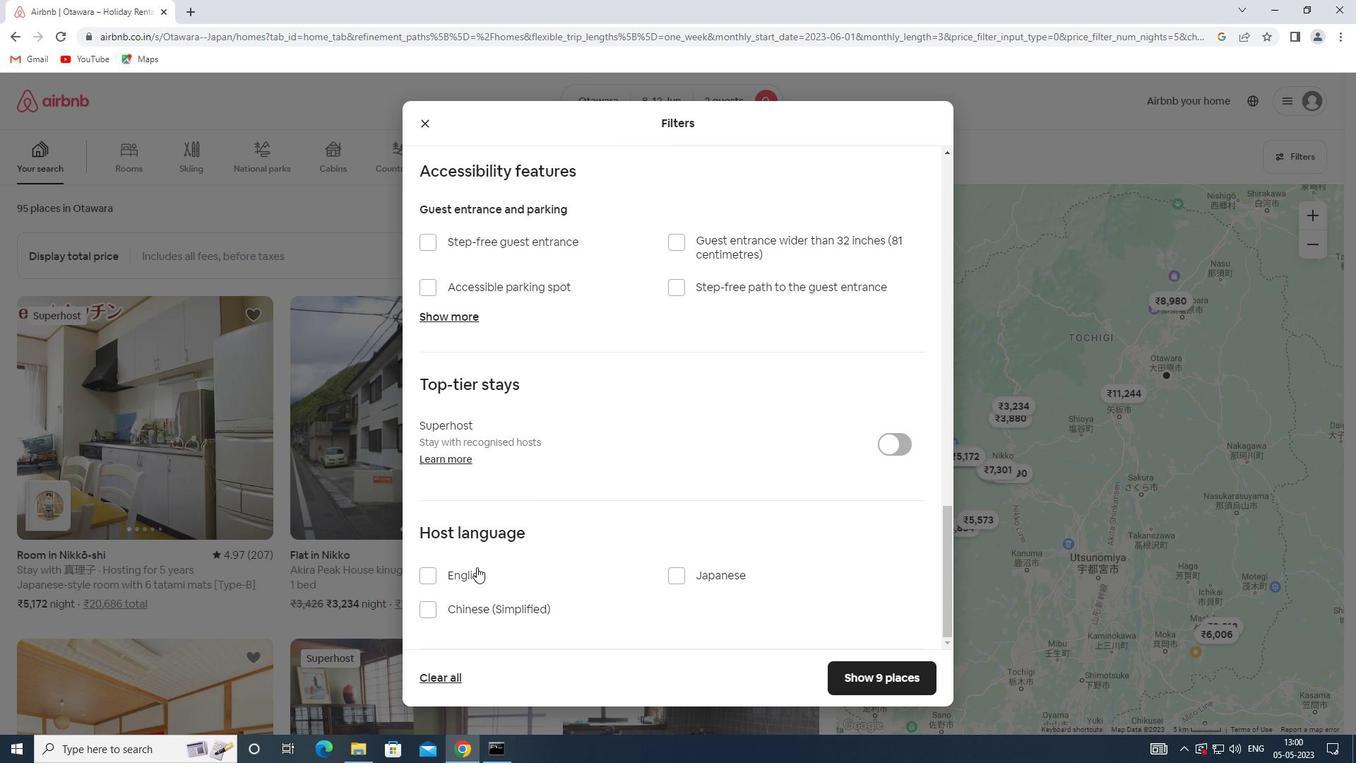
Action: Mouse moved to (905, 679)
Screenshot: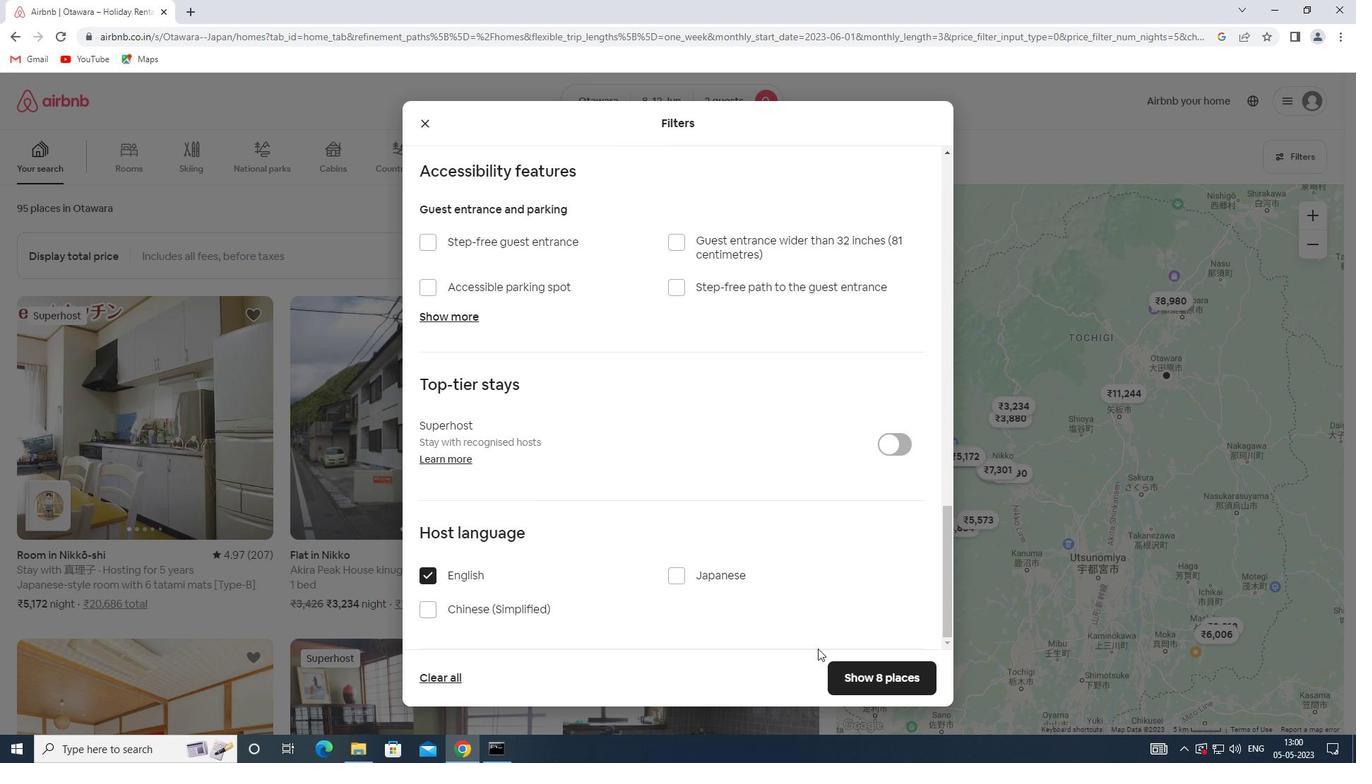 
Action: Mouse pressed left at (905, 679)
Screenshot: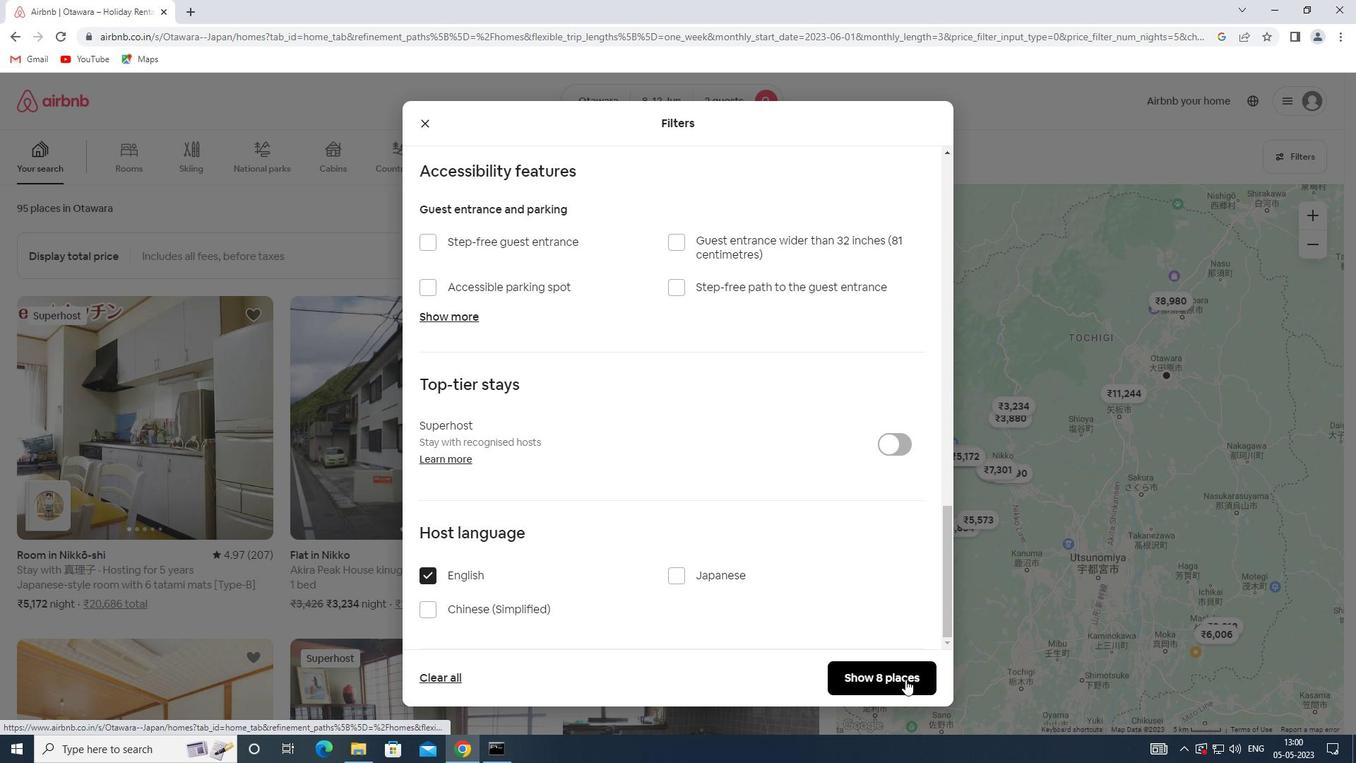 
